 Task: Find connections with filter location Narasannapeta with filter topic #homedecor with filter profile language Spanish with filter current company Indus Towers Limited with filter school Faculty of Management Studies - University of Delhi with filter industry Chiropractors with filter service category Filing with filter keywords title Marketing Staff
Action: Mouse moved to (710, 116)
Screenshot: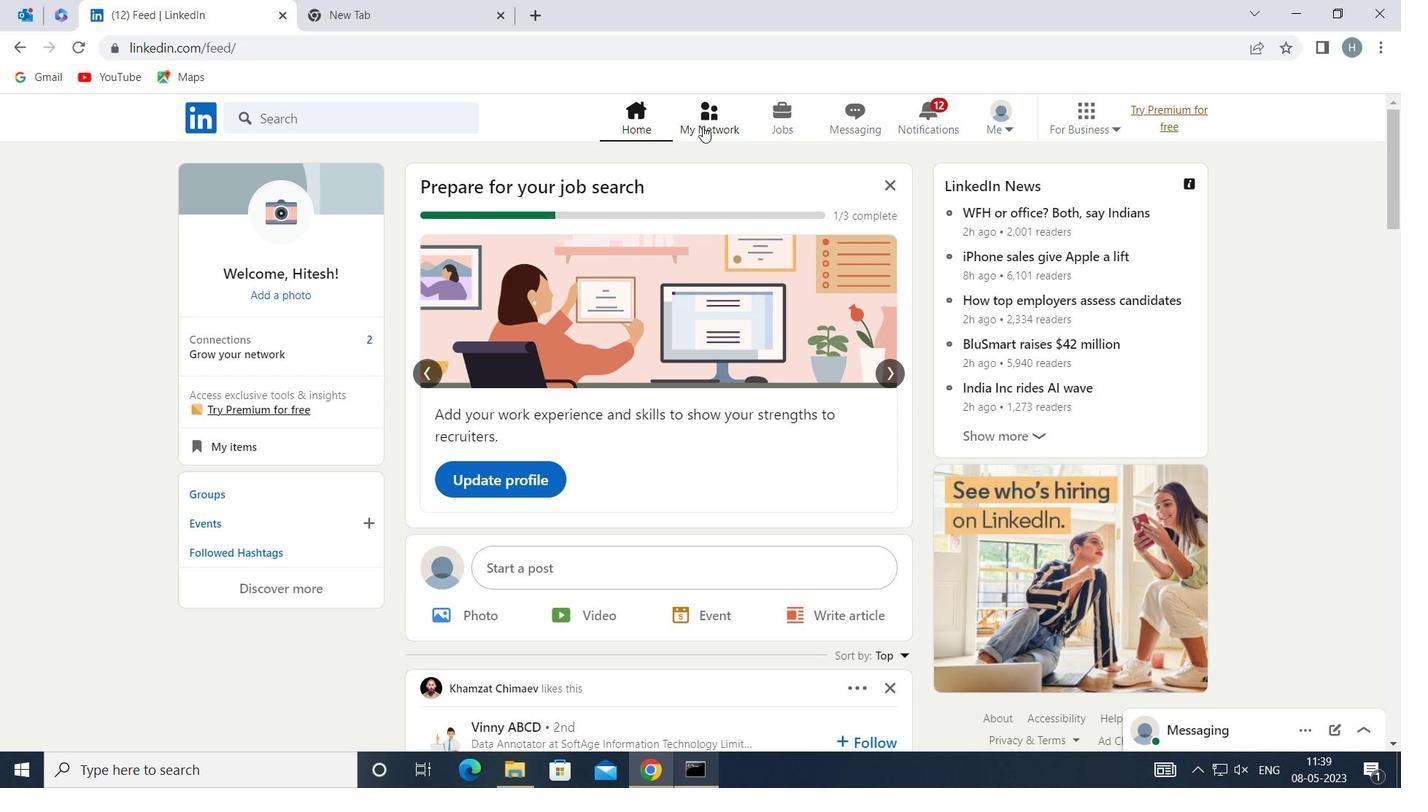 
Action: Mouse pressed left at (710, 116)
Screenshot: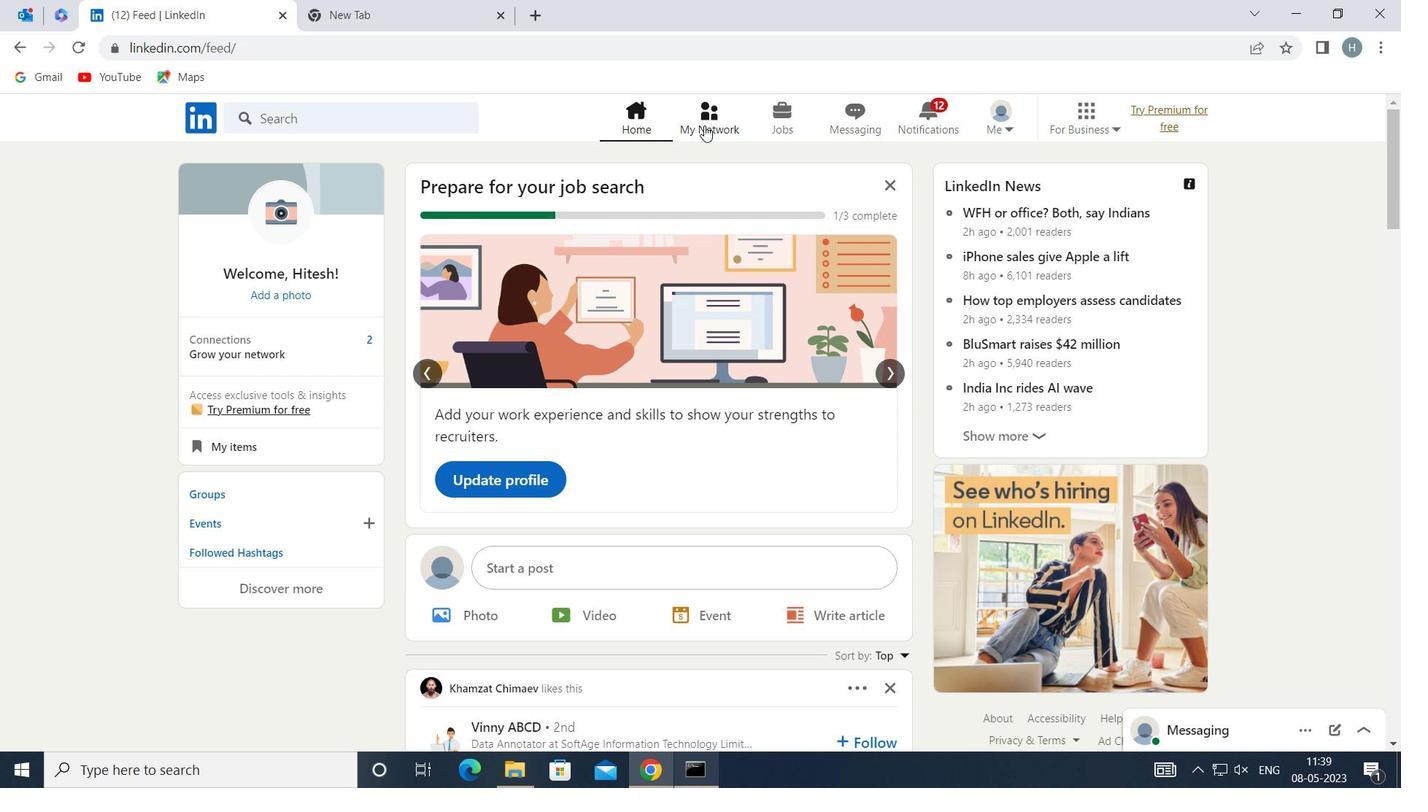 
Action: Mouse moved to (388, 222)
Screenshot: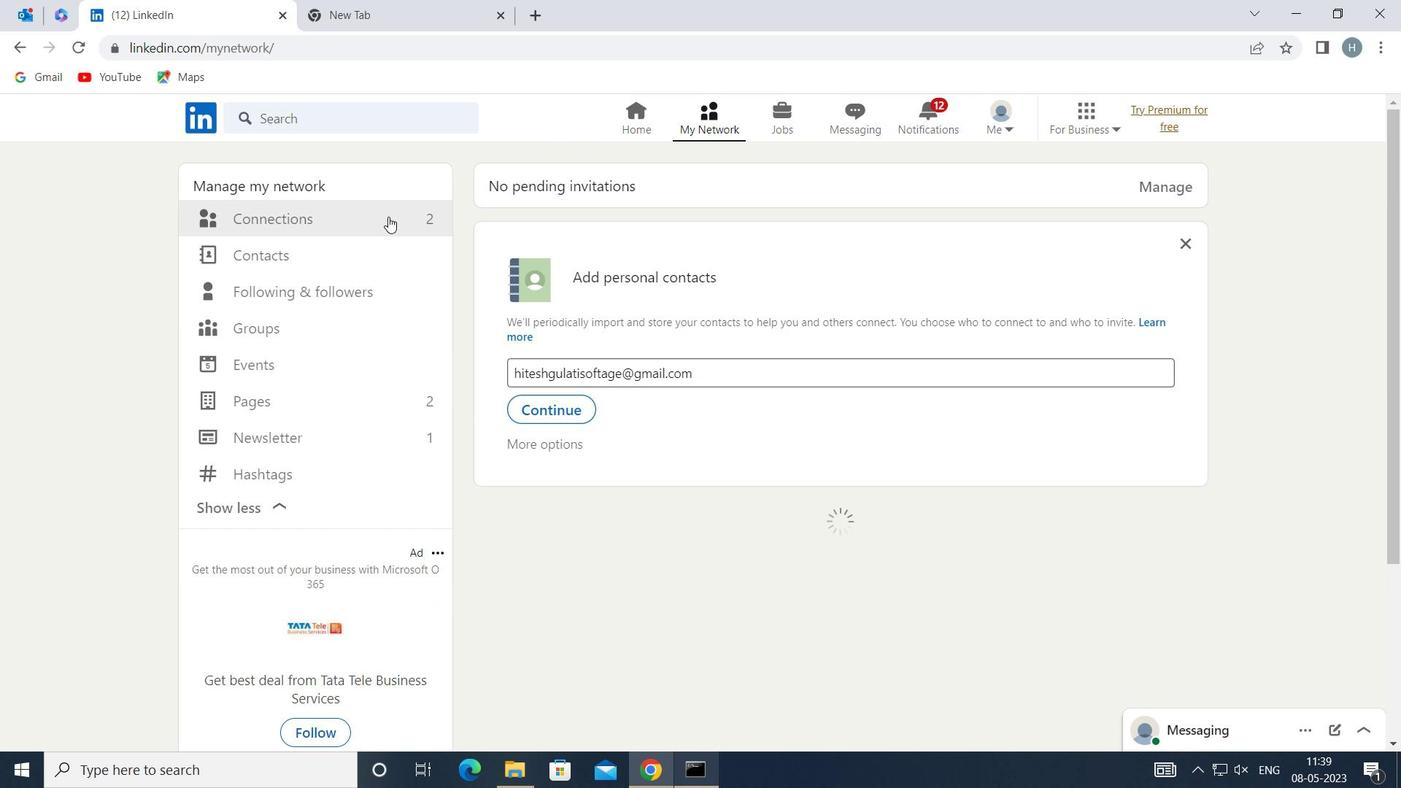 
Action: Mouse pressed left at (388, 222)
Screenshot: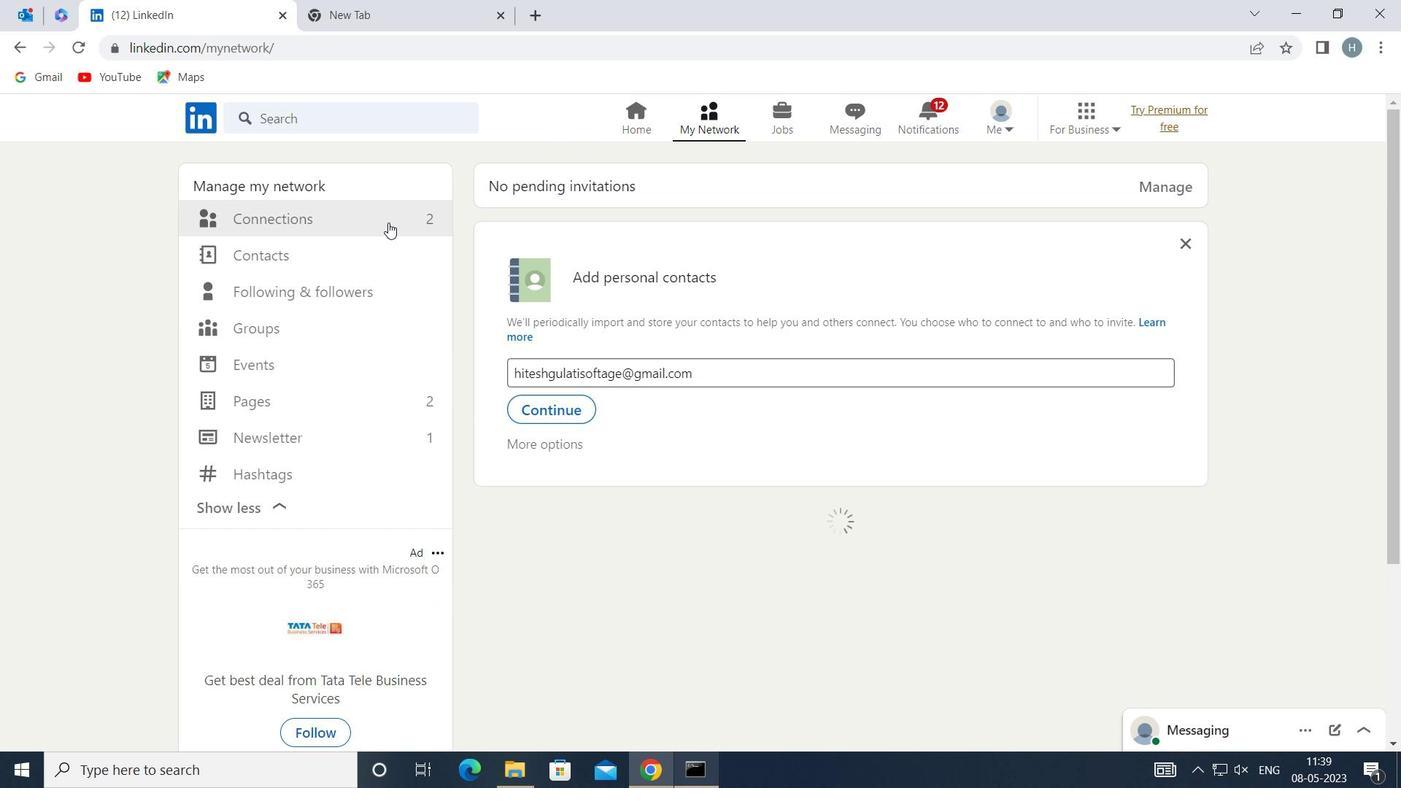 
Action: Mouse moved to (837, 221)
Screenshot: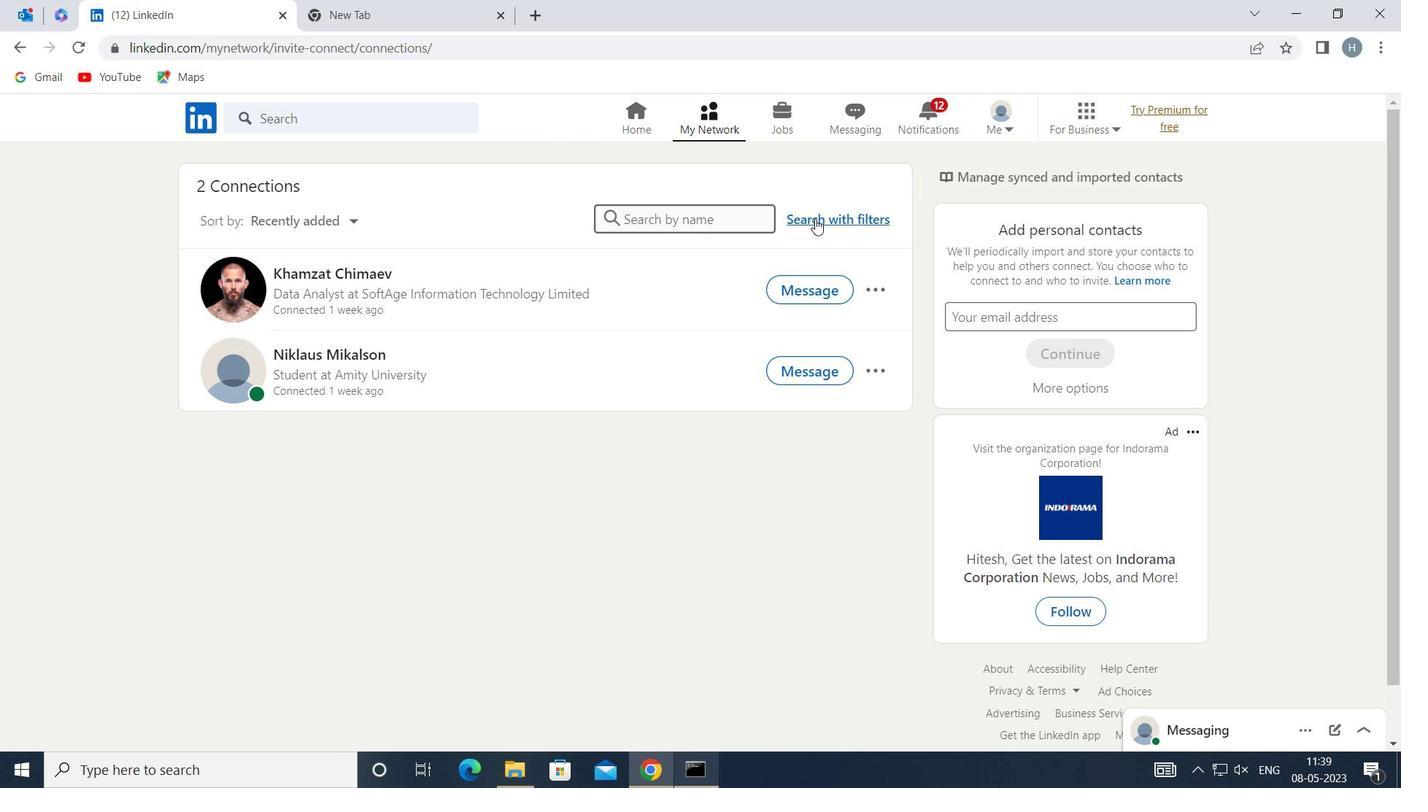 
Action: Mouse pressed left at (837, 221)
Screenshot: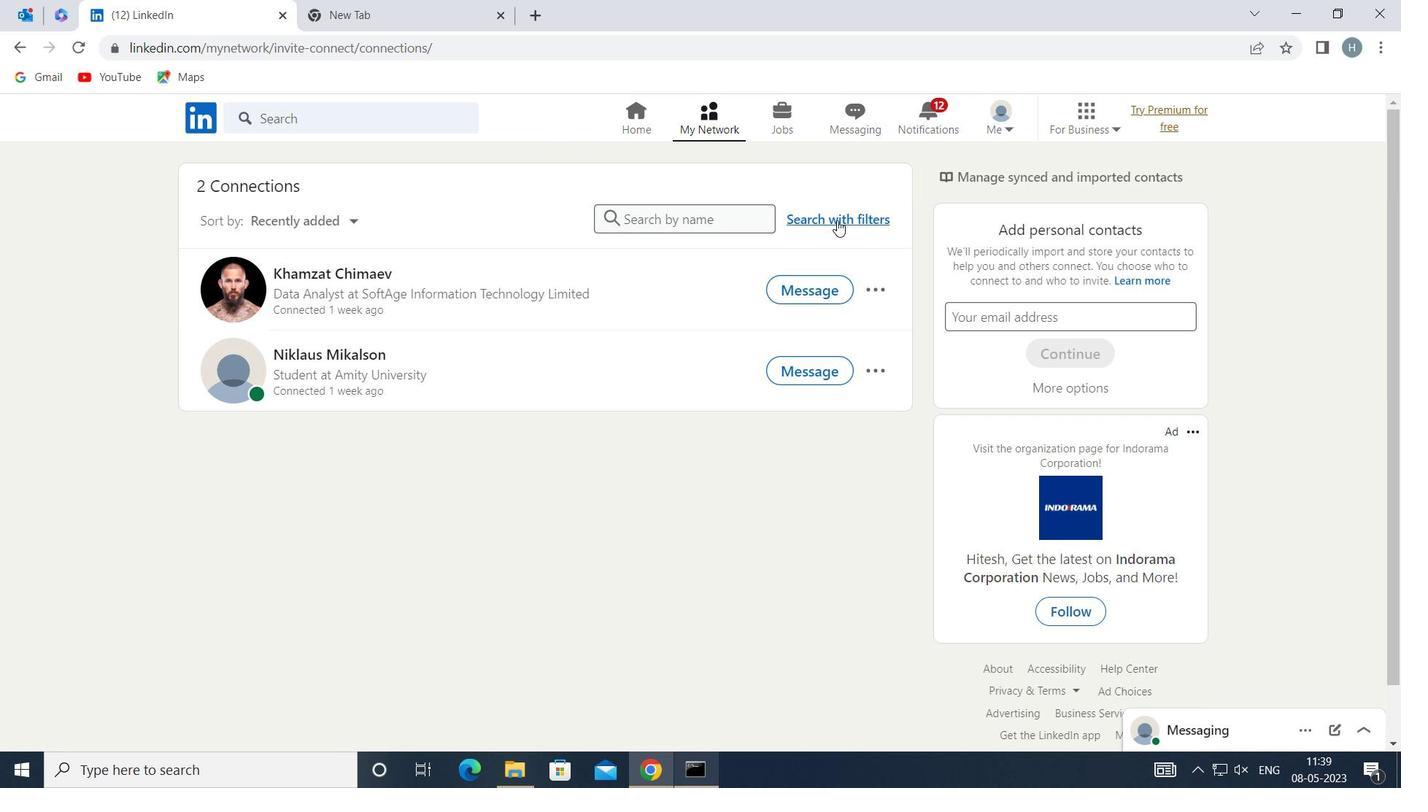 
Action: Mouse moved to (762, 171)
Screenshot: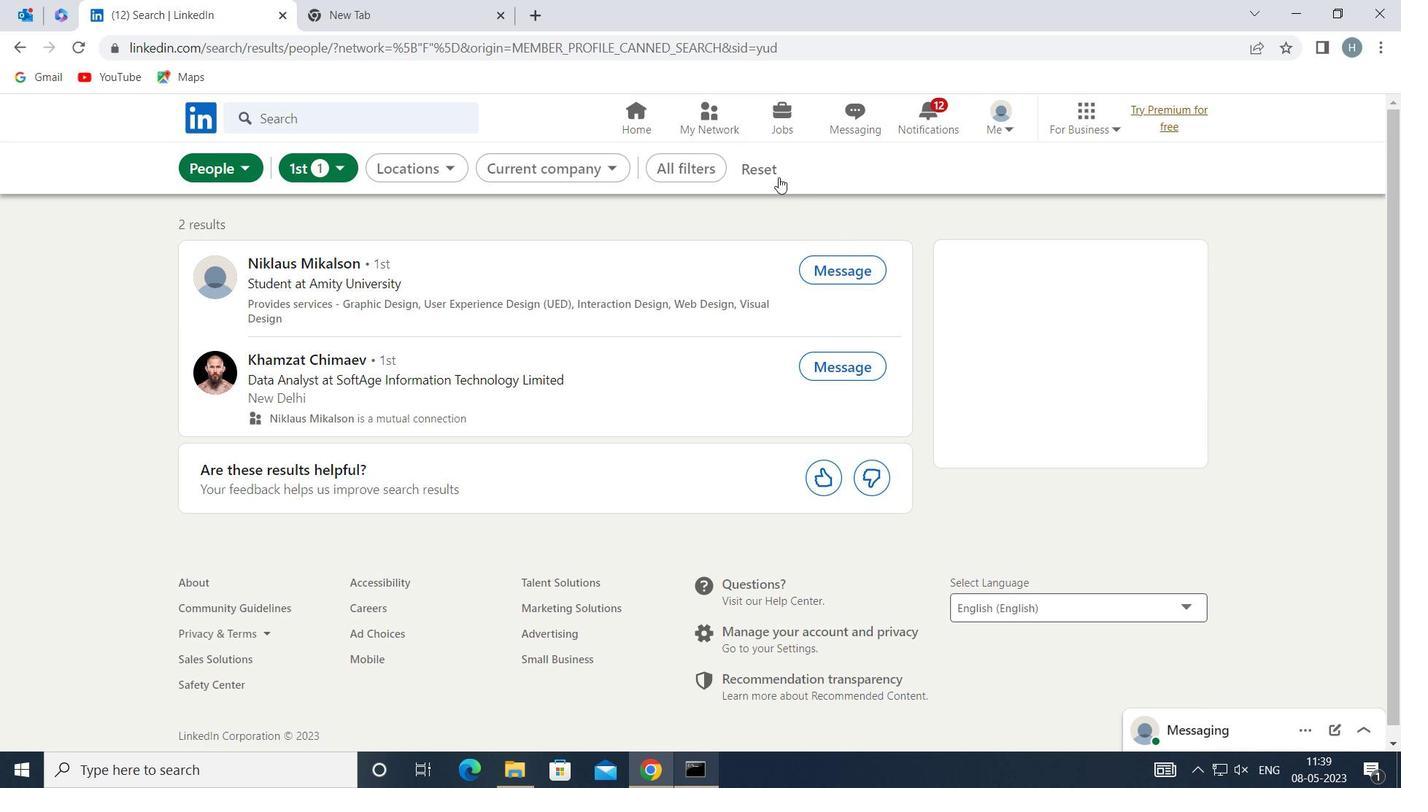 
Action: Mouse pressed left at (762, 171)
Screenshot: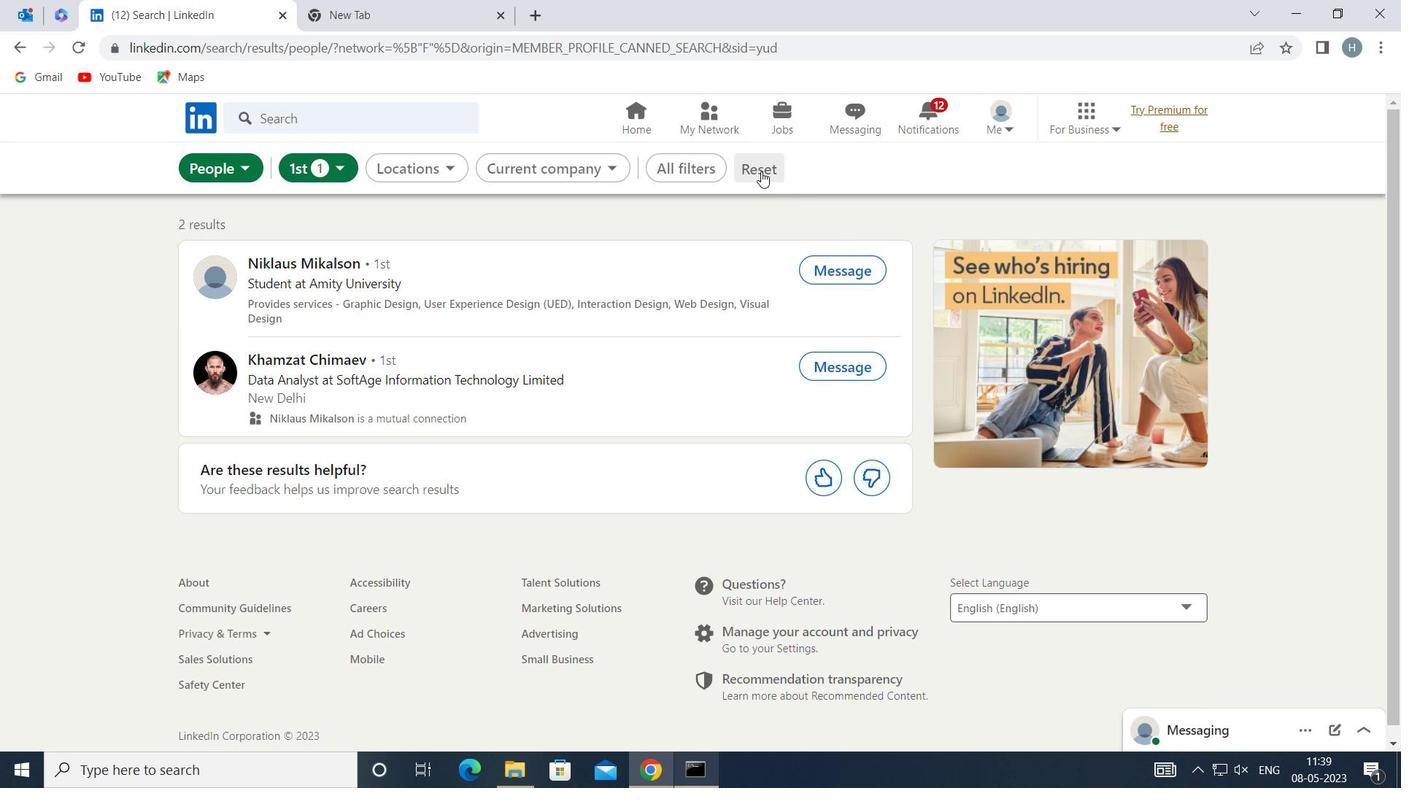 
Action: Mouse moved to (743, 165)
Screenshot: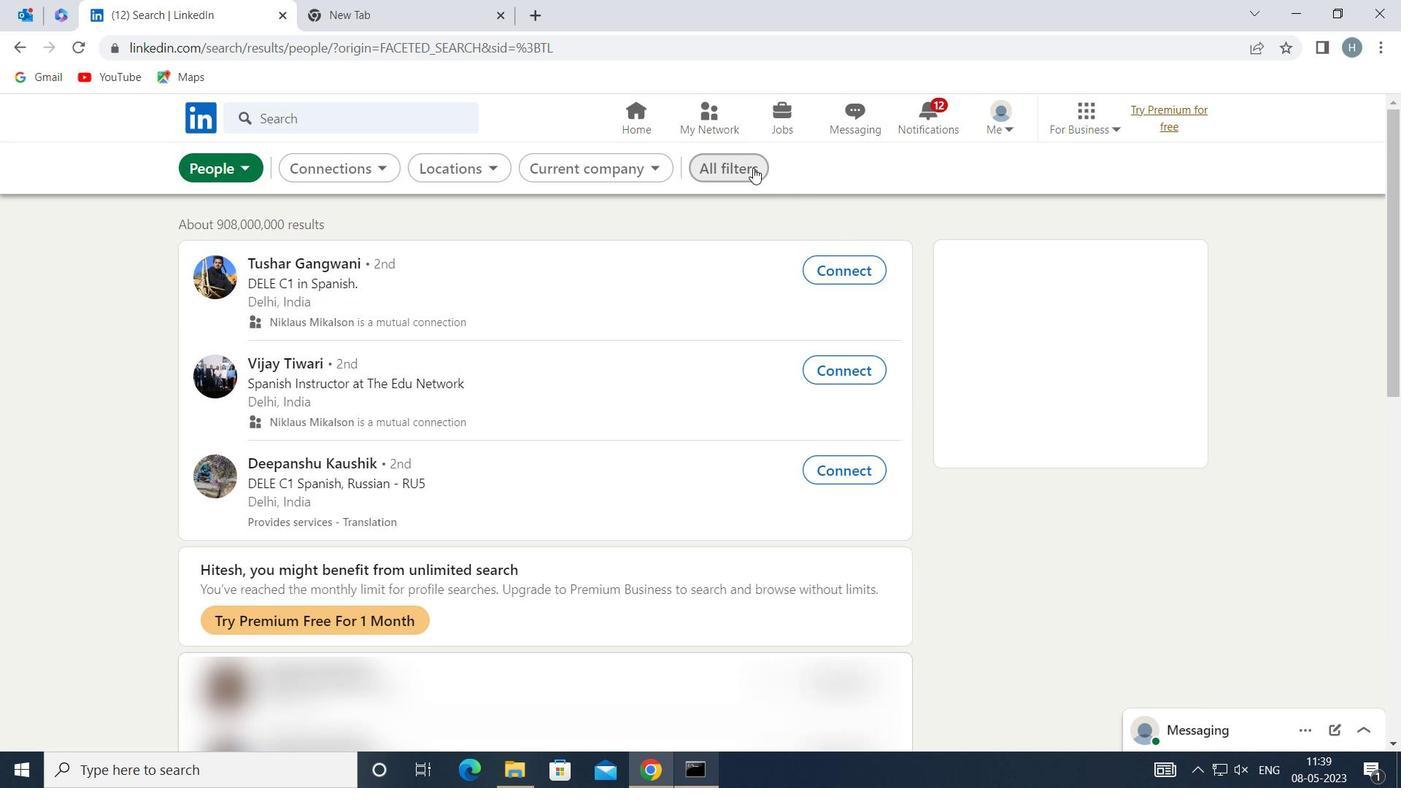 
Action: Mouse pressed left at (743, 165)
Screenshot: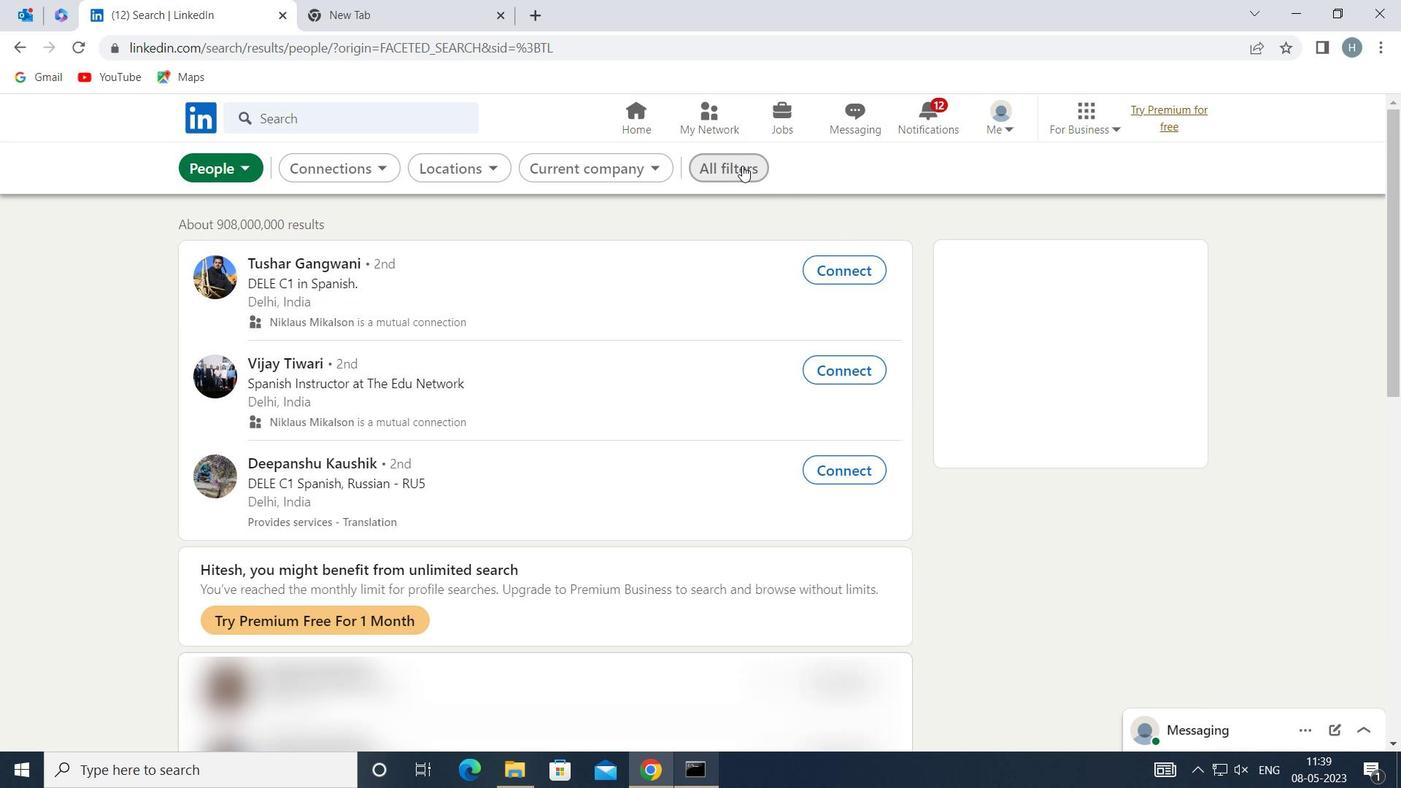 
Action: Mouse moved to (1197, 467)
Screenshot: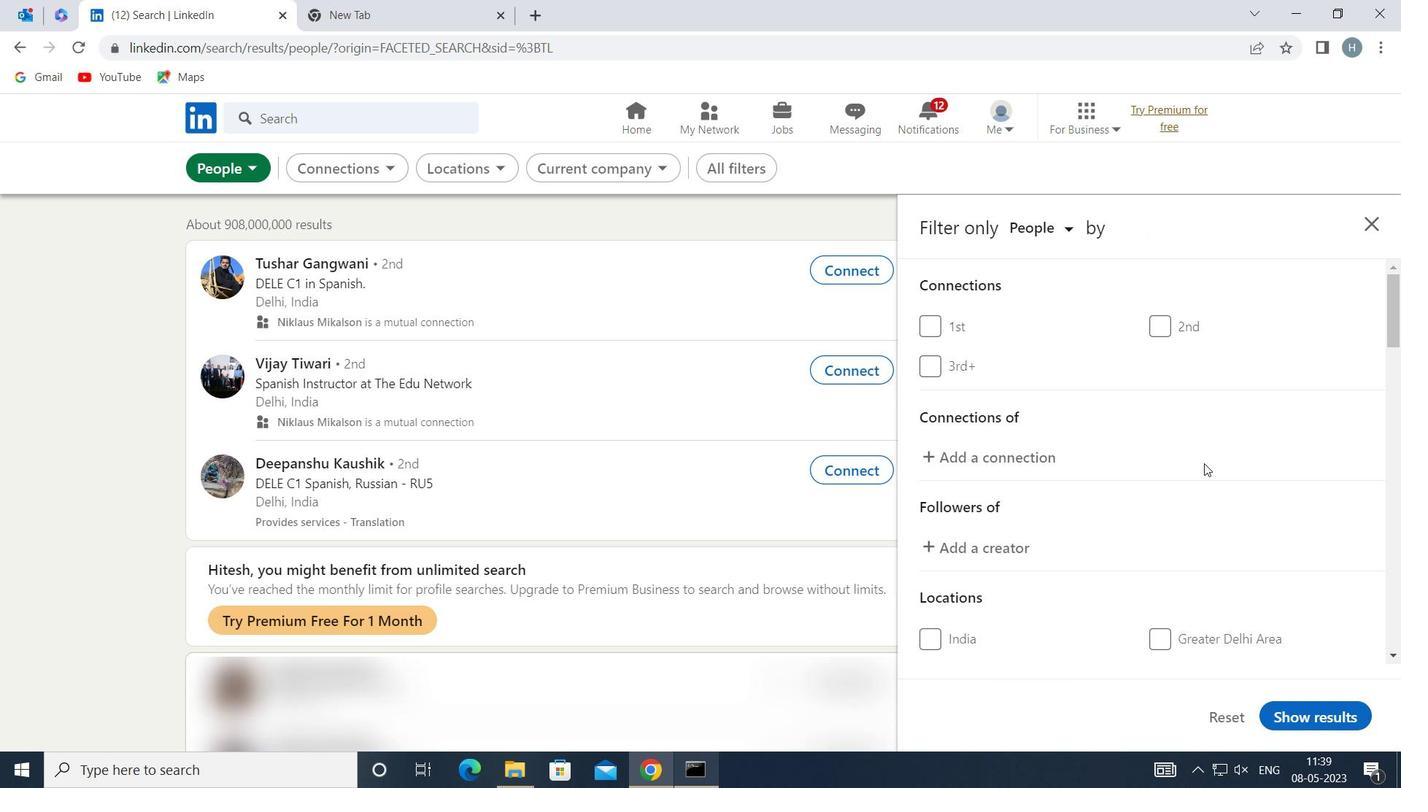 
Action: Mouse scrolled (1197, 466) with delta (0, 0)
Screenshot: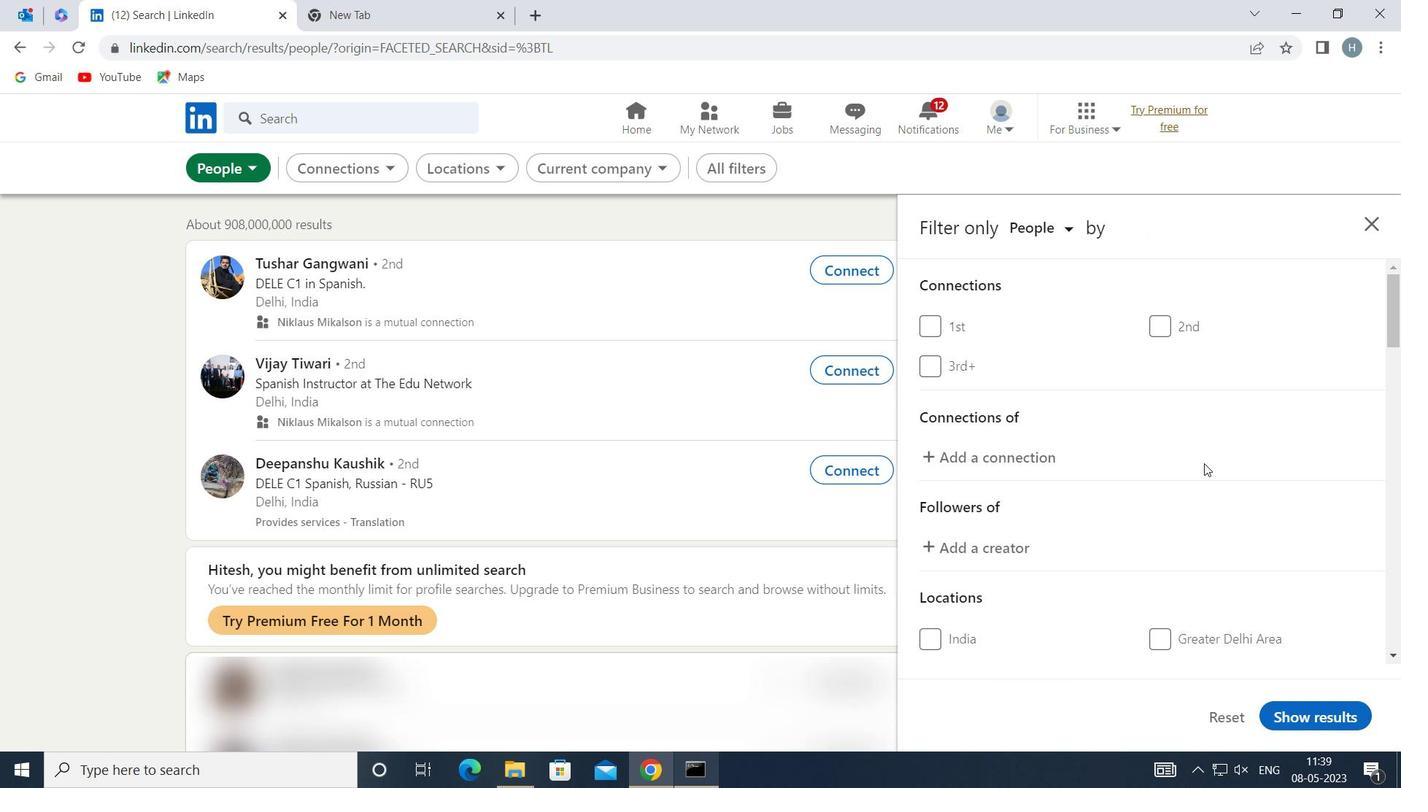 
Action: Mouse moved to (1195, 468)
Screenshot: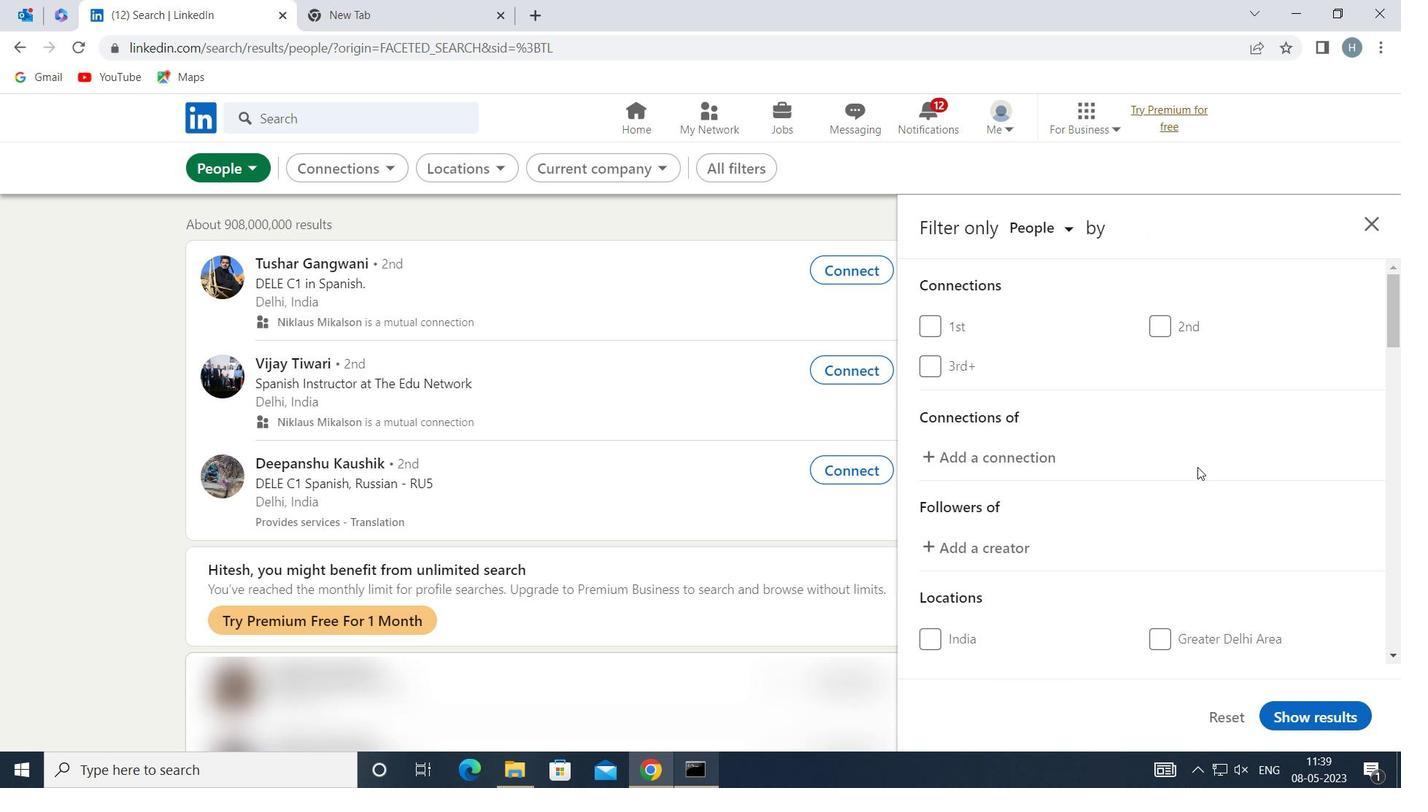 
Action: Mouse scrolled (1195, 467) with delta (0, 0)
Screenshot: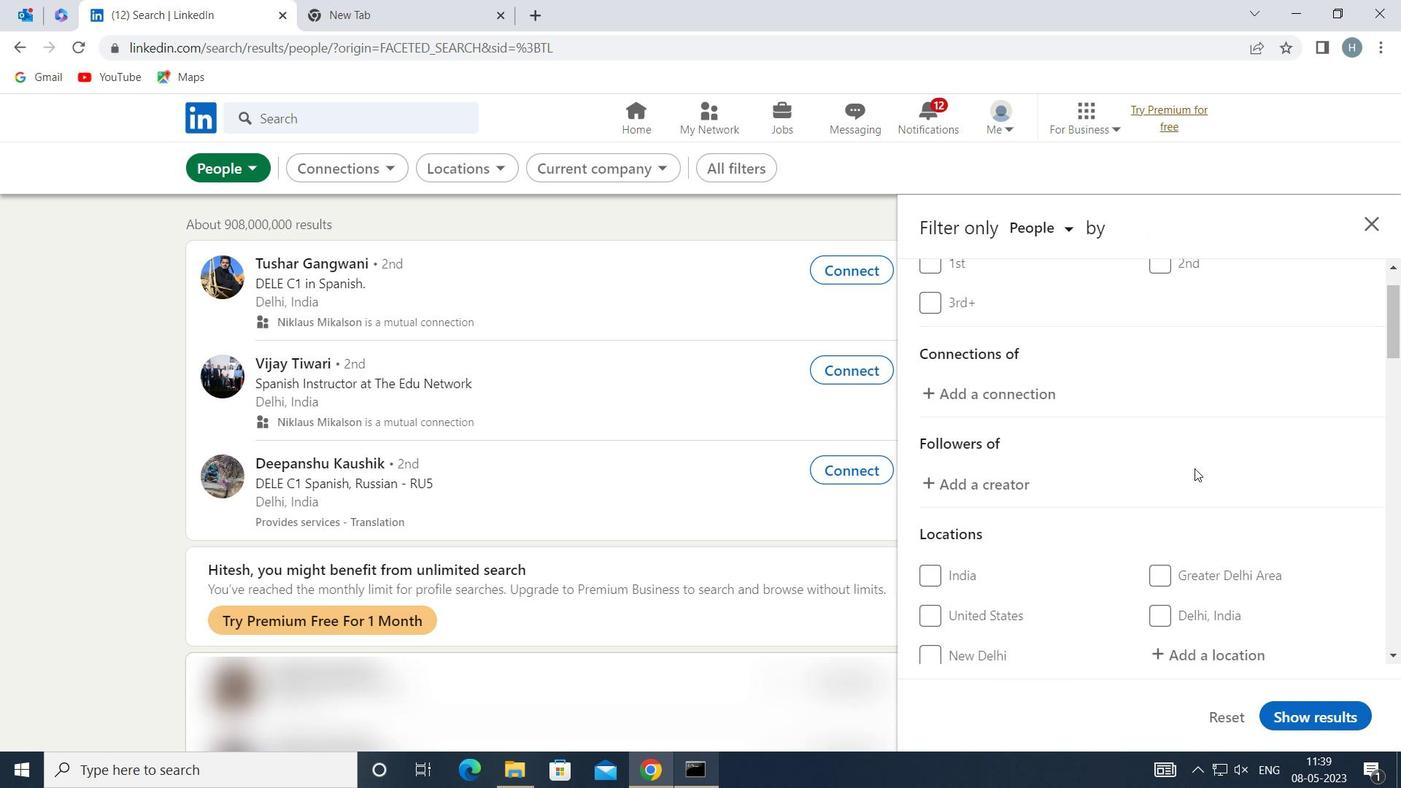 
Action: Mouse moved to (1202, 529)
Screenshot: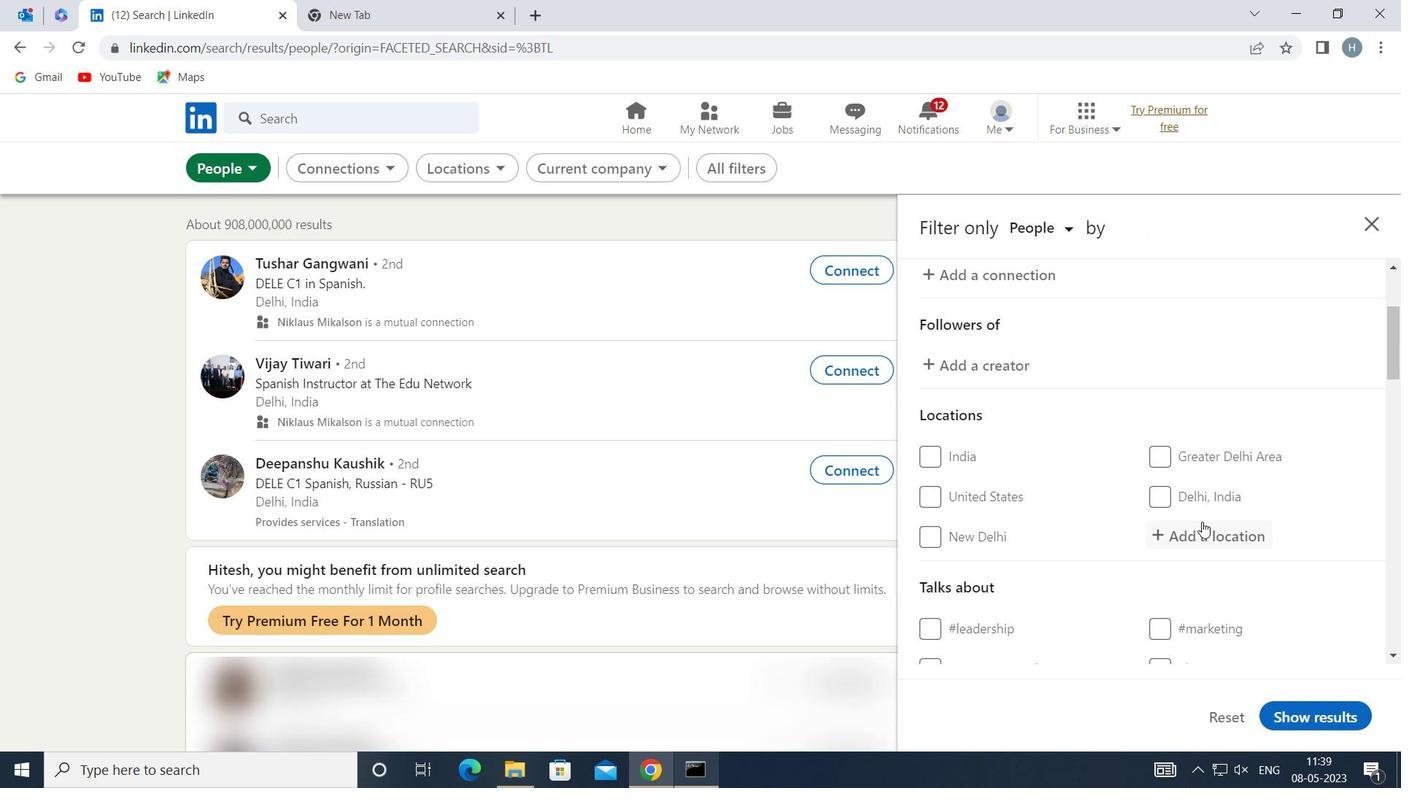 
Action: Mouse pressed left at (1202, 529)
Screenshot: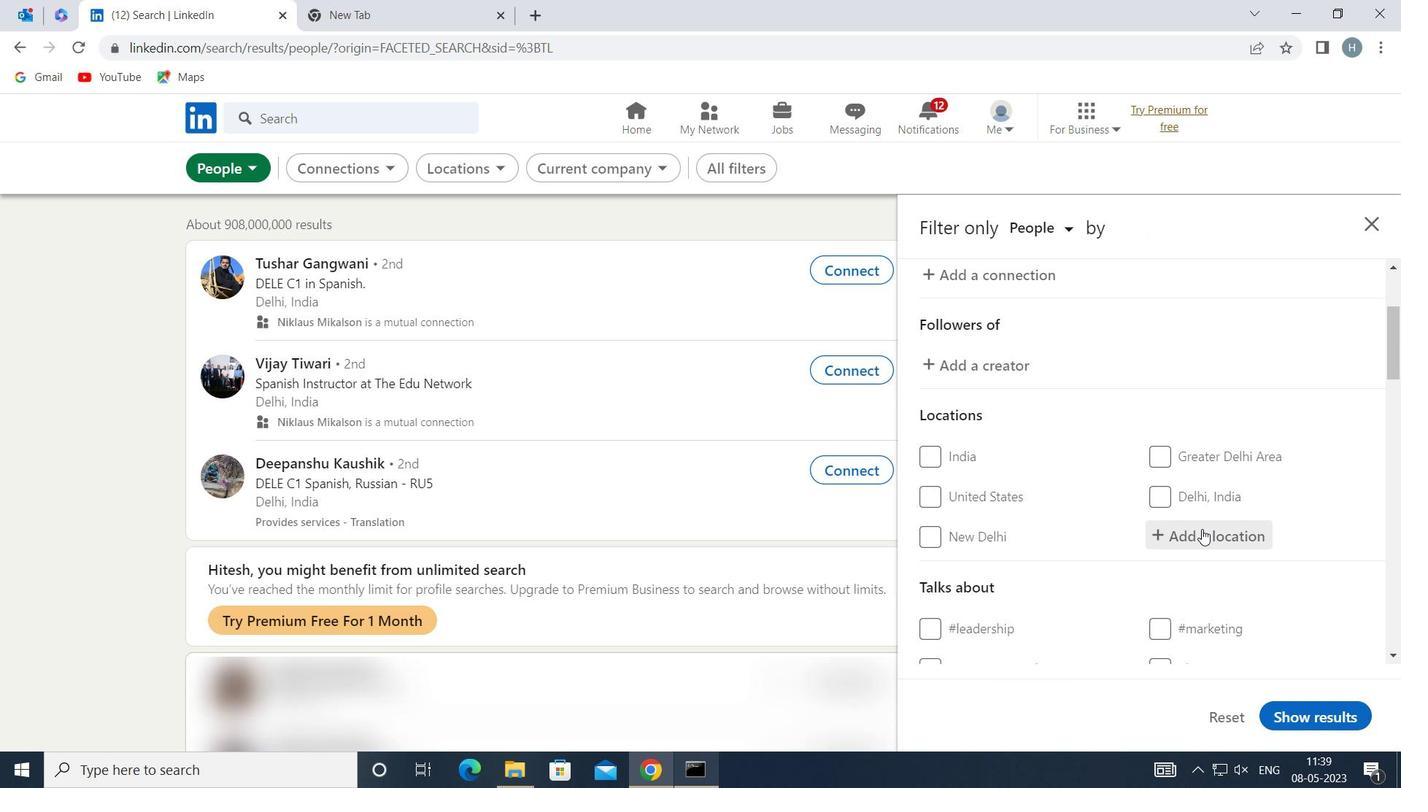
Action: Key pressed <Key.shift>NARASANNAPETA
Screenshot: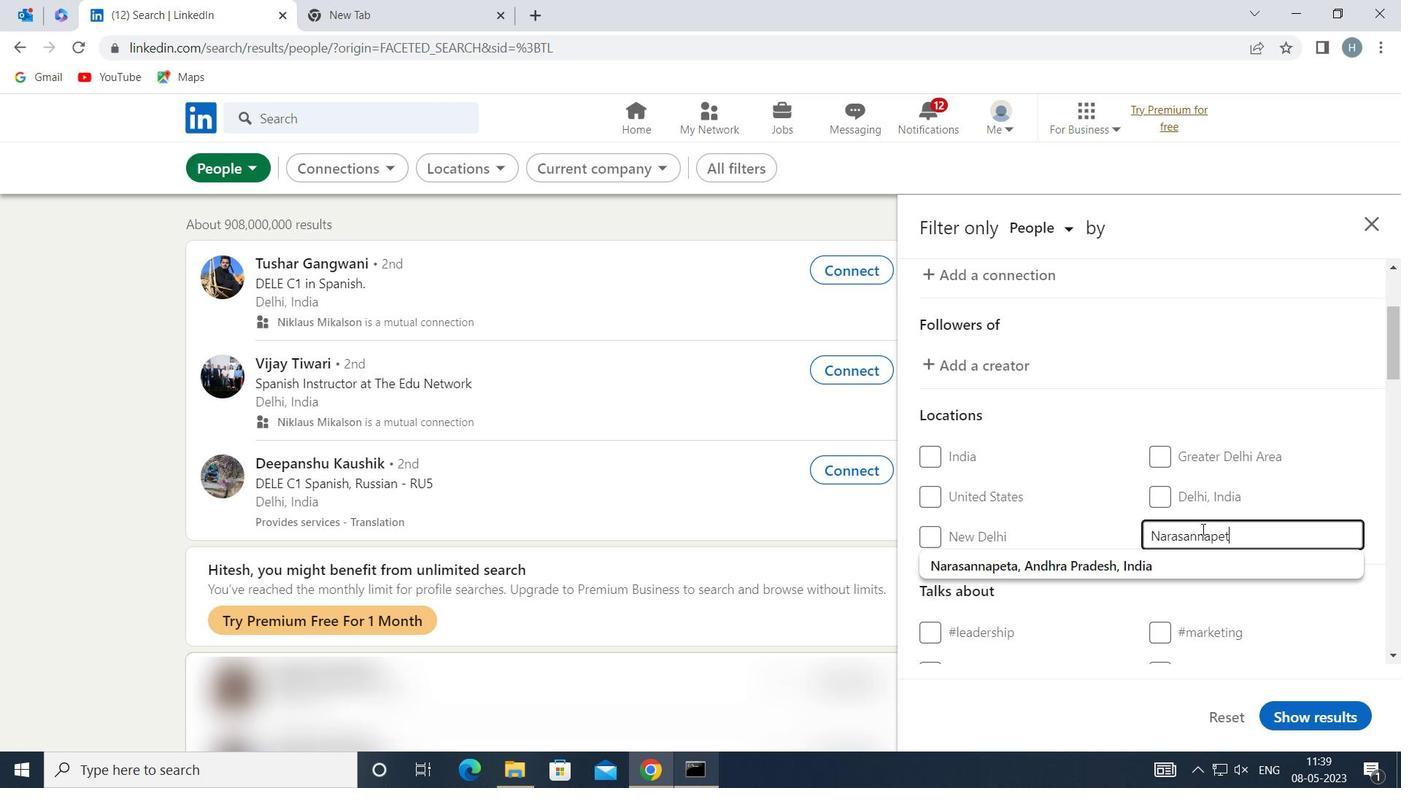 
Action: Mouse moved to (1129, 558)
Screenshot: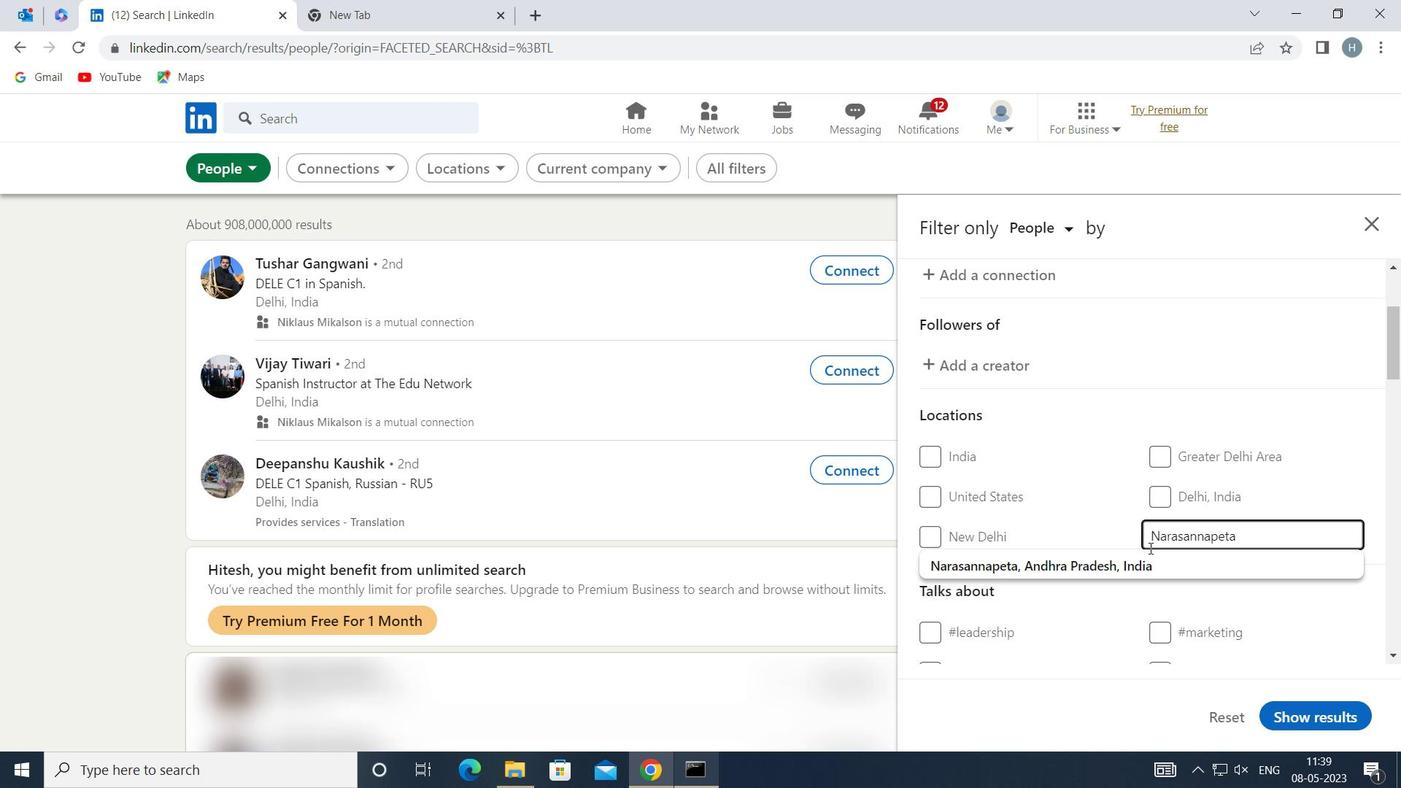 
Action: Mouse pressed left at (1129, 558)
Screenshot: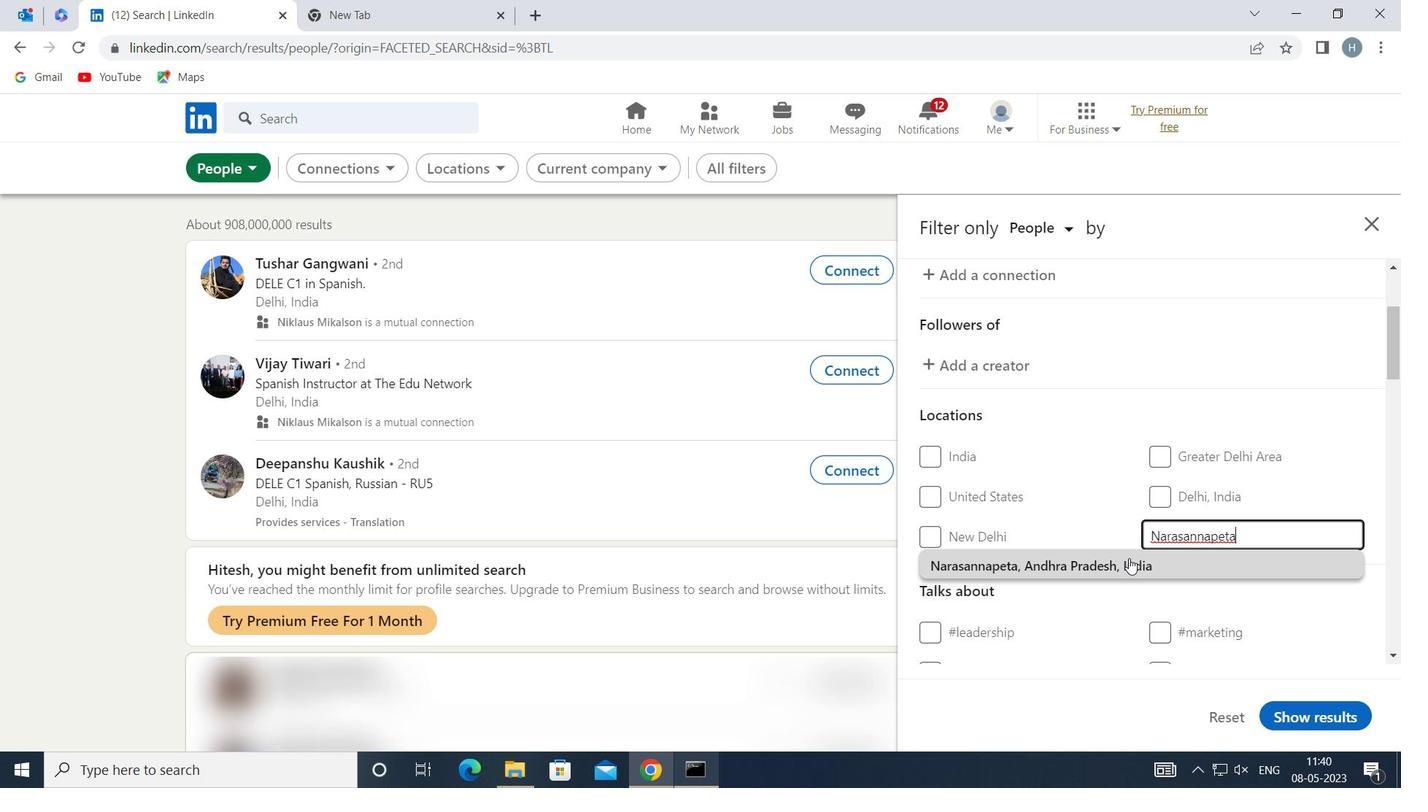 
Action: Mouse moved to (1124, 546)
Screenshot: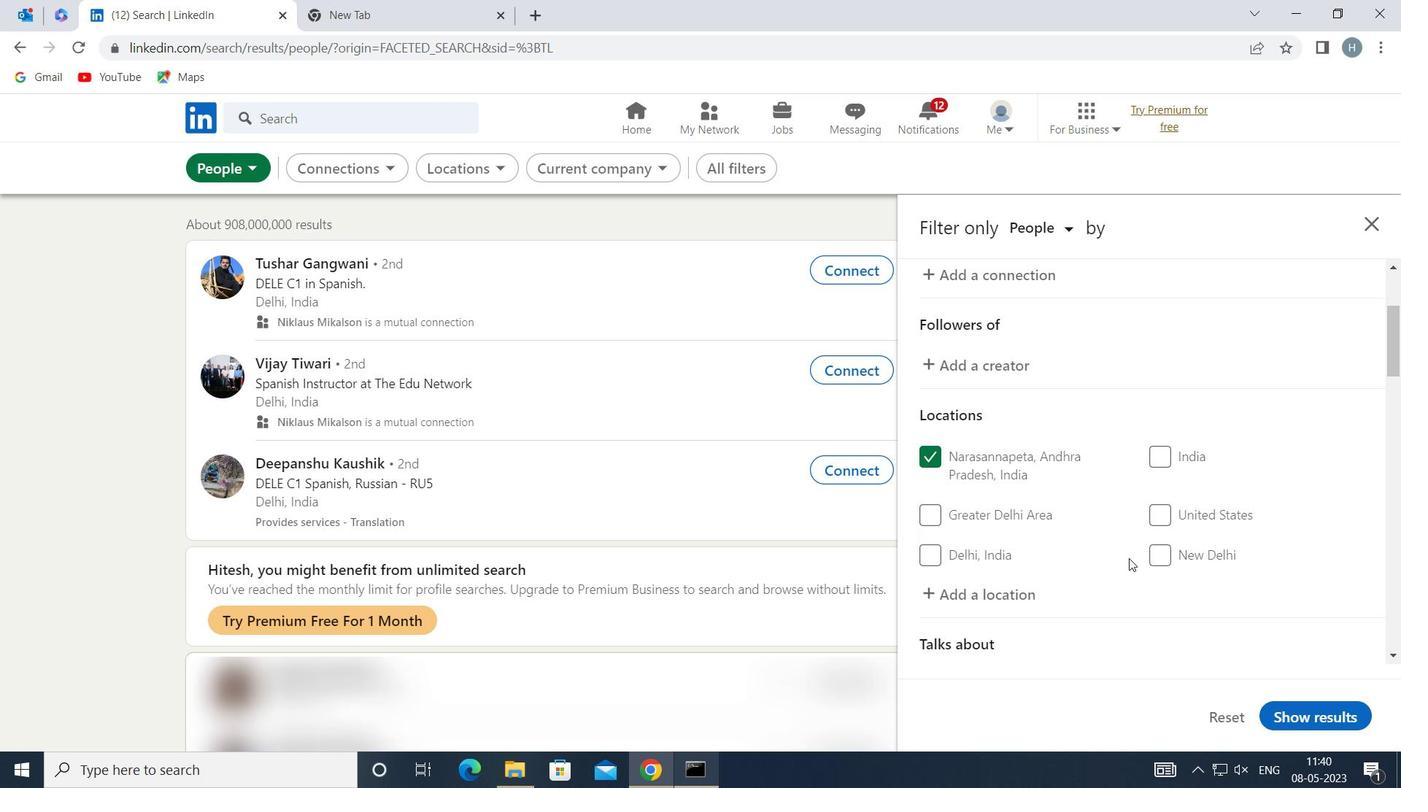 
Action: Mouse scrolled (1124, 545) with delta (0, 0)
Screenshot: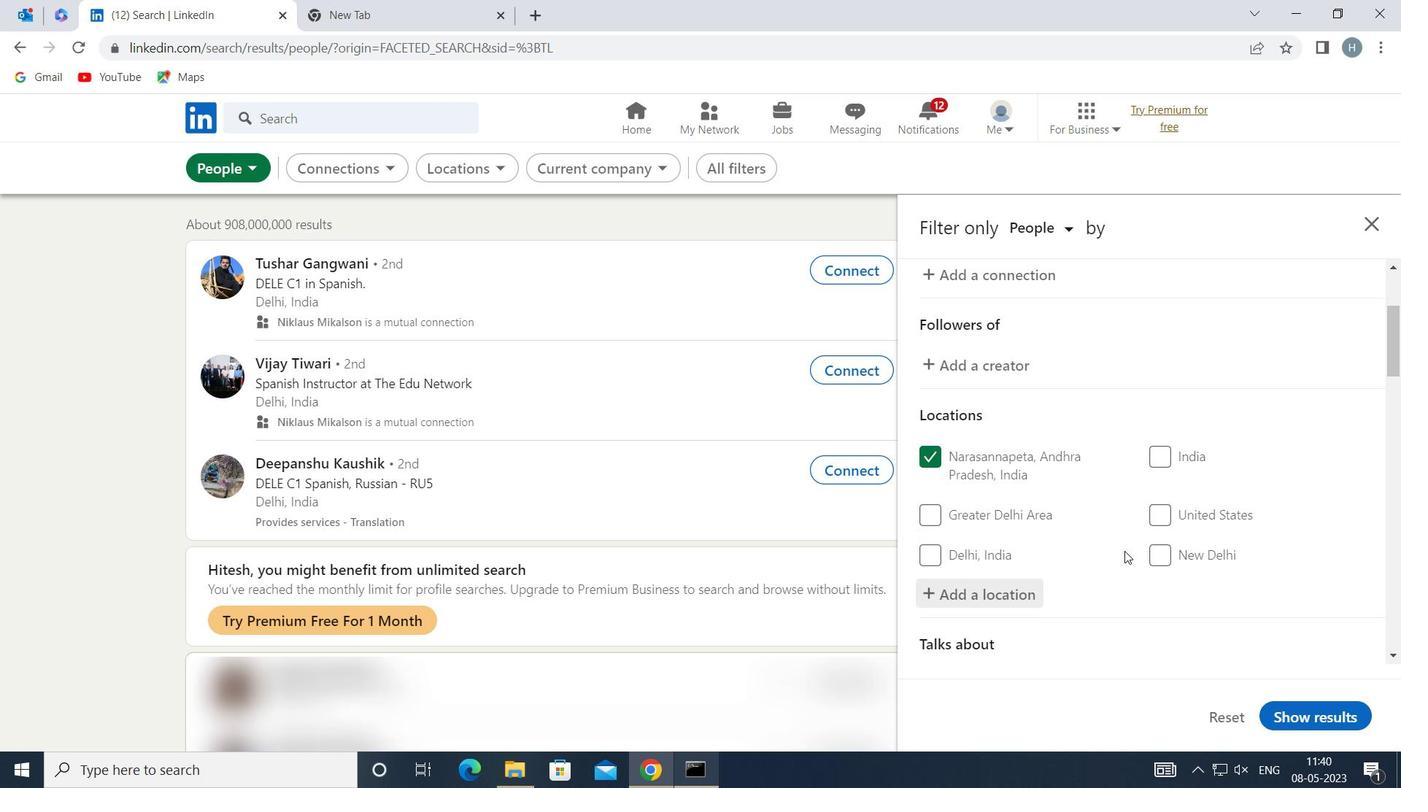 
Action: Mouse scrolled (1124, 545) with delta (0, 0)
Screenshot: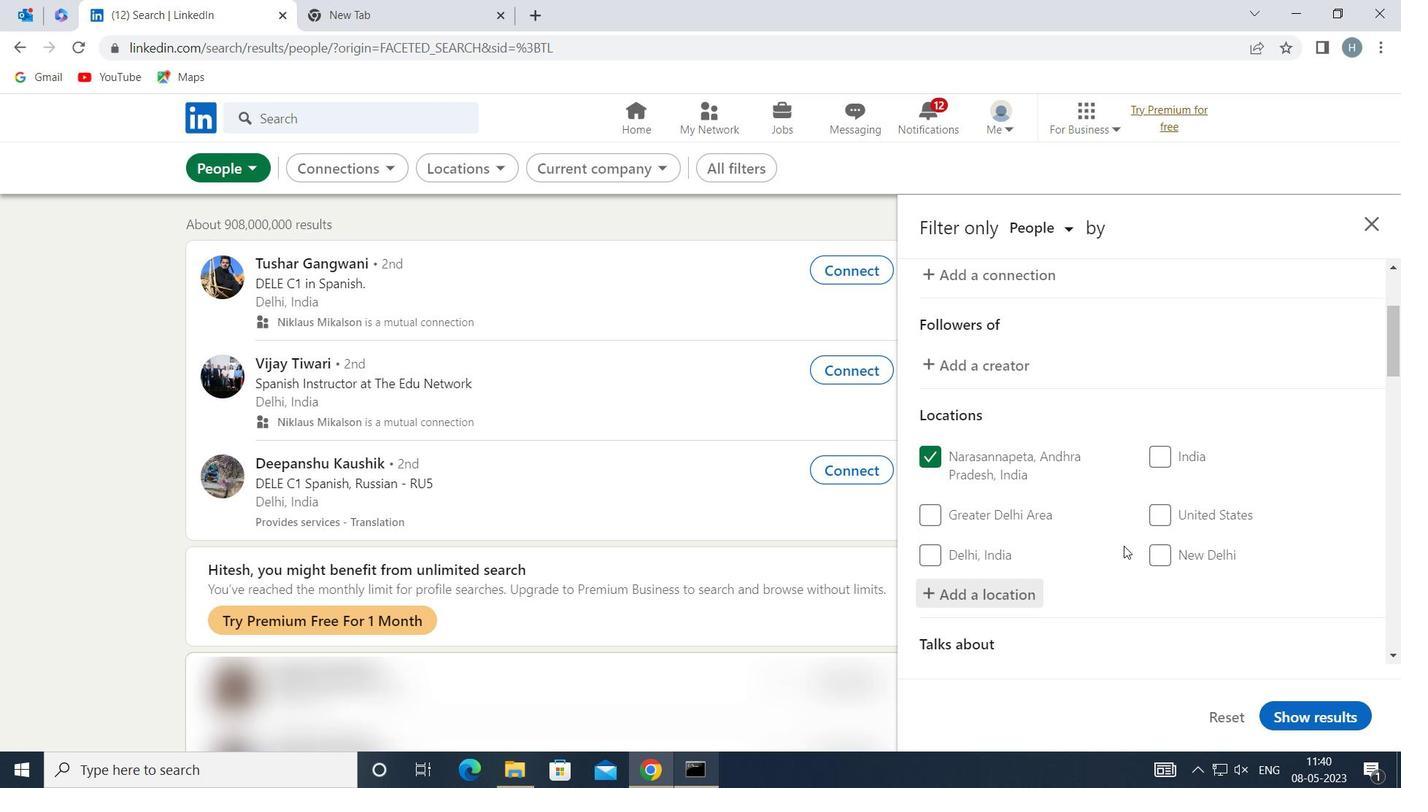 
Action: Mouse scrolled (1124, 545) with delta (0, 0)
Screenshot: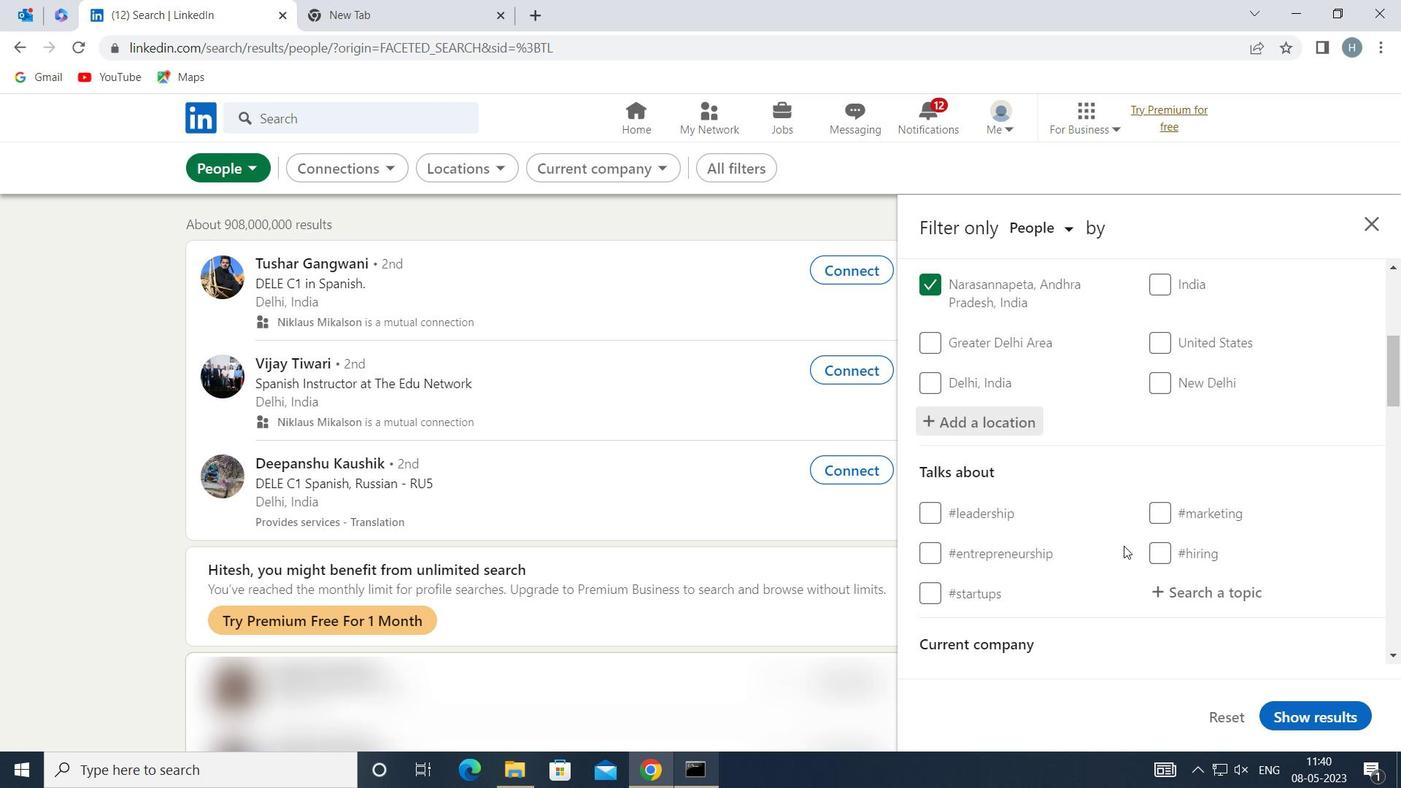 
Action: Mouse moved to (1200, 493)
Screenshot: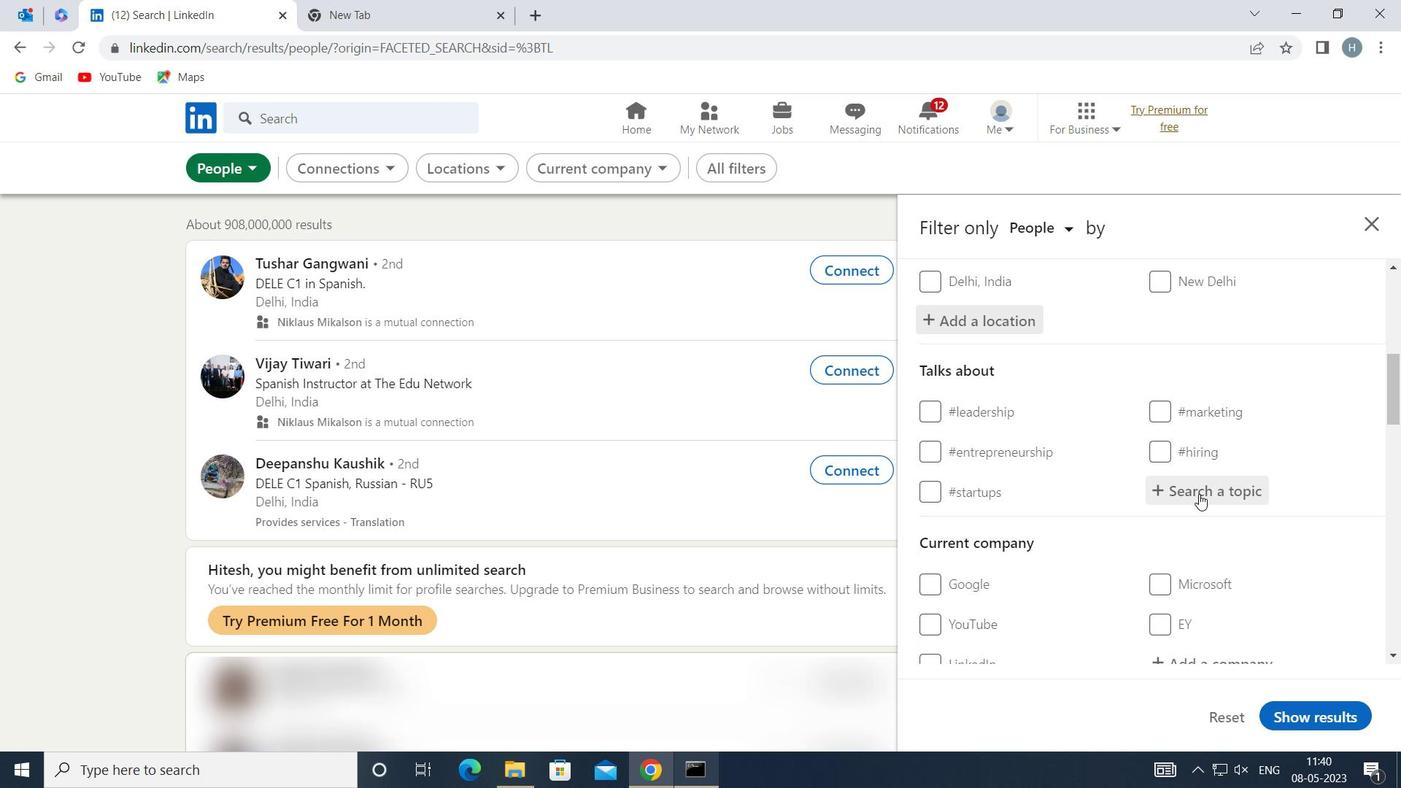 
Action: Mouse pressed left at (1200, 493)
Screenshot: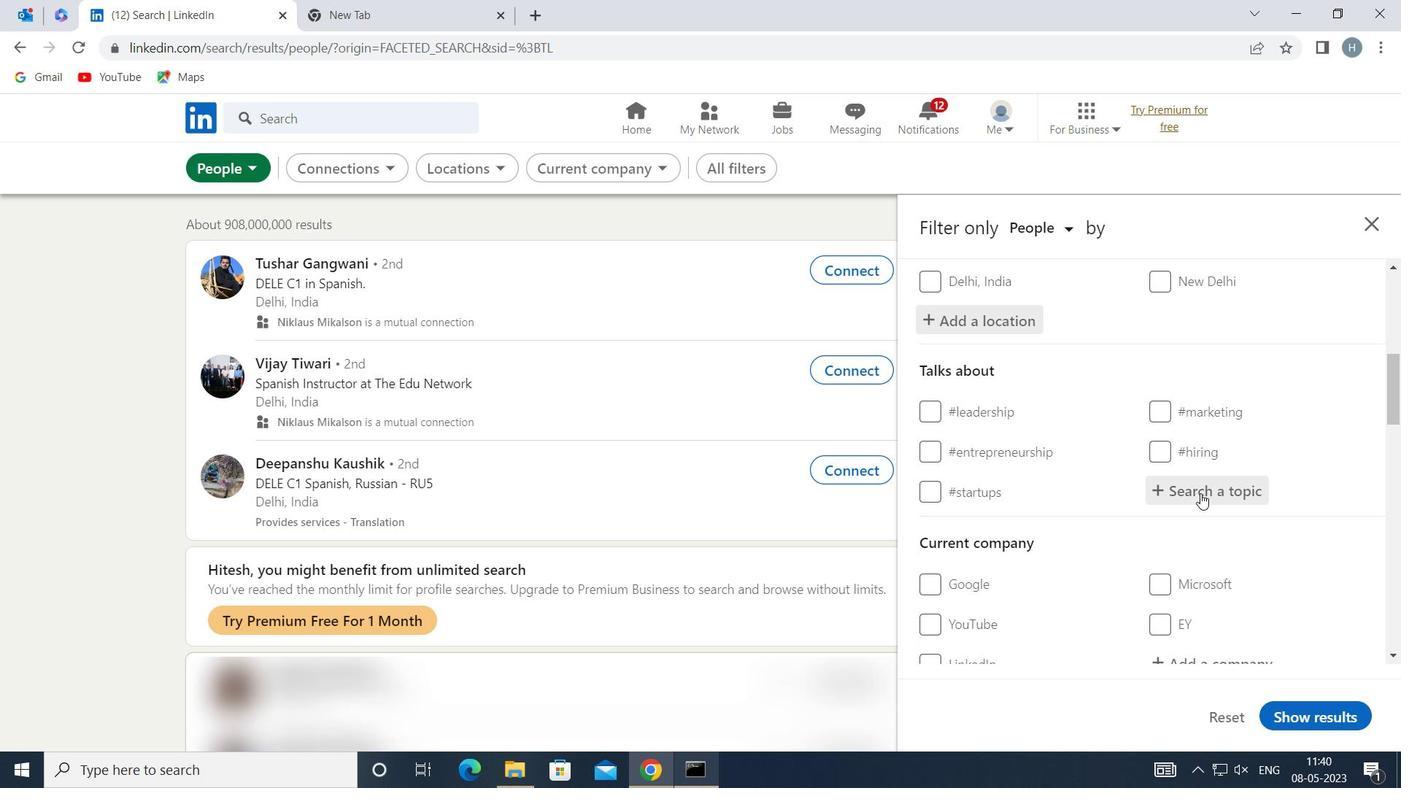 
Action: Key pressed HOMEDECOR
Screenshot: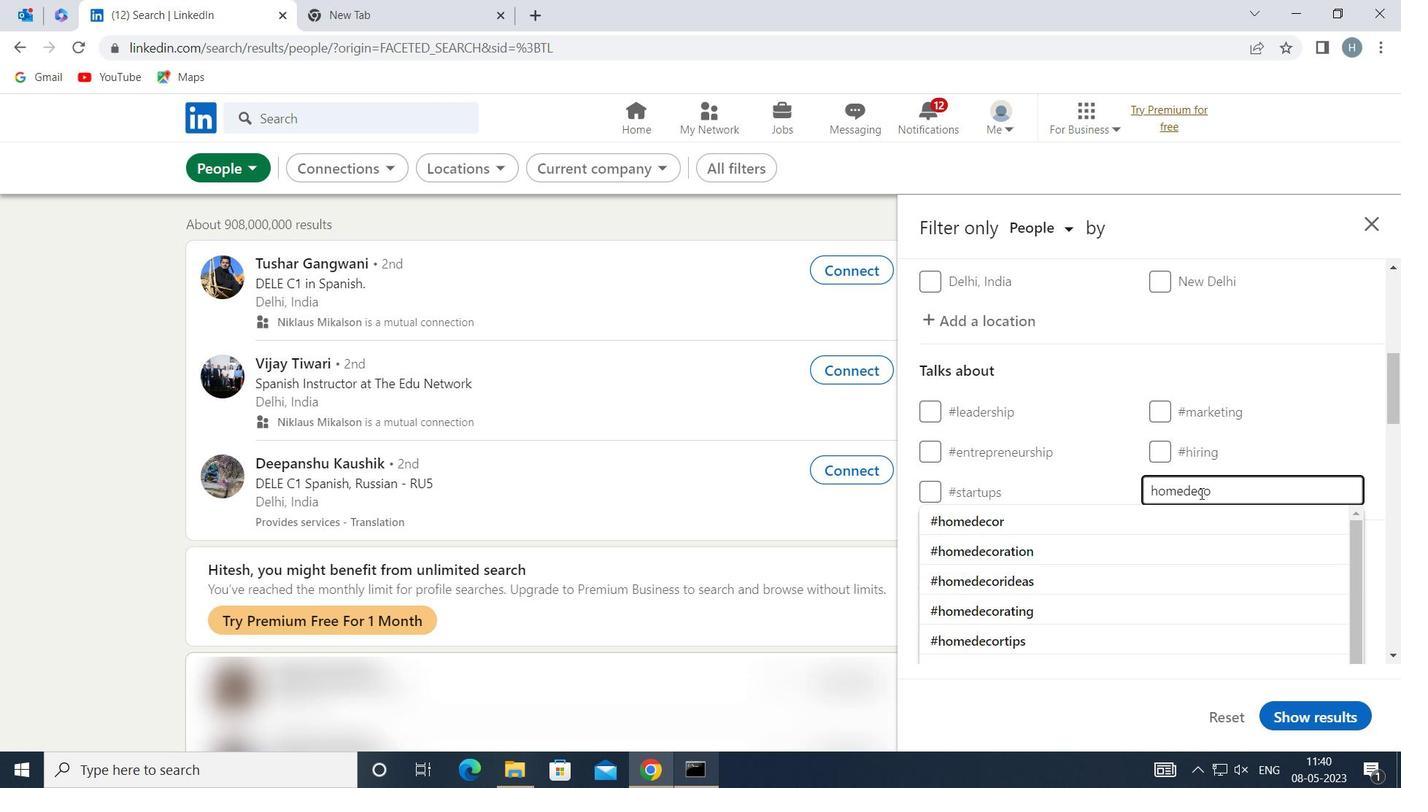 
Action: Mouse moved to (1088, 522)
Screenshot: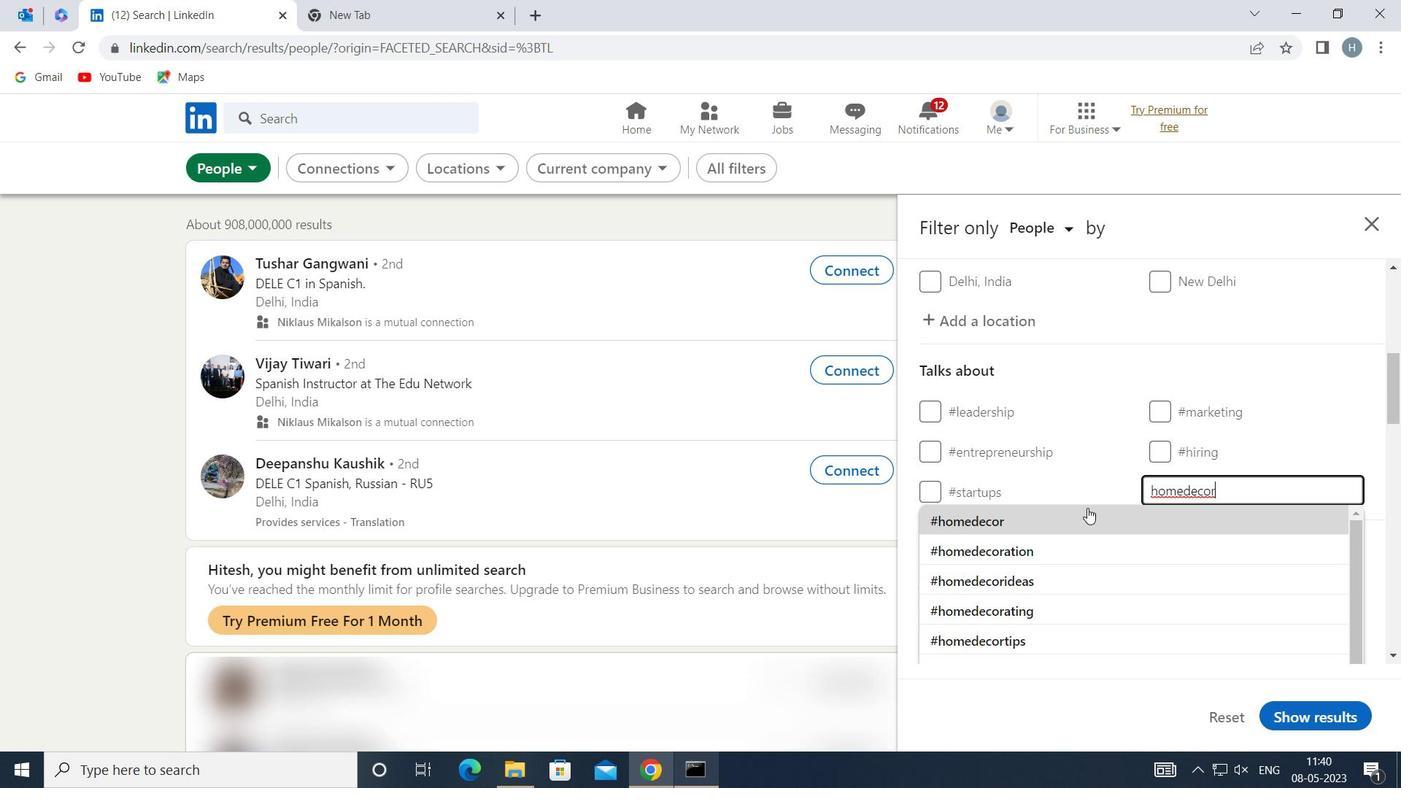 
Action: Mouse pressed left at (1088, 522)
Screenshot: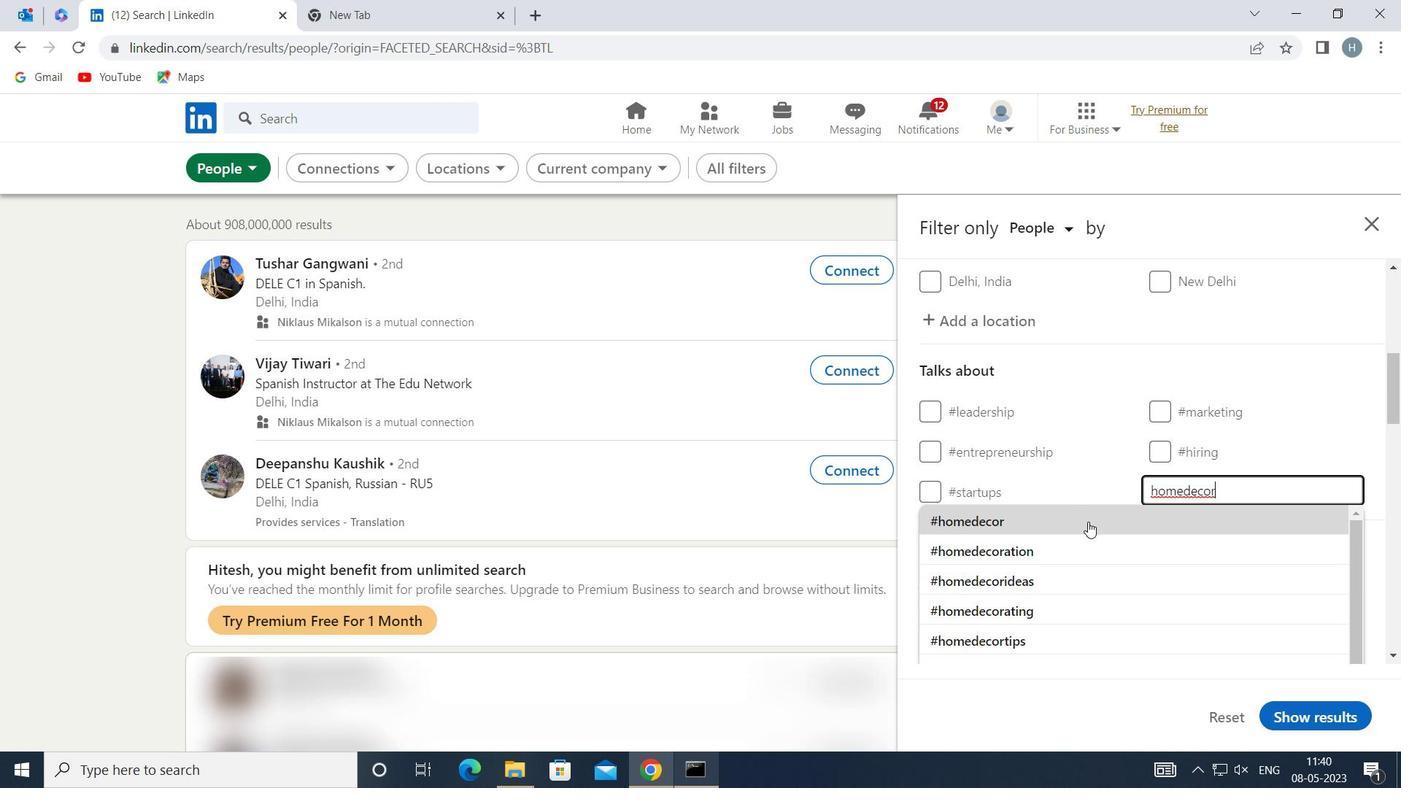 
Action: Mouse moved to (1104, 495)
Screenshot: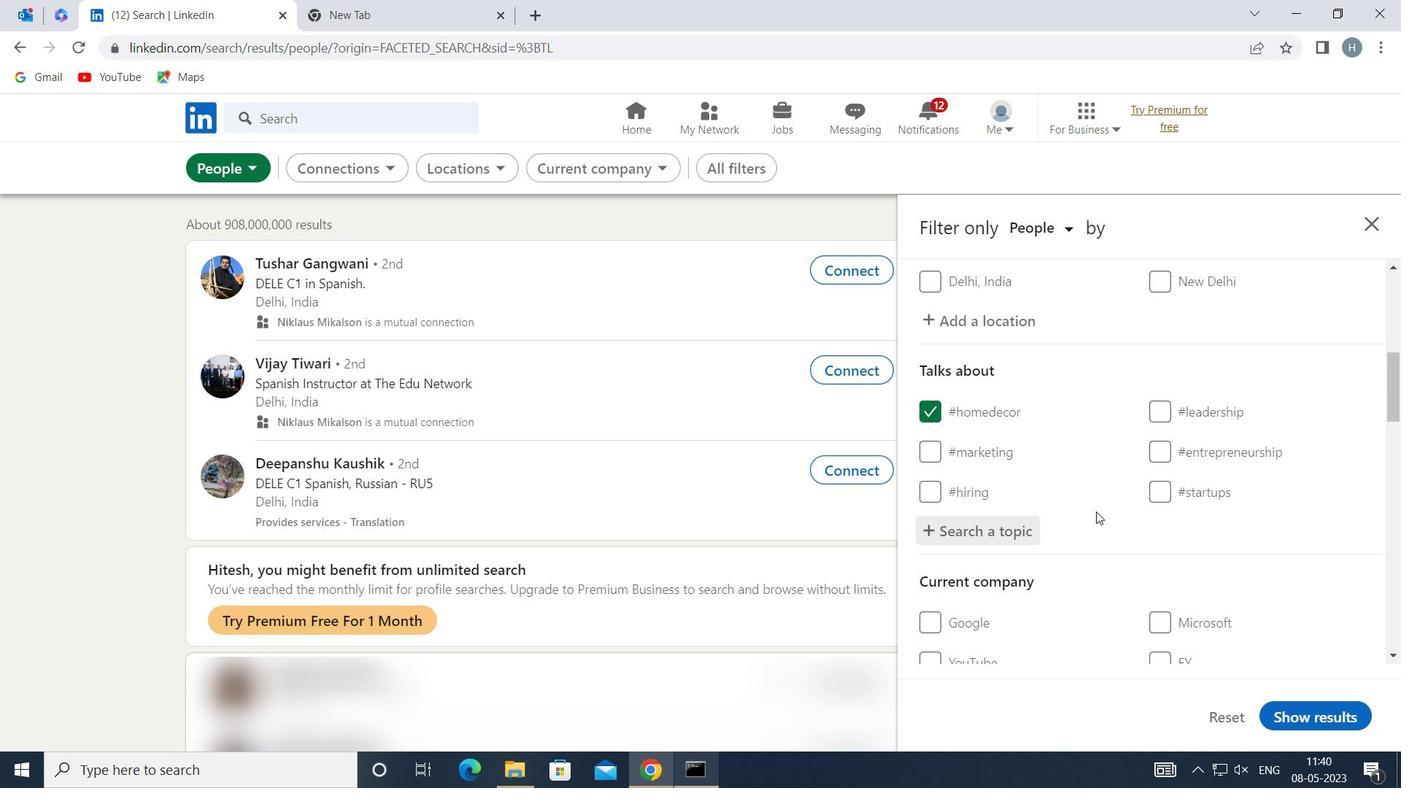 
Action: Mouse scrolled (1104, 494) with delta (0, 0)
Screenshot: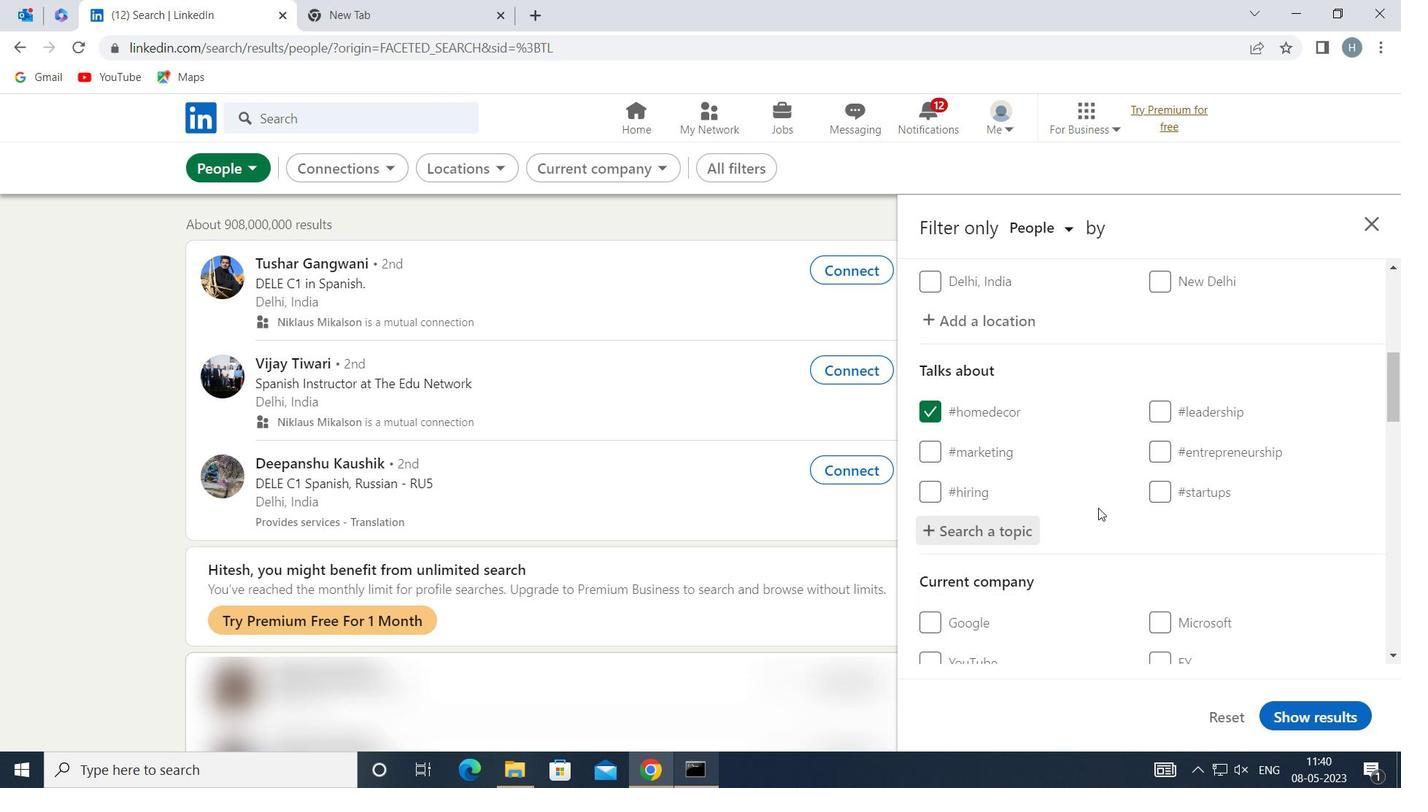 
Action: Mouse scrolled (1104, 494) with delta (0, 0)
Screenshot: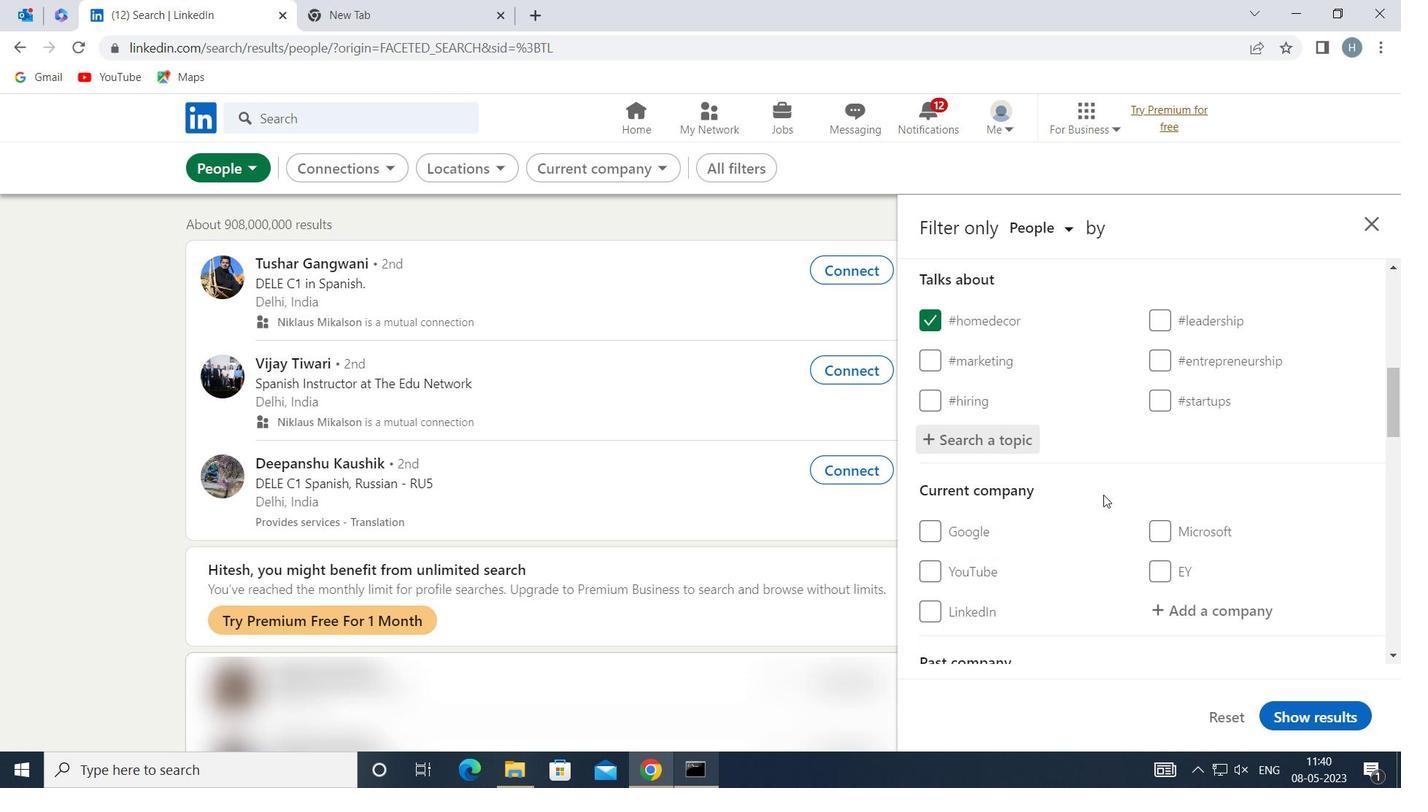 
Action: Mouse scrolled (1104, 494) with delta (0, 0)
Screenshot: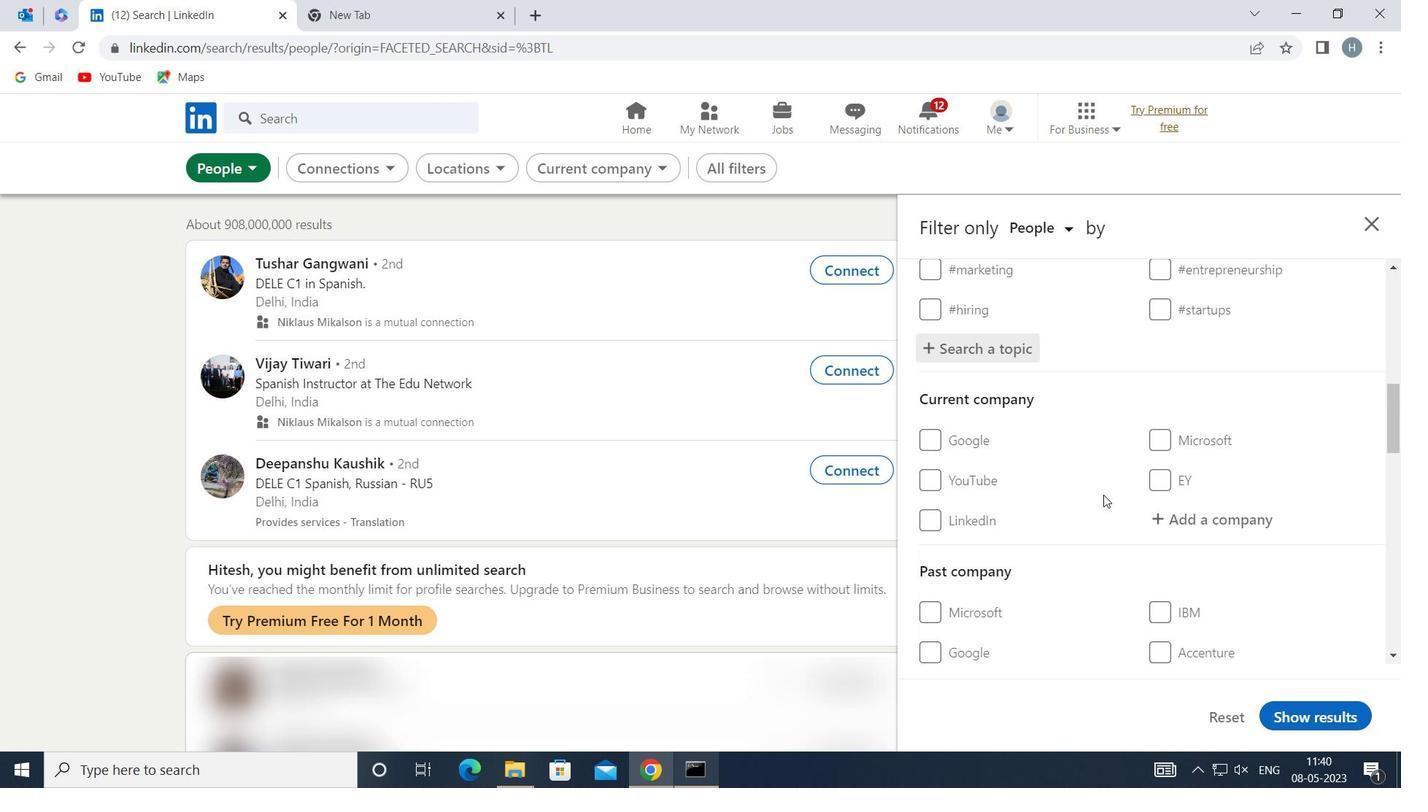 
Action: Mouse scrolled (1104, 494) with delta (0, 0)
Screenshot: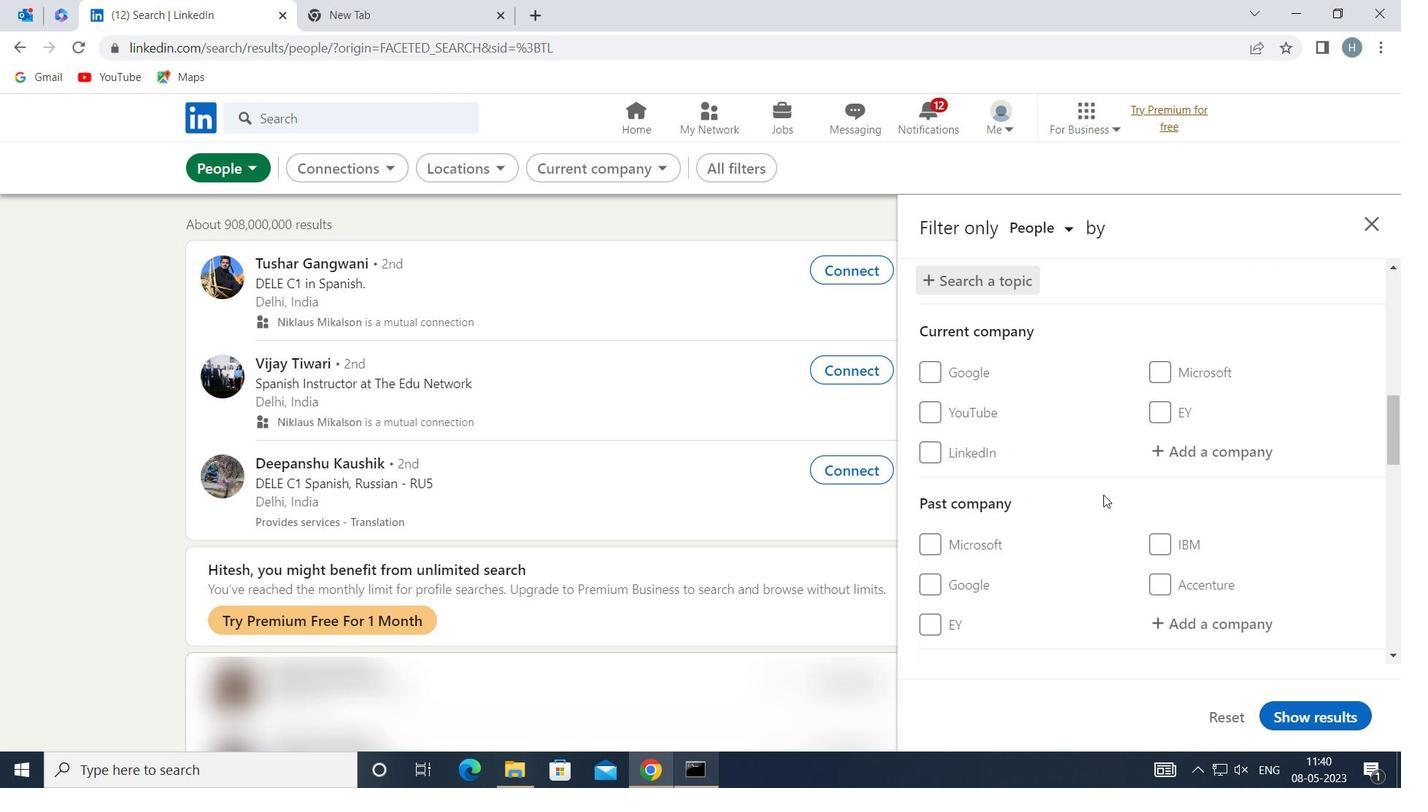 
Action: Mouse scrolled (1104, 494) with delta (0, 0)
Screenshot: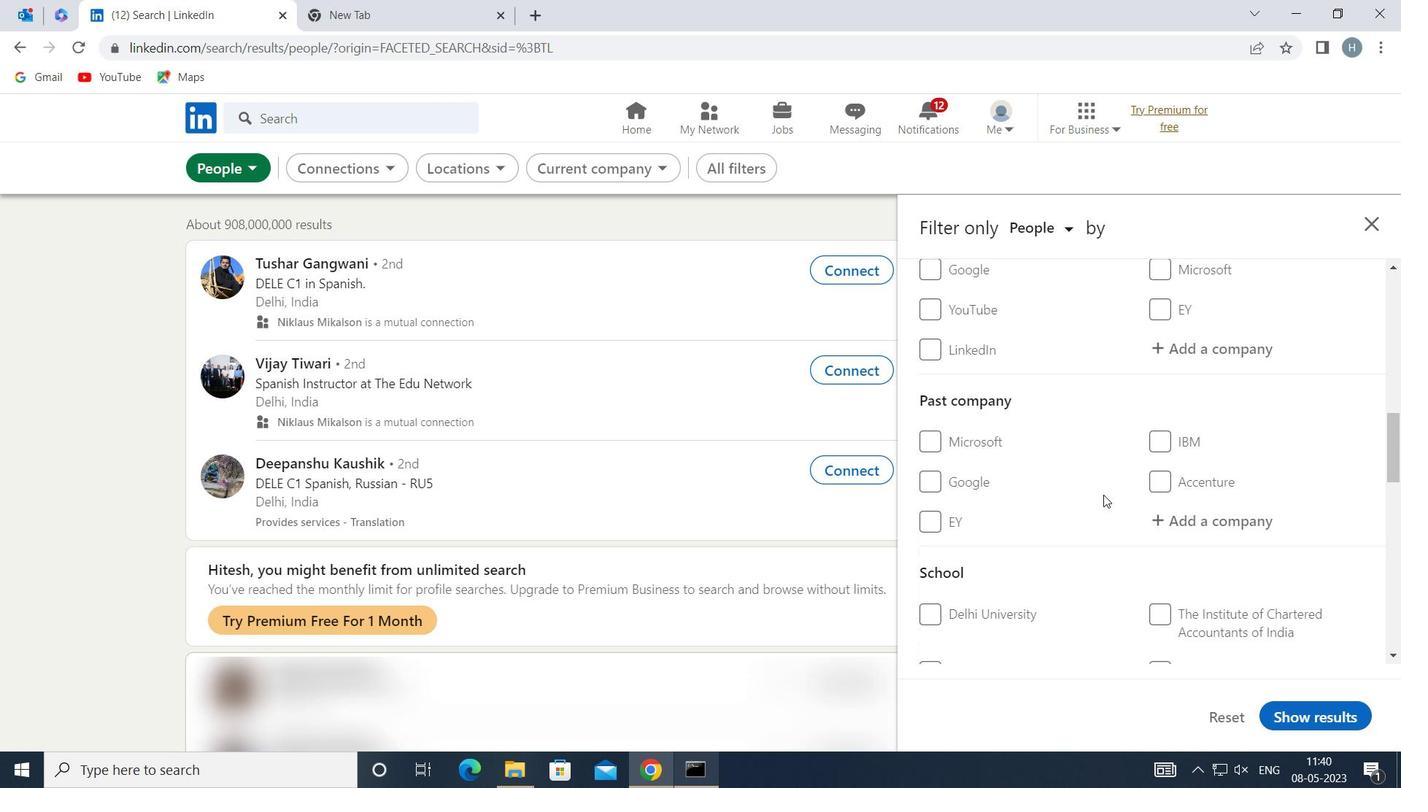 
Action: Mouse scrolled (1104, 494) with delta (0, 0)
Screenshot: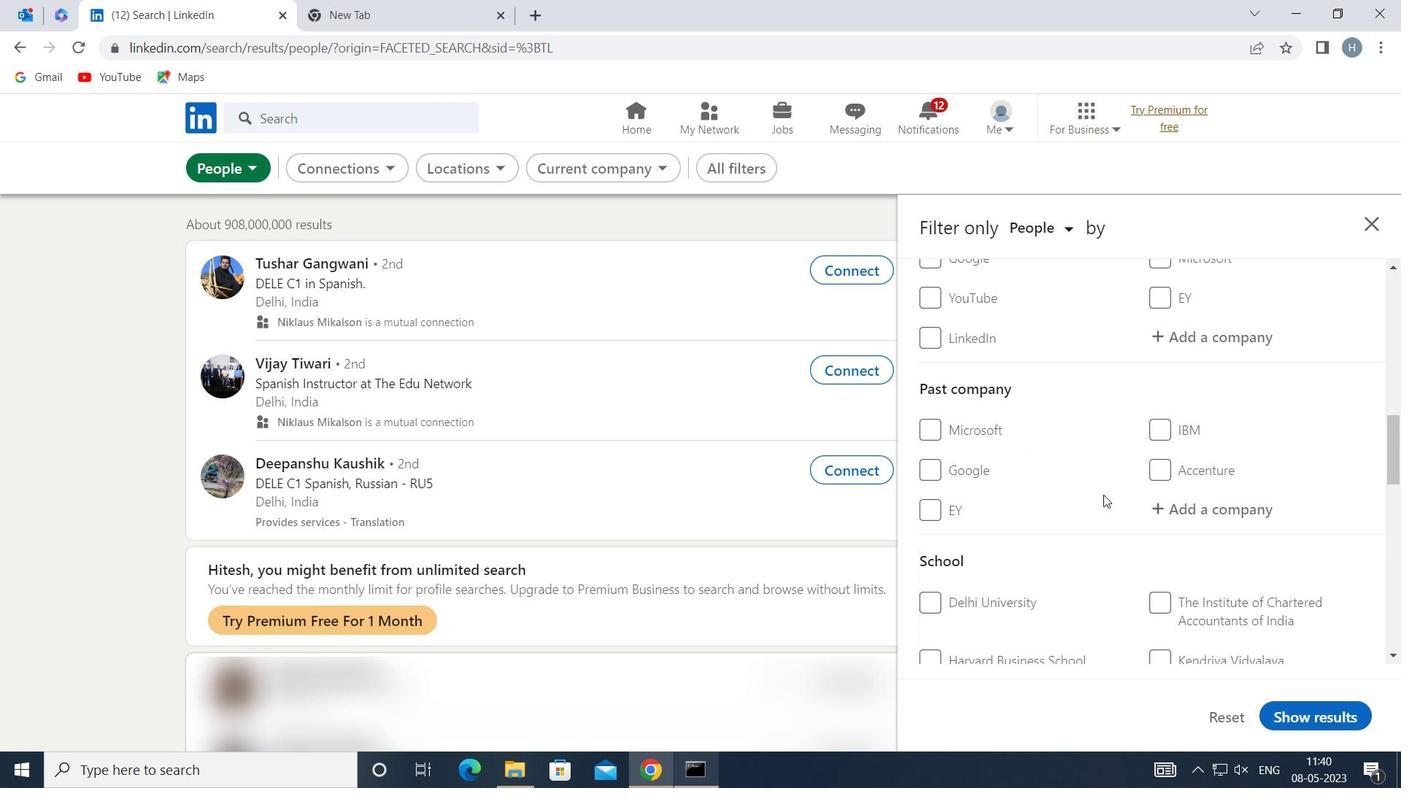 
Action: Mouse scrolled (1104, 494) with delta (0, 0)
Screenshot: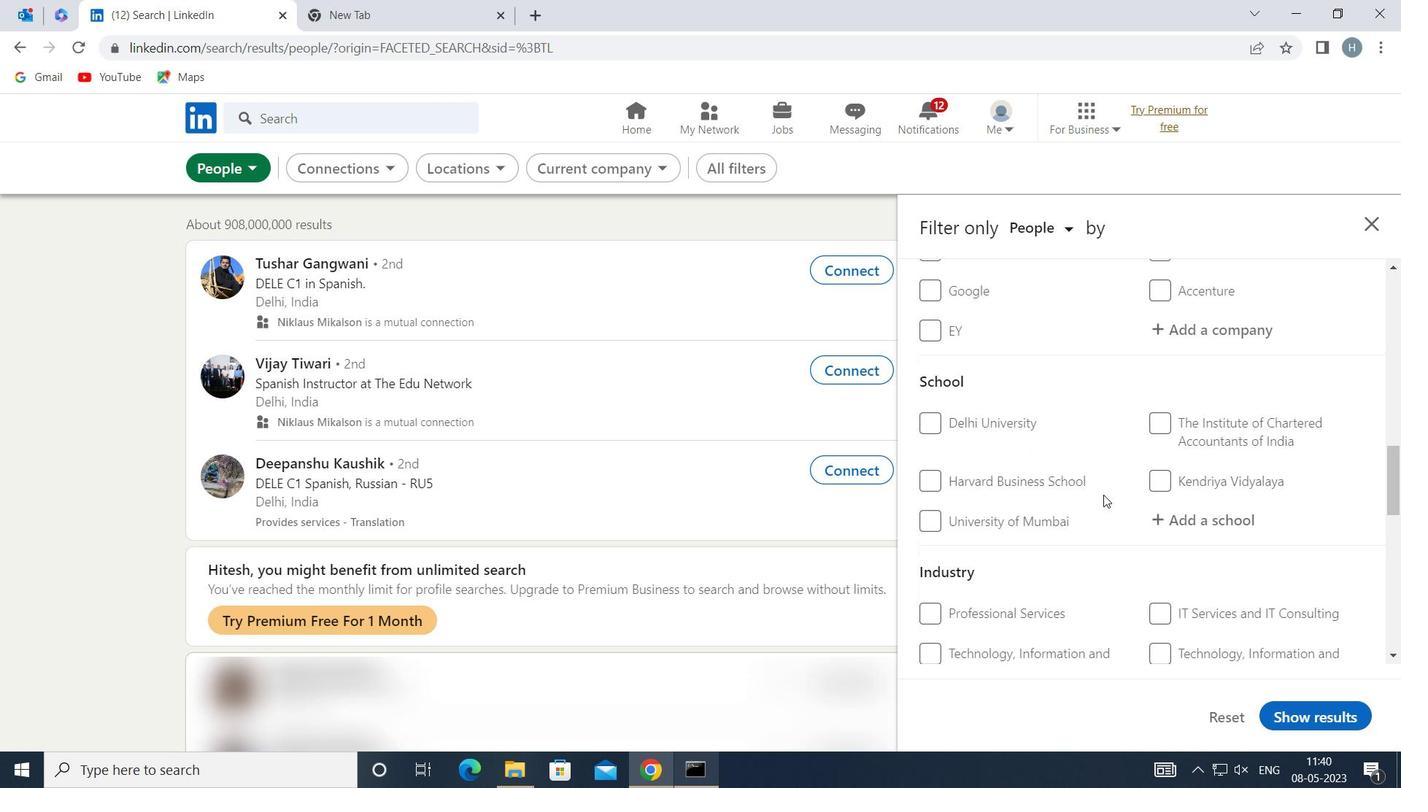 
Action: Mouse scrolled (1104, 494) with delta (0, 0)
Screenshot: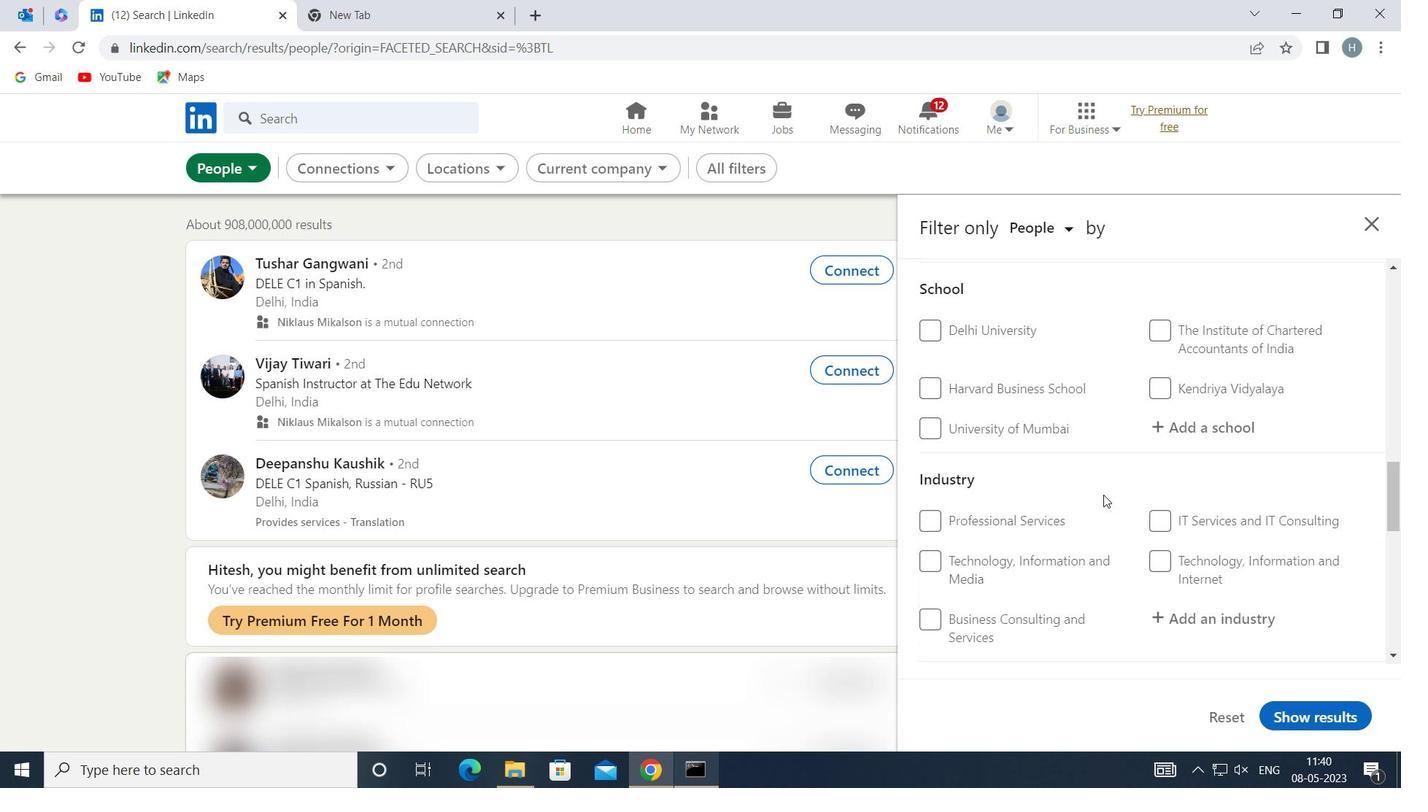 
Action: Mouse scrolled (1104, 494) with delta (0, 0)
Screenshot: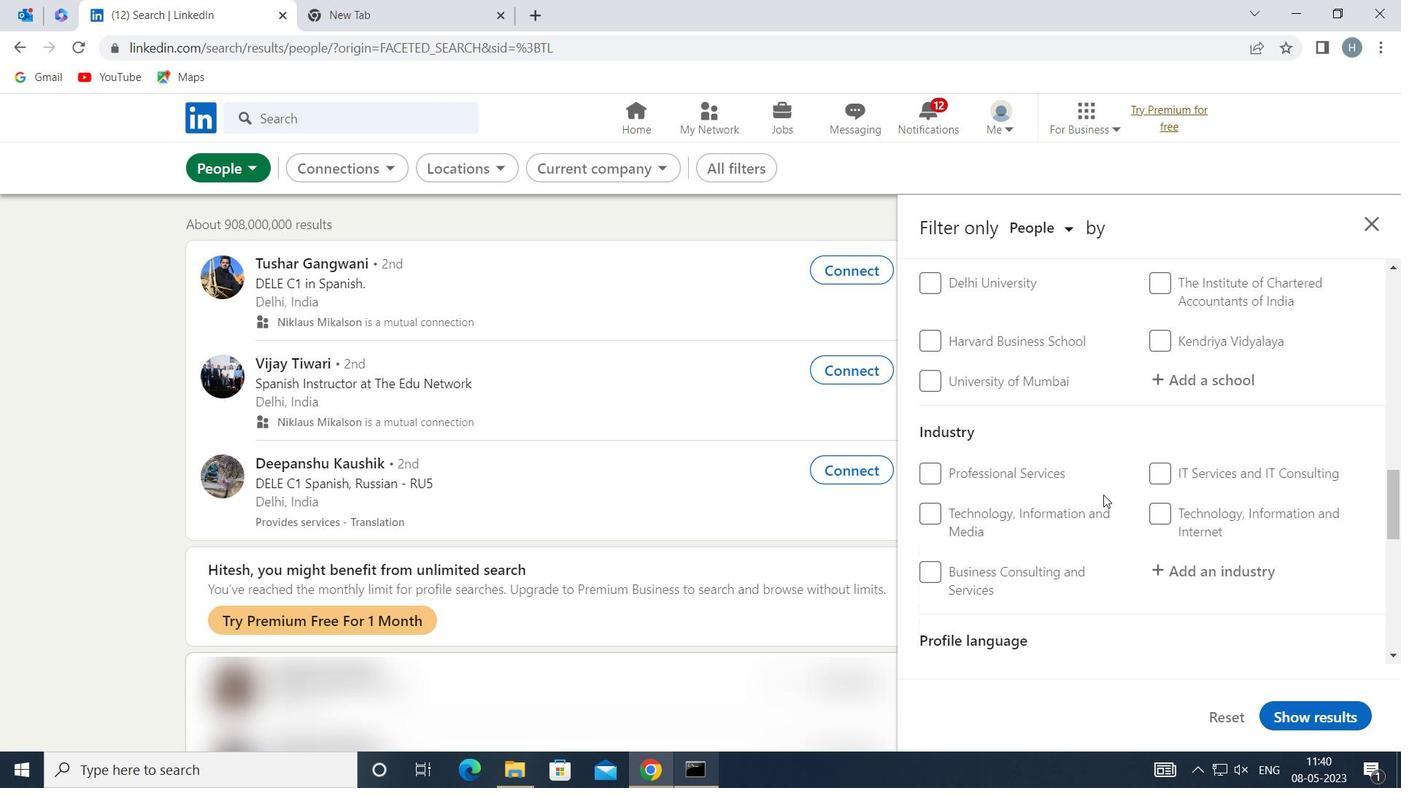 
Action: Mouse moved to (951, 580)
Screenshot: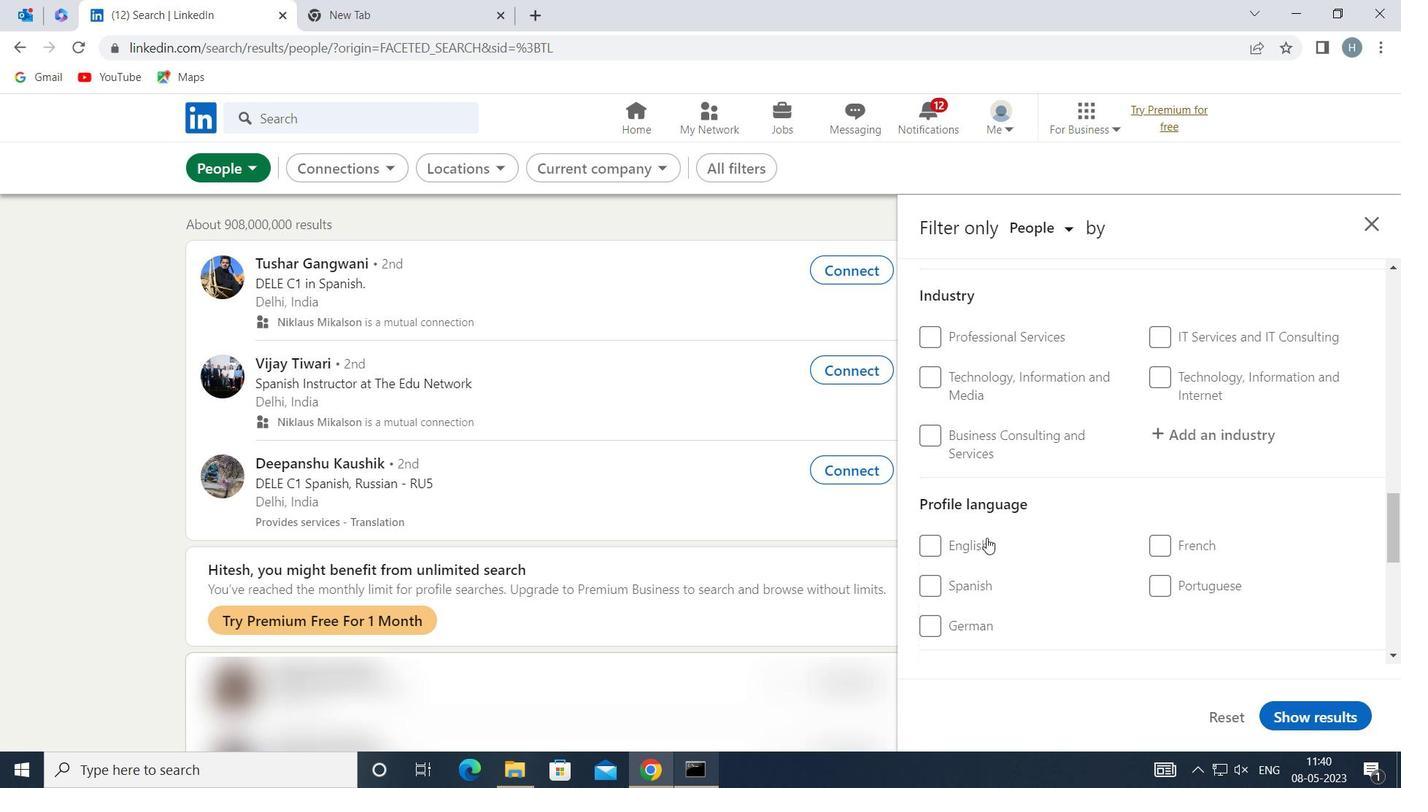 
Action: Mouse pressed left at (951, 580)
Screenshot: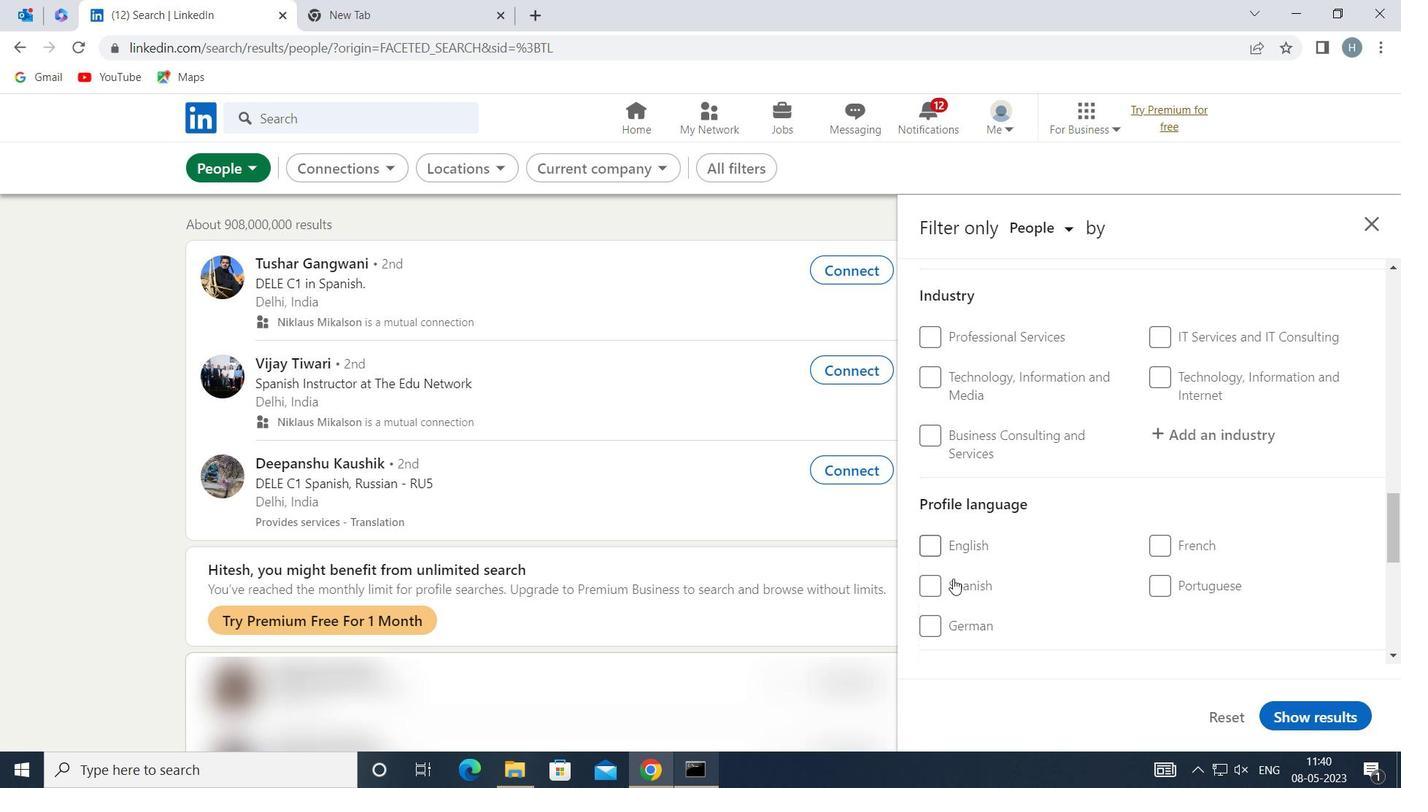 
Action: Mouse moved to (1067, 564)
Screenshot: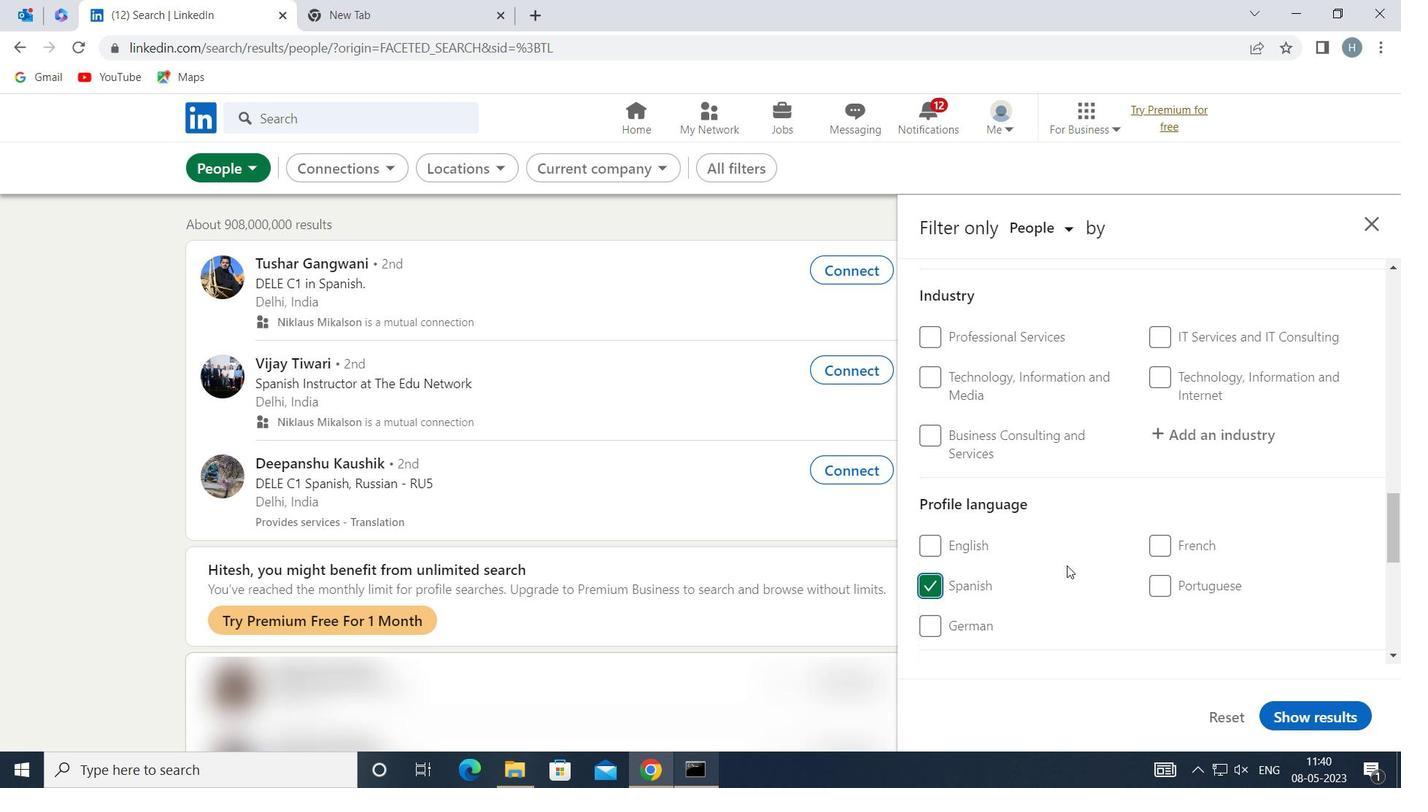 
Action: Mouse scrolled (1067, 565) with delta (0, 0)
Screenshot: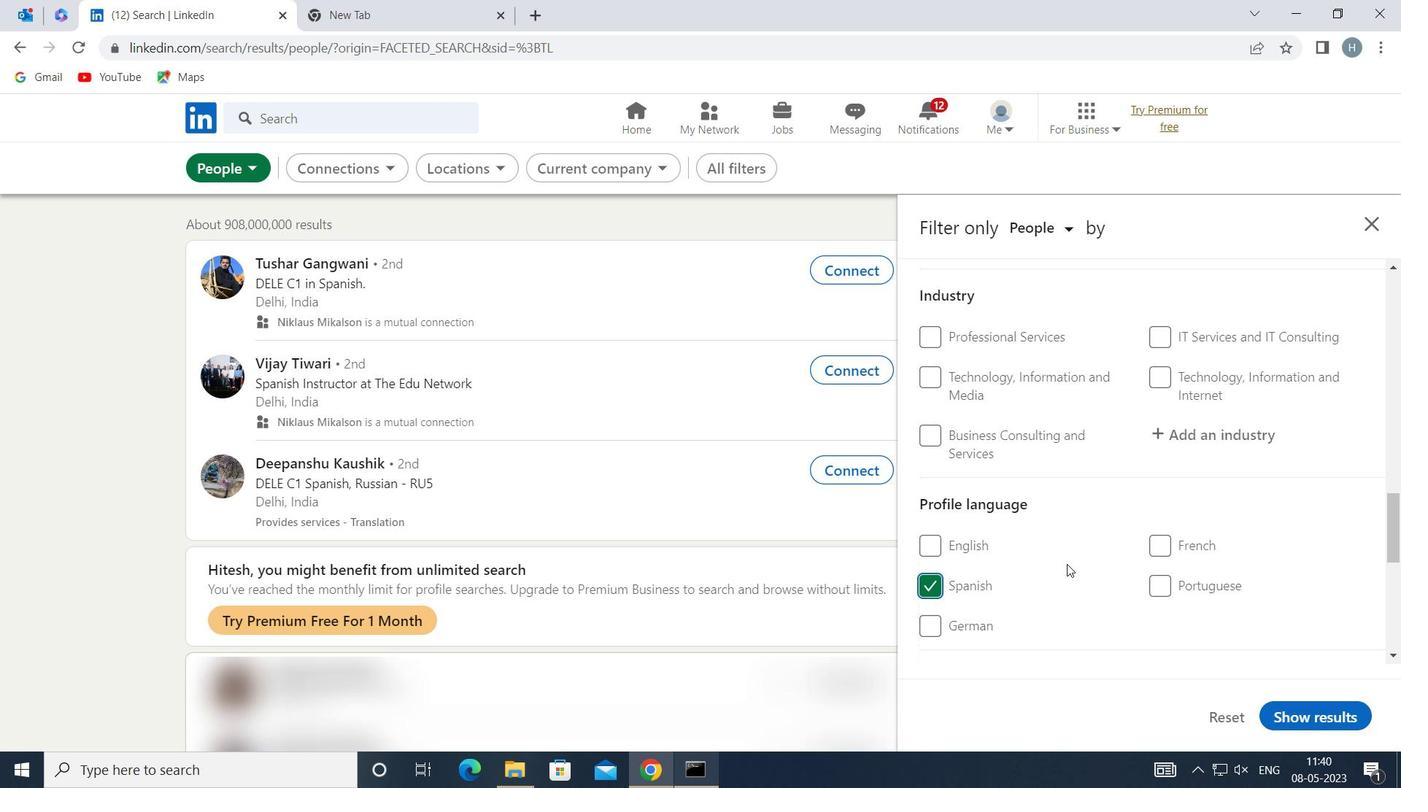 
Action: Mouse moved to (1067, 564)
Screenshot: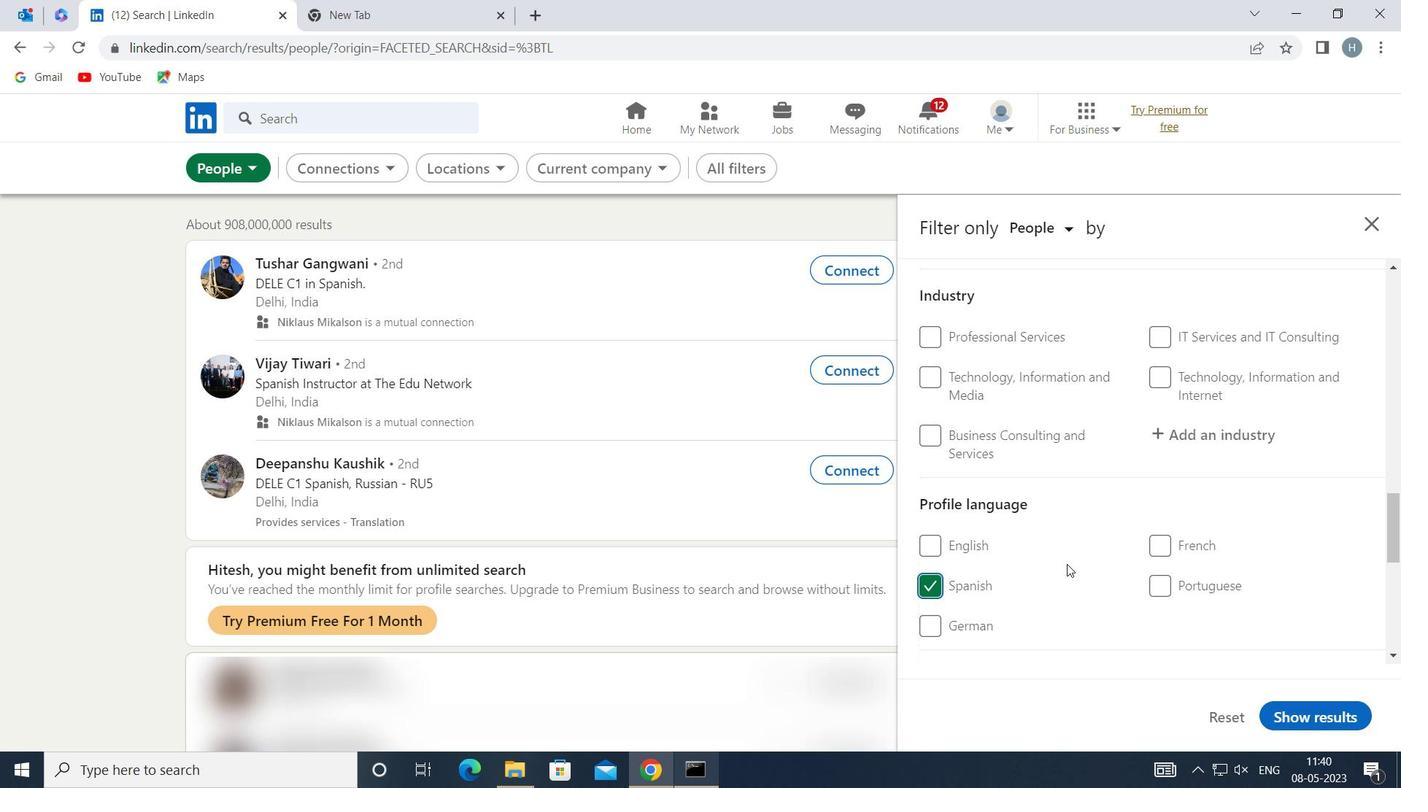 
Action: Mouse scrolled (1067, 565) with delta (0, 0)
Screenshot: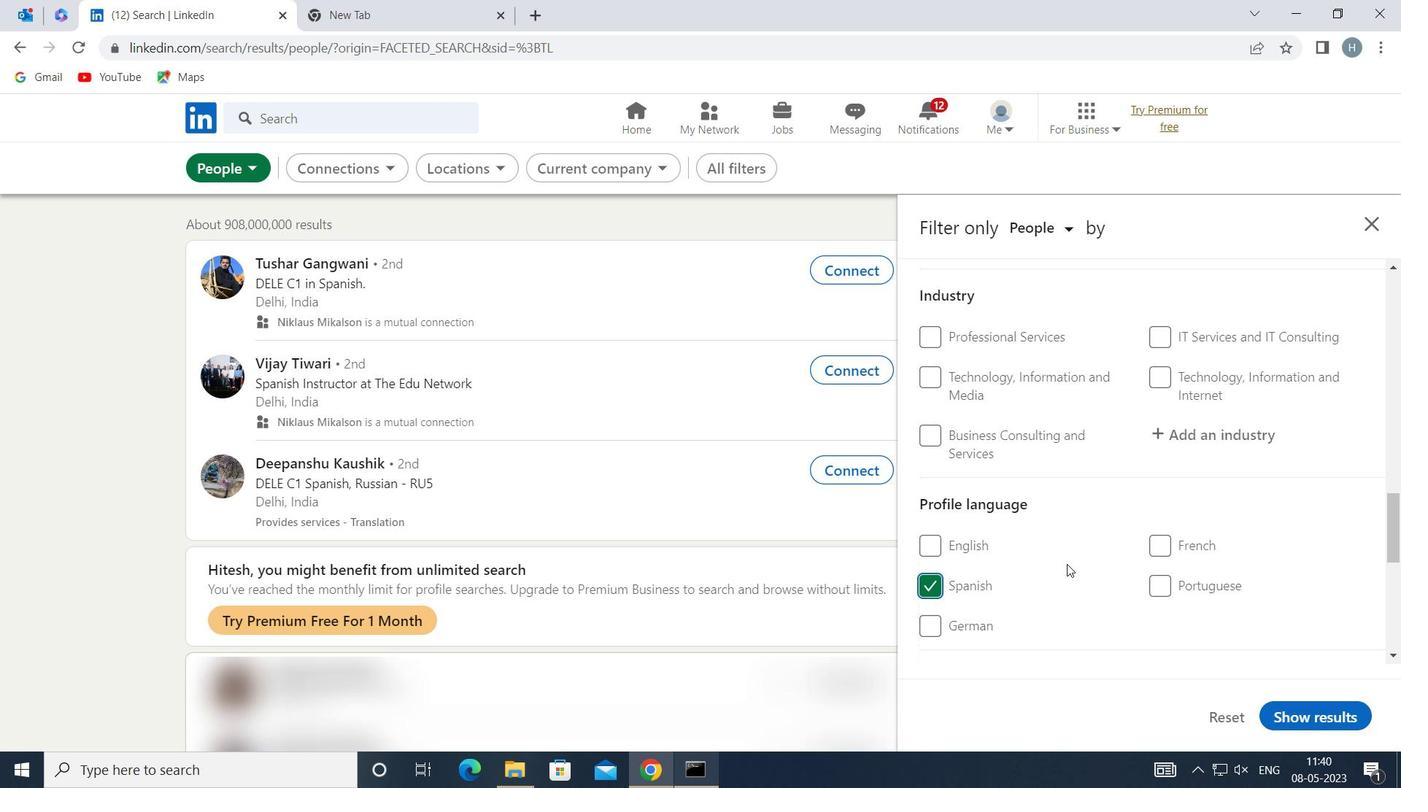 
Action: Mouse moved to (1067, 570)
Screenshot: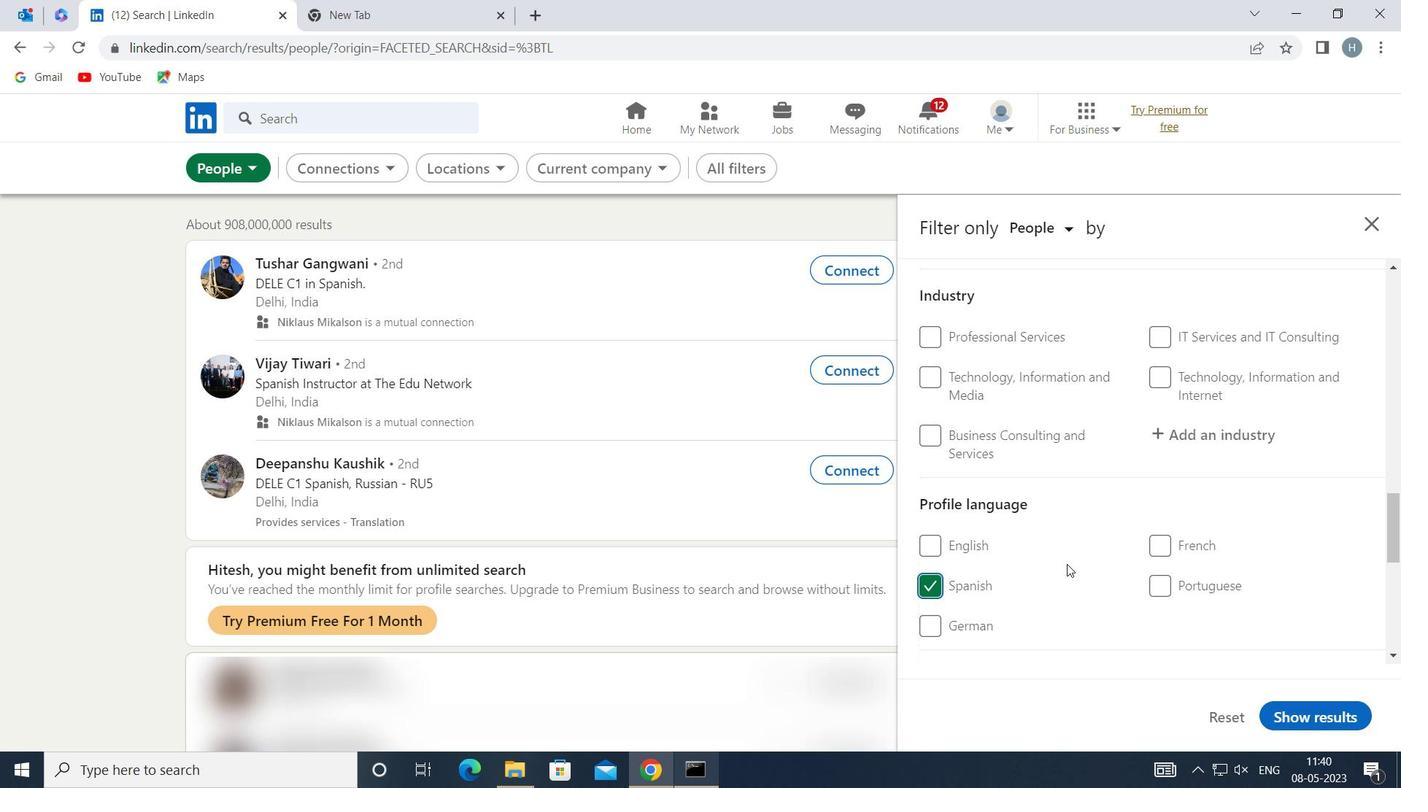 
Action: Mouse scrolled (1067, 570) with delta (0, 0)
Screenshot: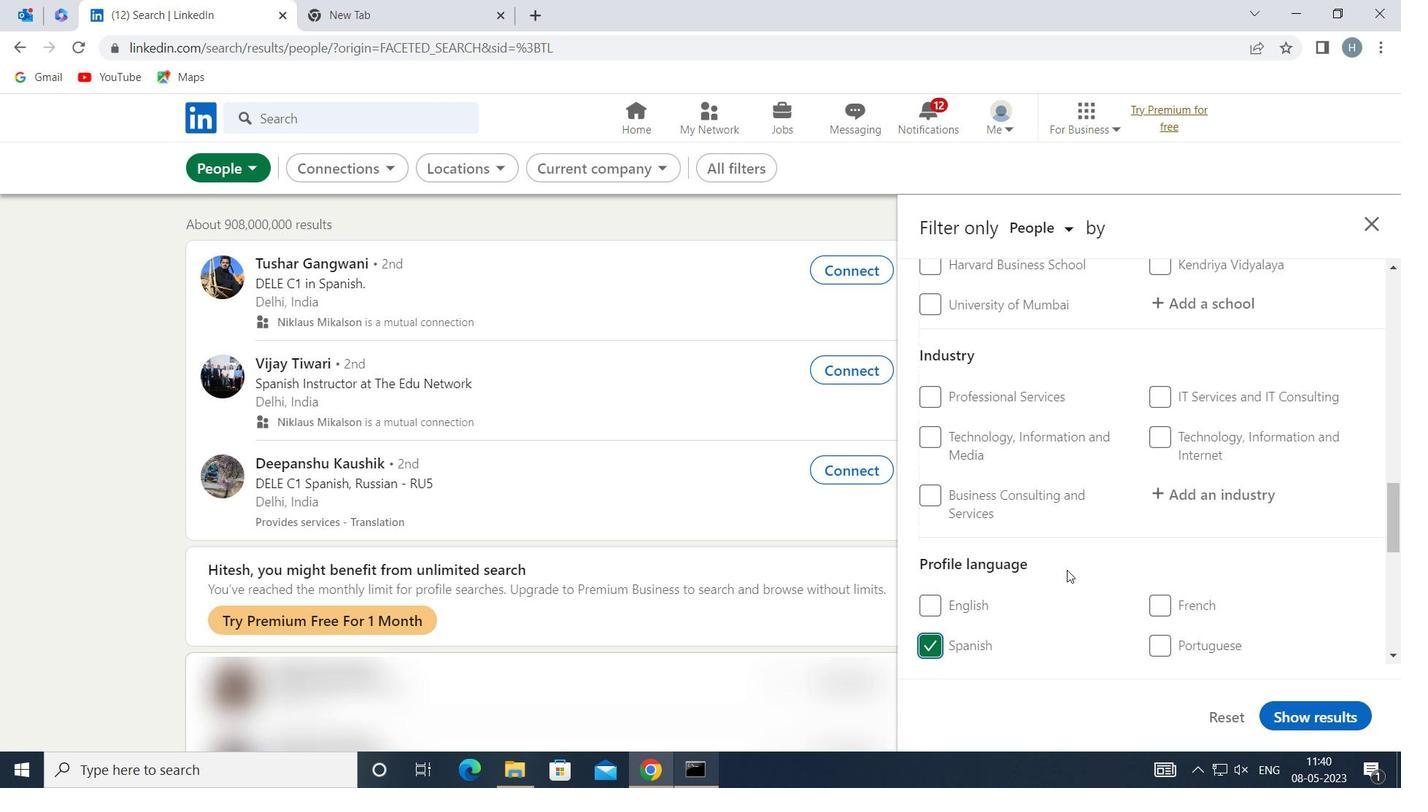 
Action: Mouse scrolled (1067, 570) with delta (0, 0)
Screenshot: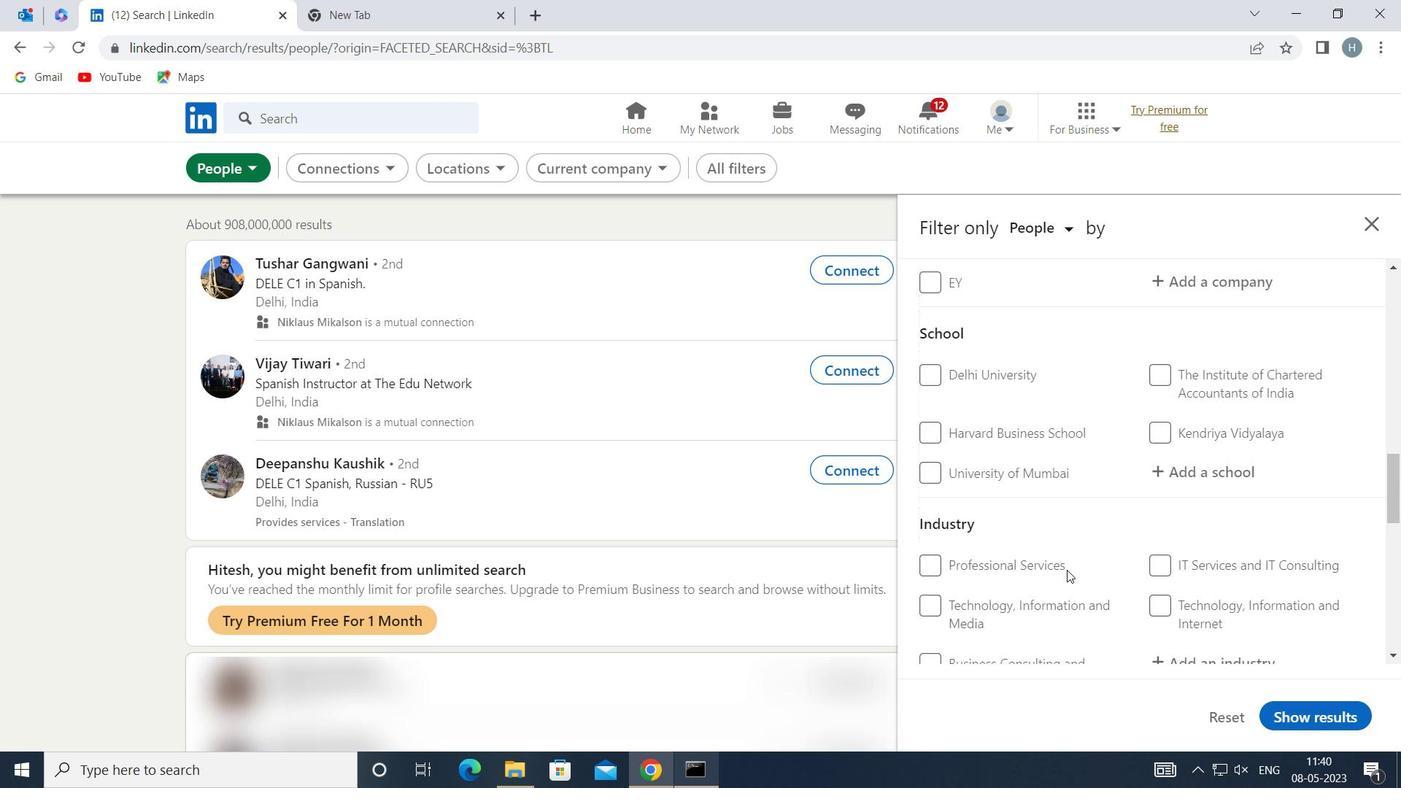 
Action: Mouse scrolled (1067, 570) with delta (0, 0)
Screenshot: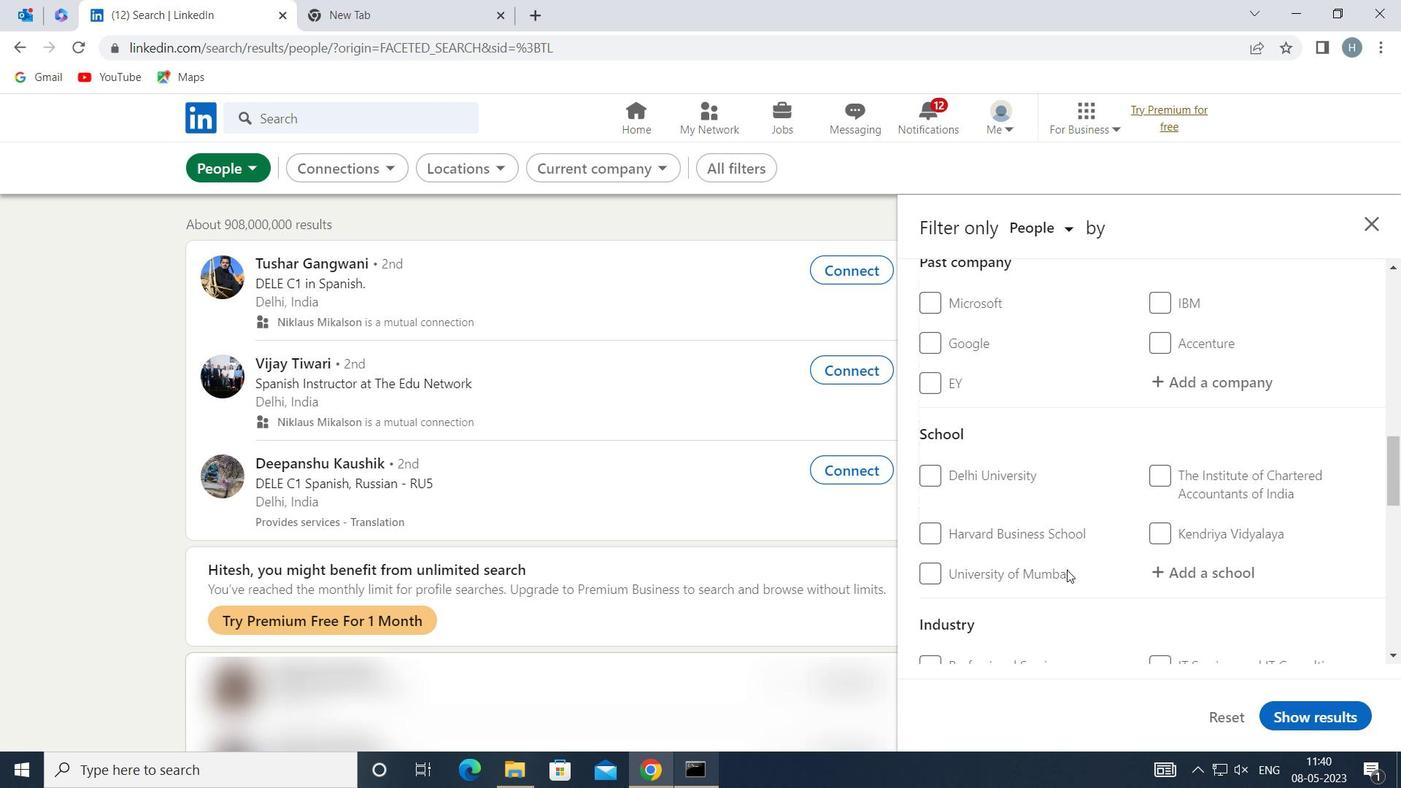 
Action: Mouse scrolled (1067, 570) with delta (0, 0)
Screenshot: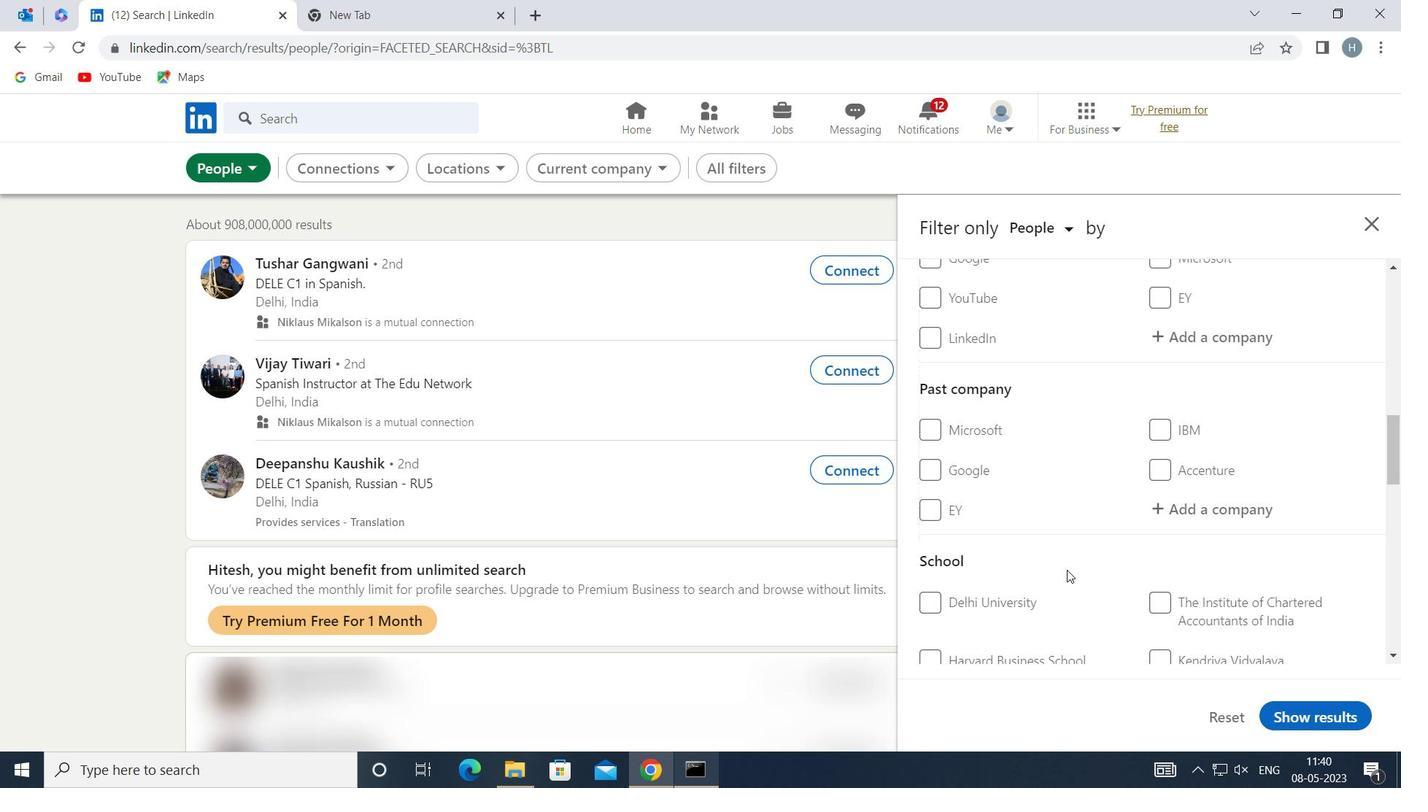 
Action: Mouse moved to (1205, 421)
Screenshot: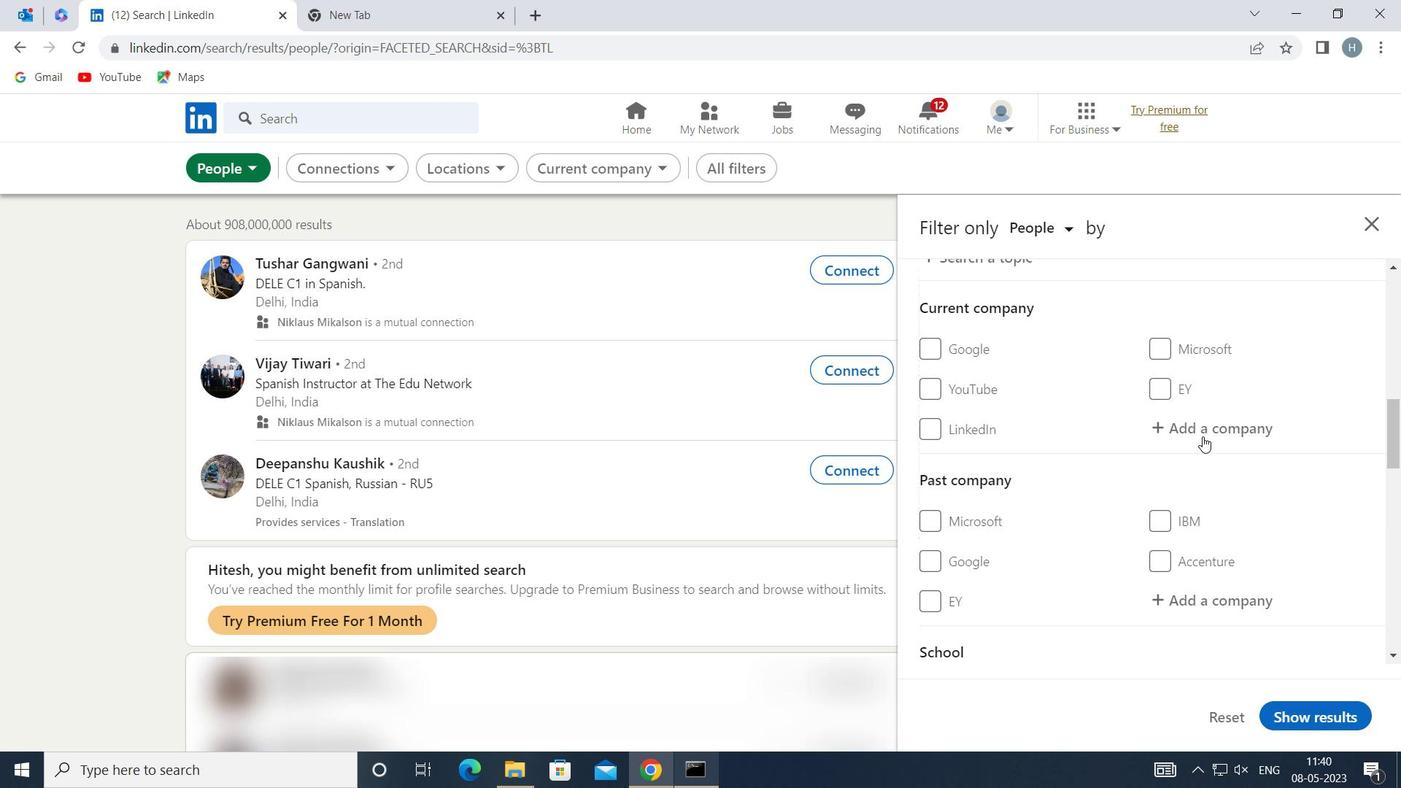
Action: Mouse pressed left at (1205, 421)
Screenshot: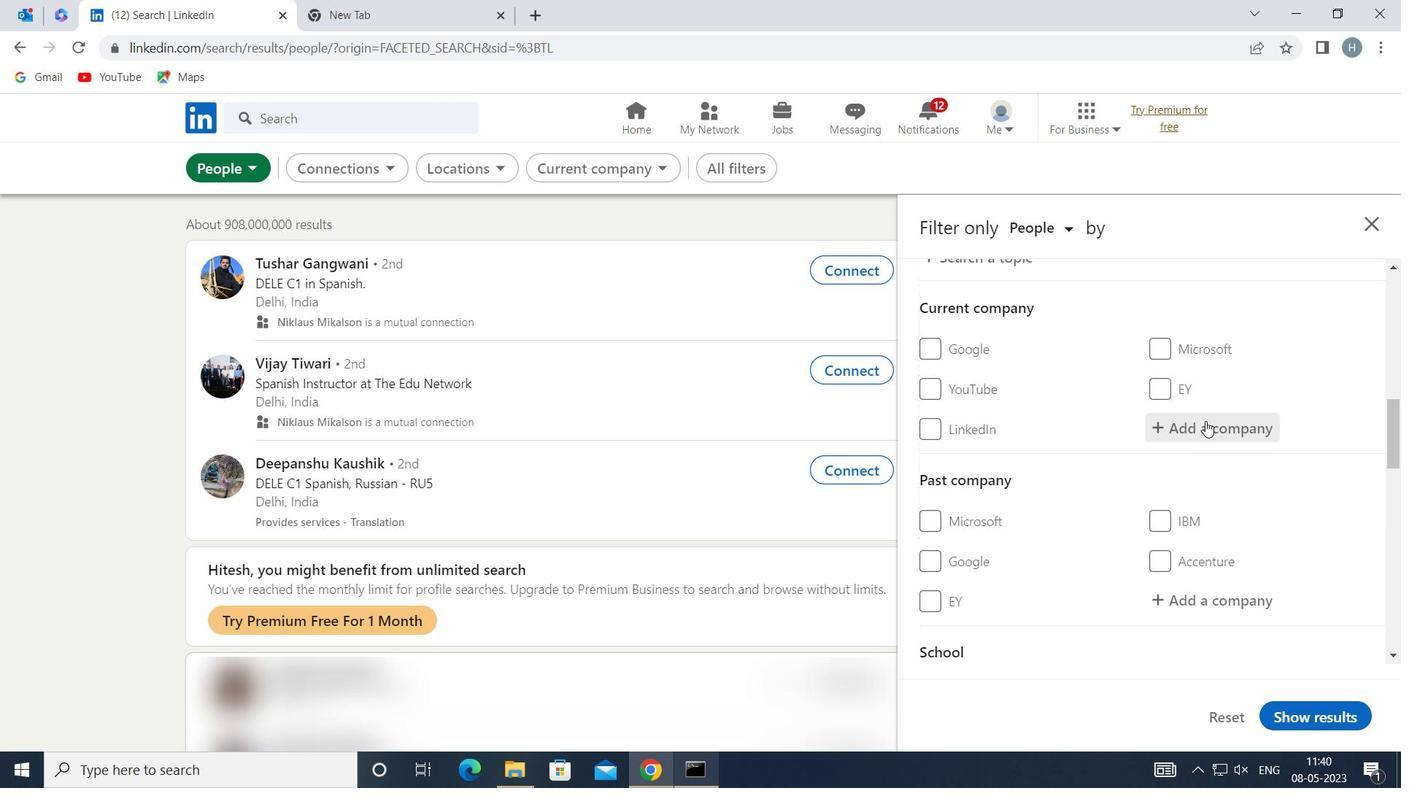 
Action: Key pressed <Key.shift>INDUS<Key.space><Key.shift>TOWERS<Key.space><Key.shift>L
Screenshot: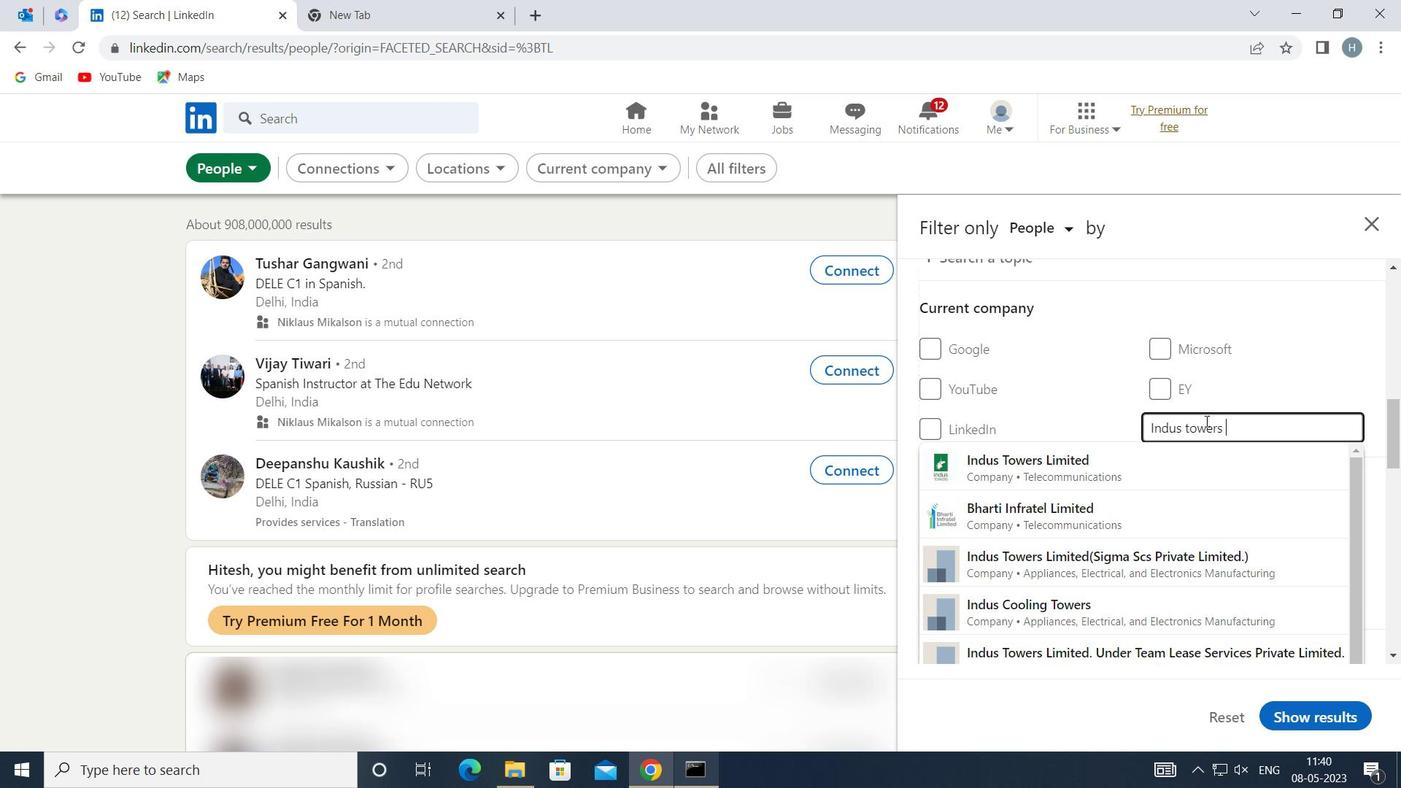 
Action: Mouse moved to (1178, 468)
Screenshot: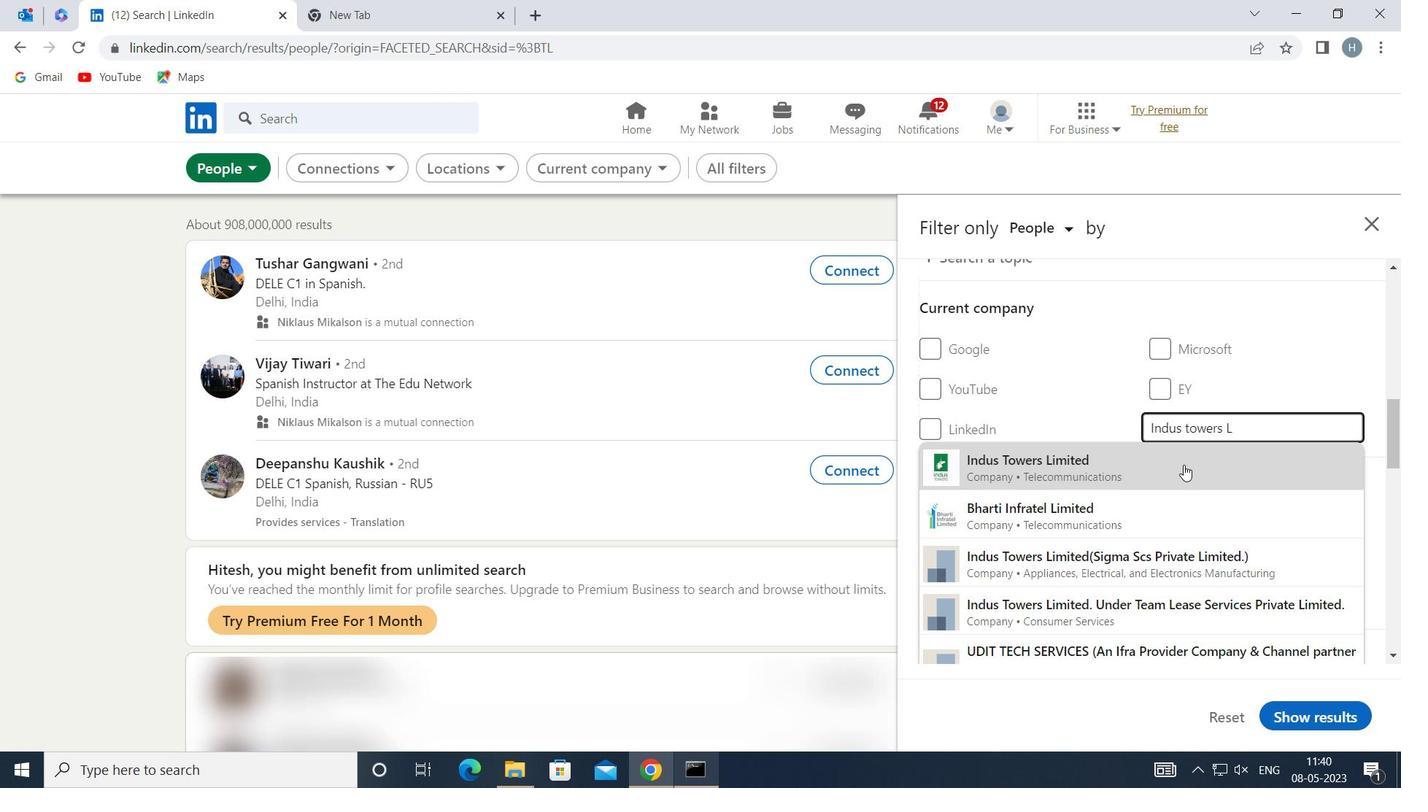 
Action: Mouse pressed left at (1178, 468)
Screenshot: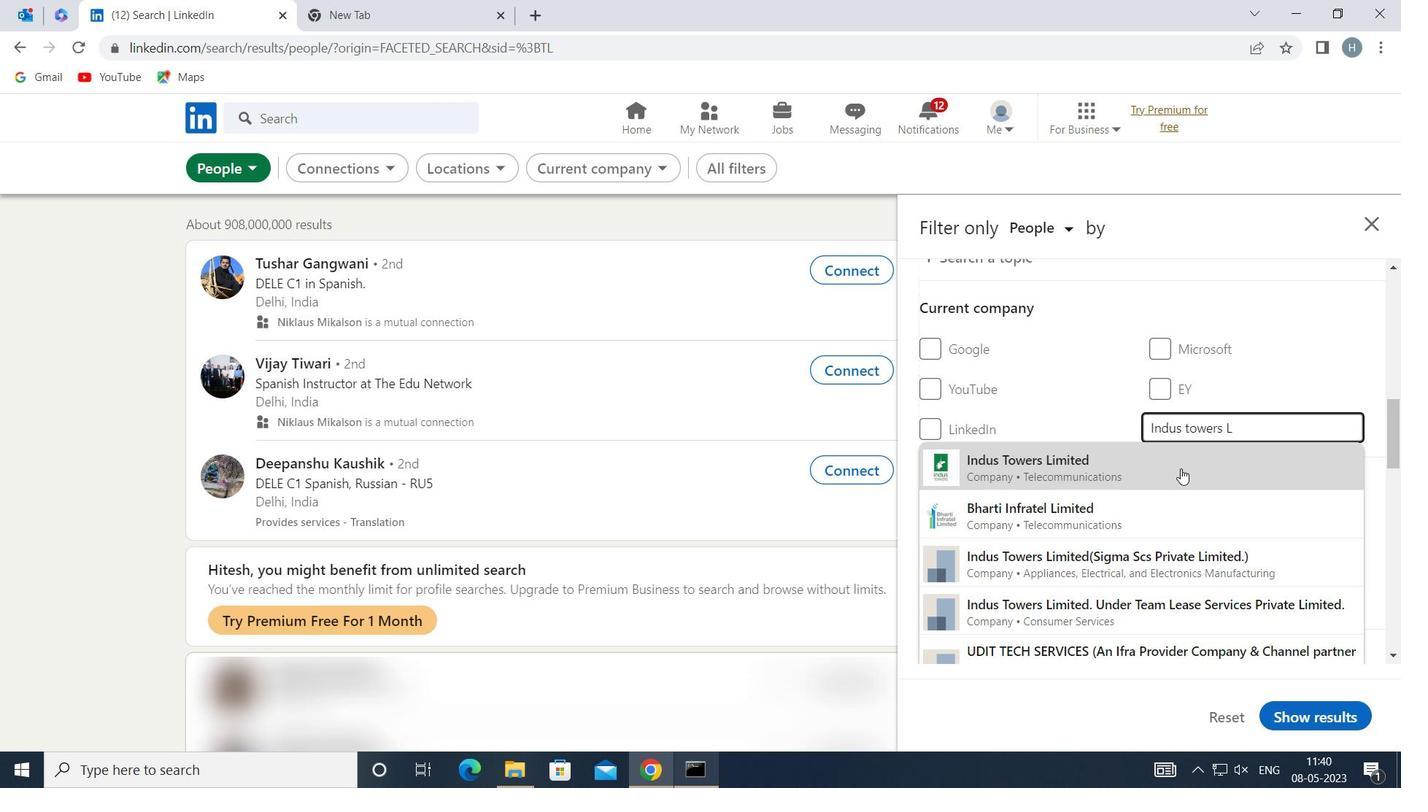 
Action: Mouse moved to (1138, 449)
Screenshot: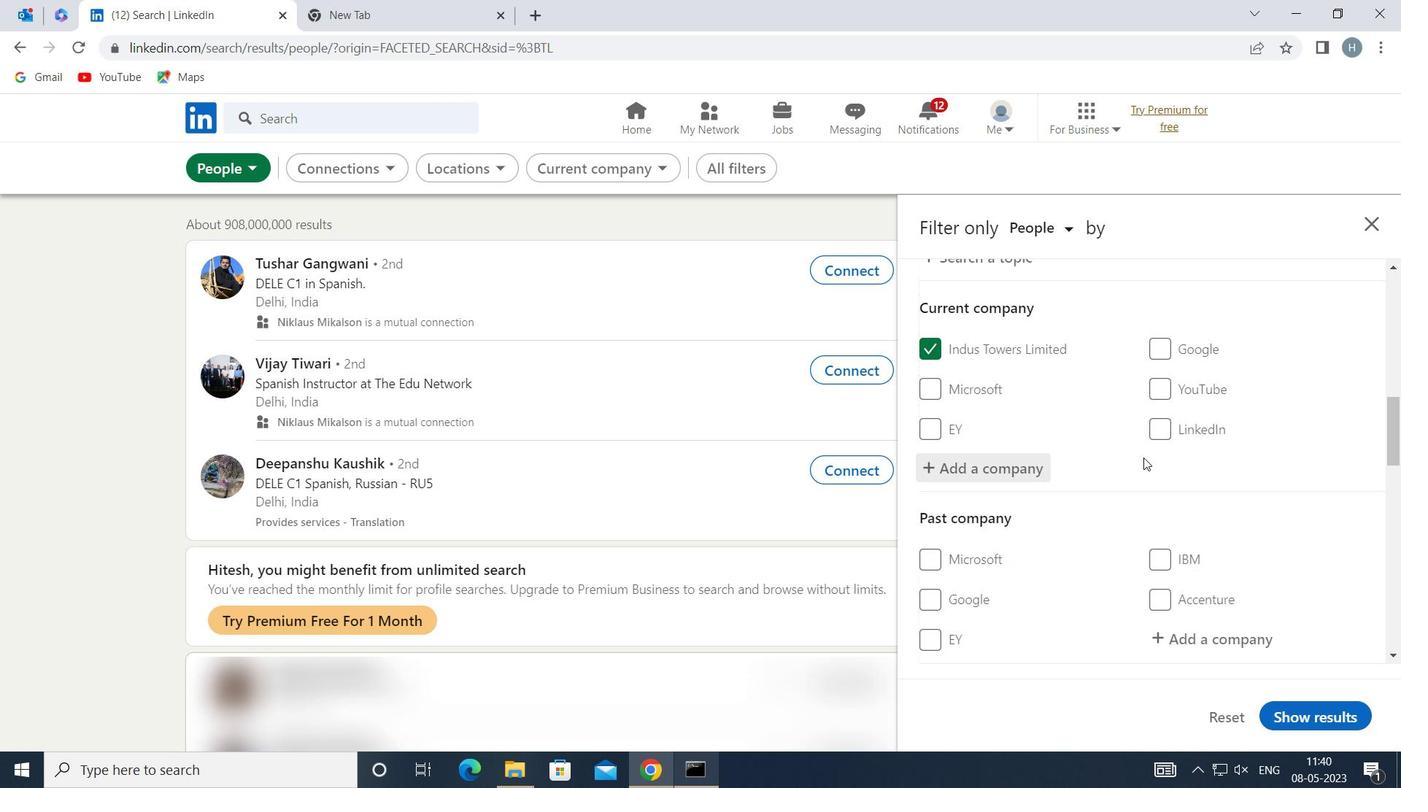 
Action: Mouse scrolled (1138, 448) with delta (0, 0)
Screenshot: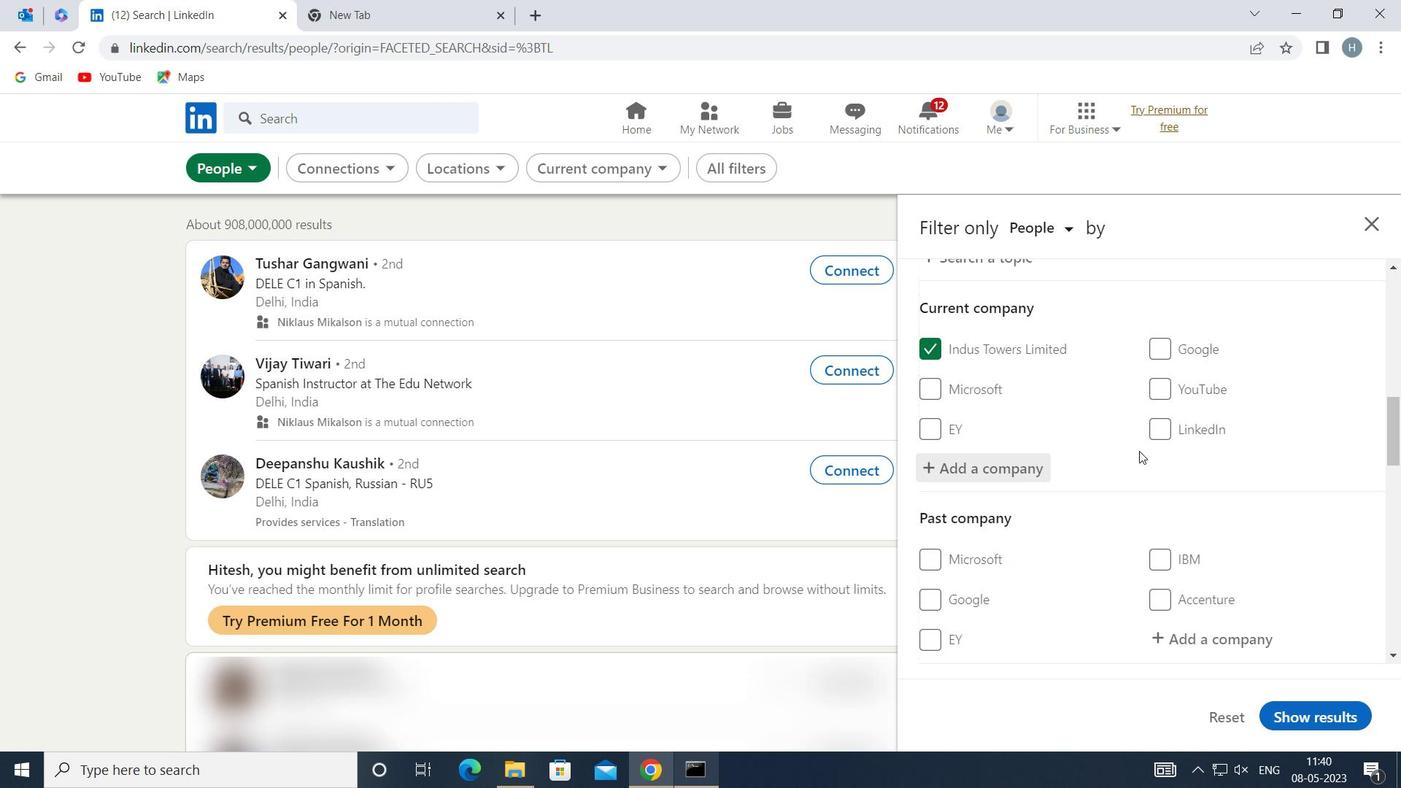 
Action: Mouse scrolled (1138, 448) with delta (0, 0)
Screenshot: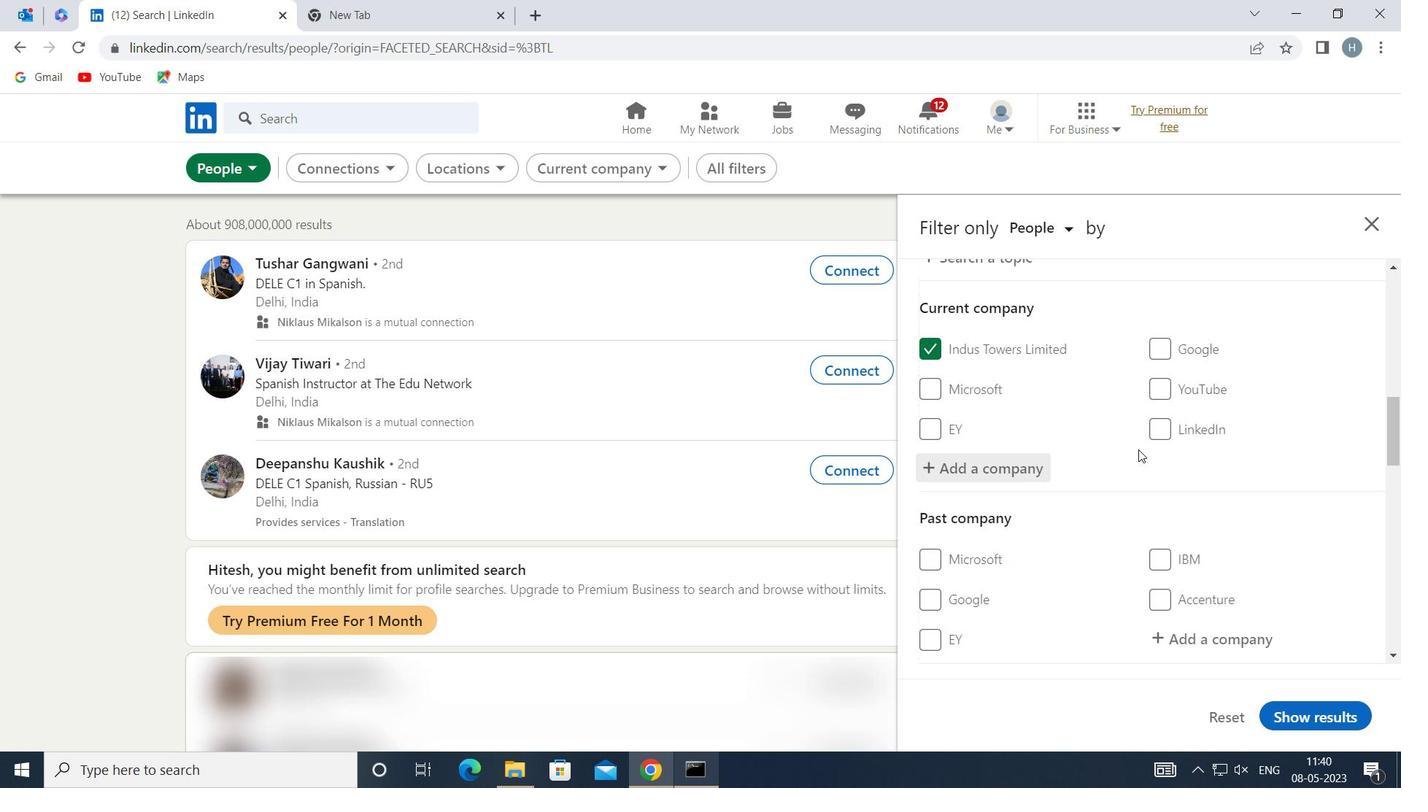
Action: Mouse scrolled (1138, 448) with delta (0, 0)
Screenshot: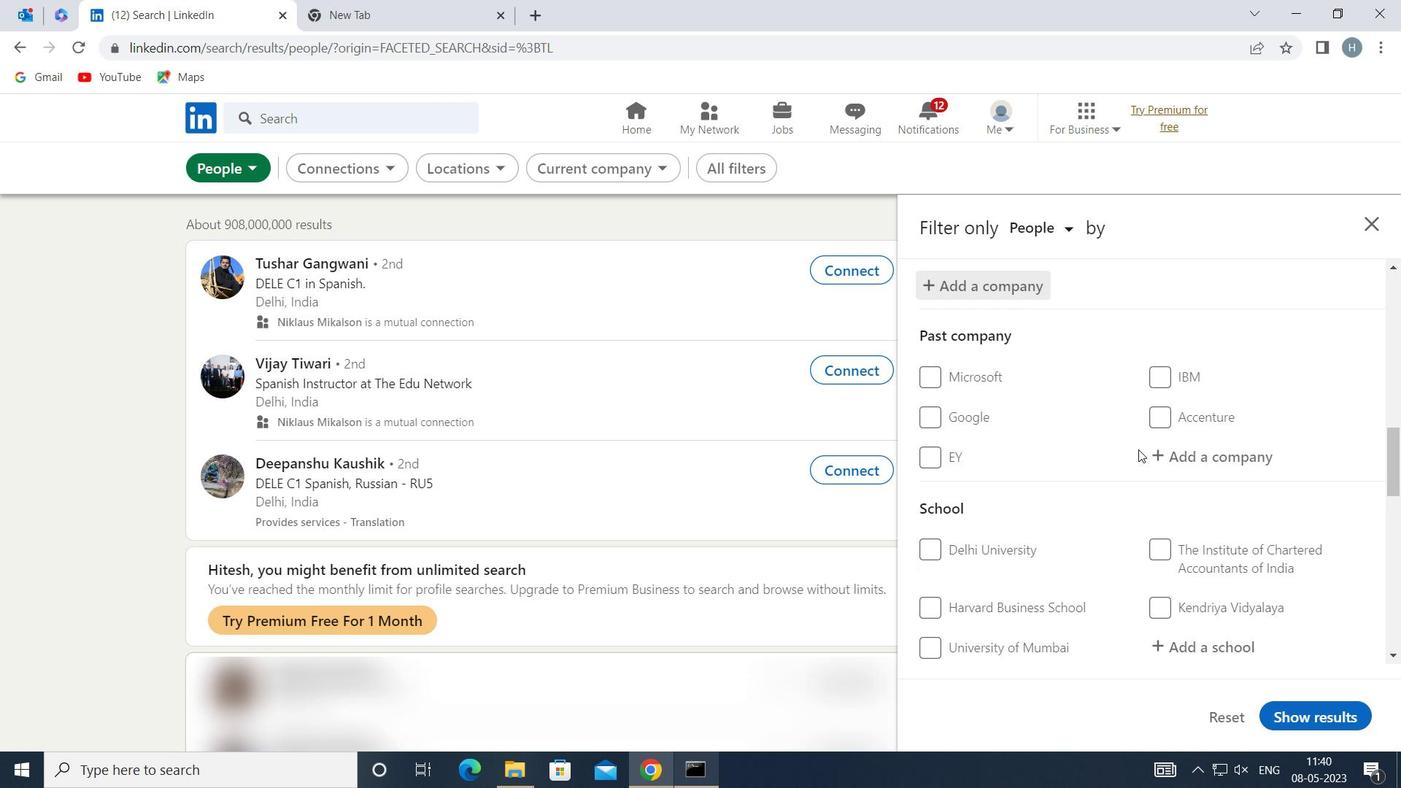 
Action: Mouse scrolled (1138, 448) with delta (0, 0)
Screenshot: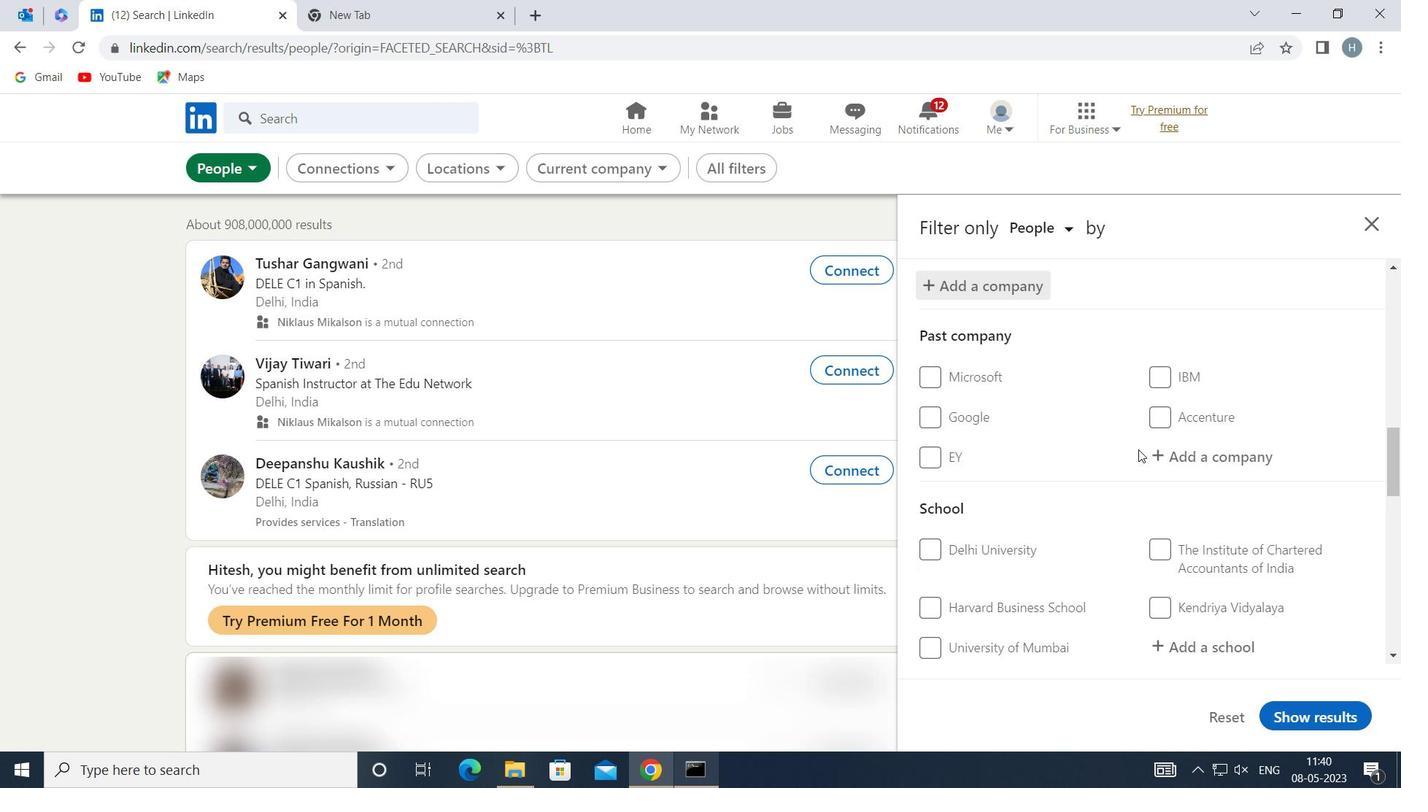 
Action: Mouse scrolled (1138, 450) with delta (0, 0)
Screenshot: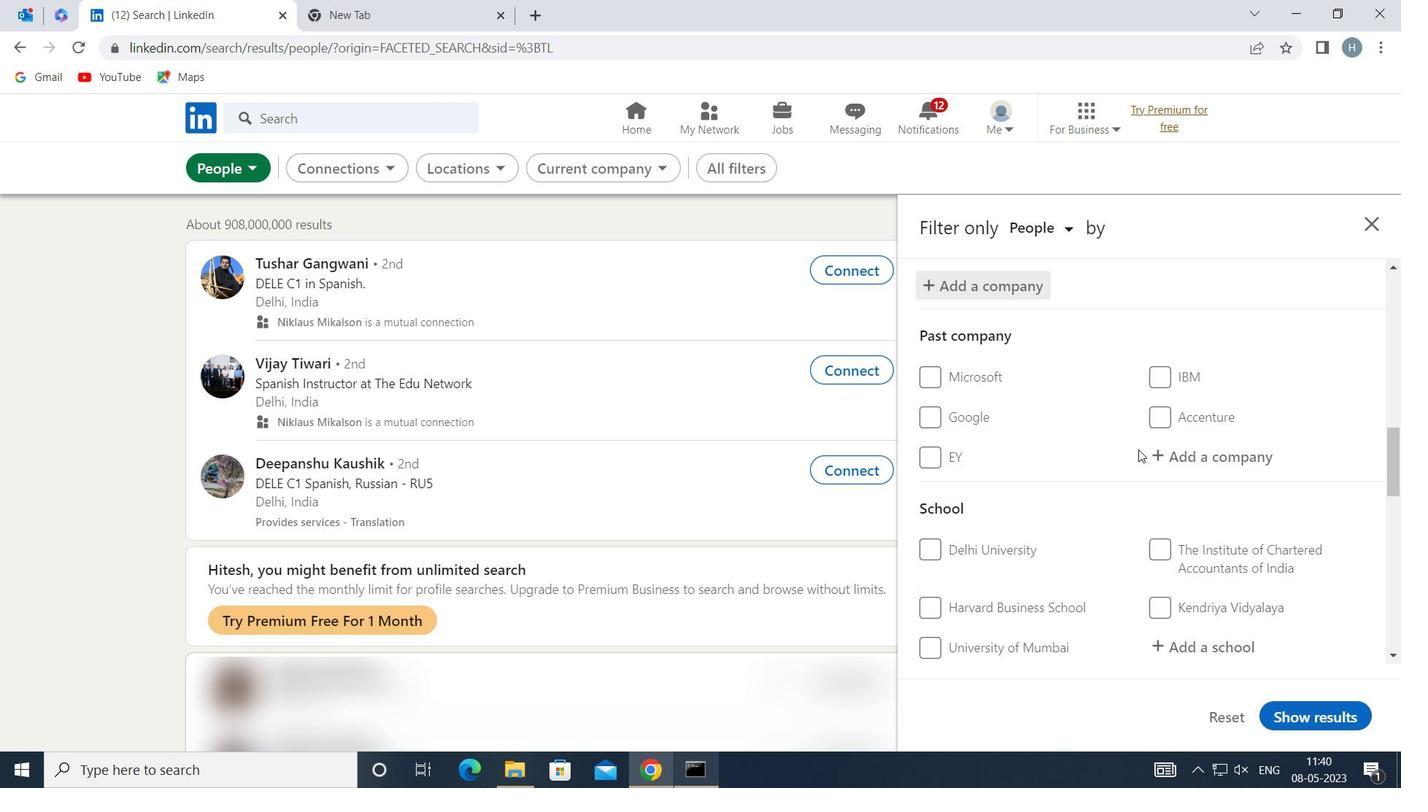 
Action: Mouse scrolled (1138, 448) with delta (0, 0)
Screenshot: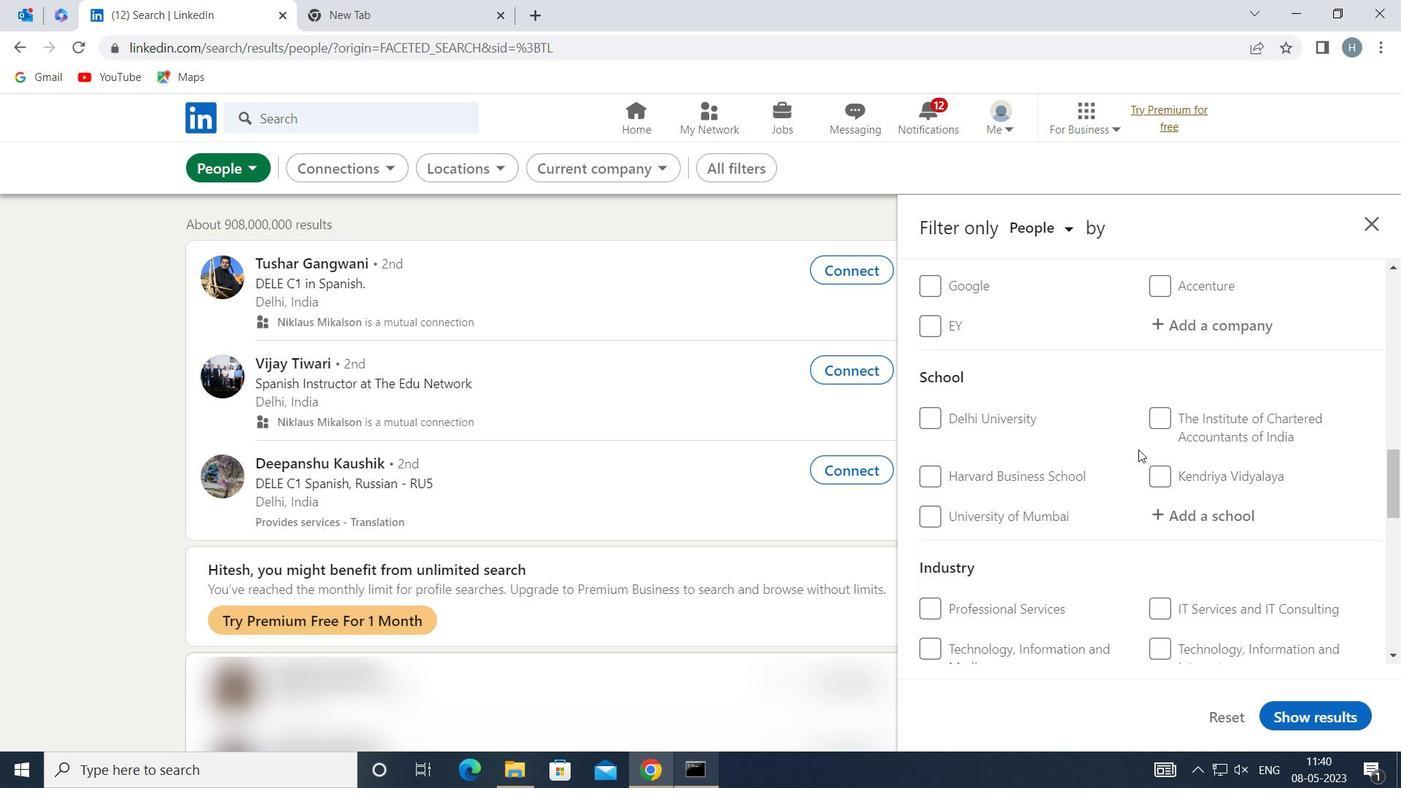 
Action: Mouse moved to (1201, 456)
Screenshot: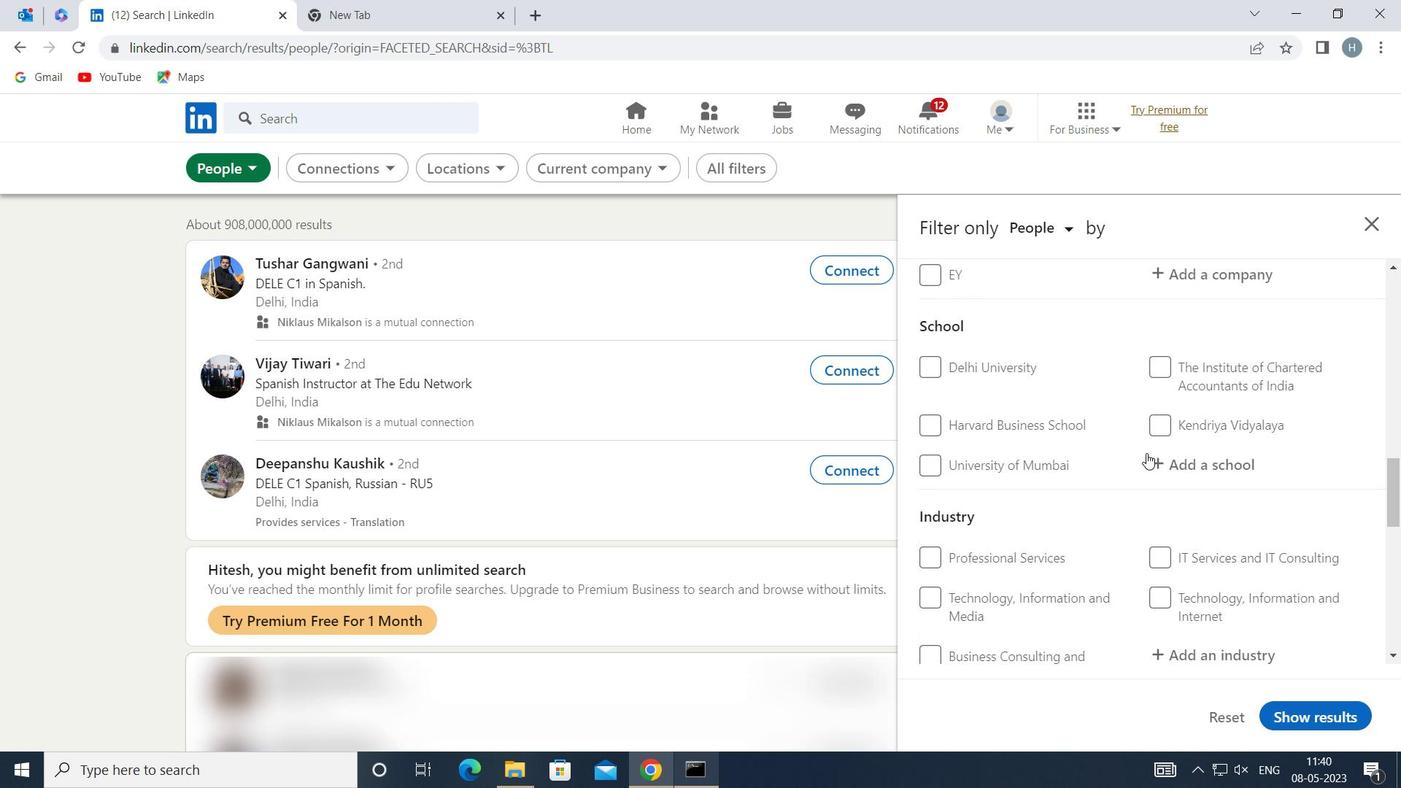 
Action: Mouse pressed left at (1201, 456)
Screenshot: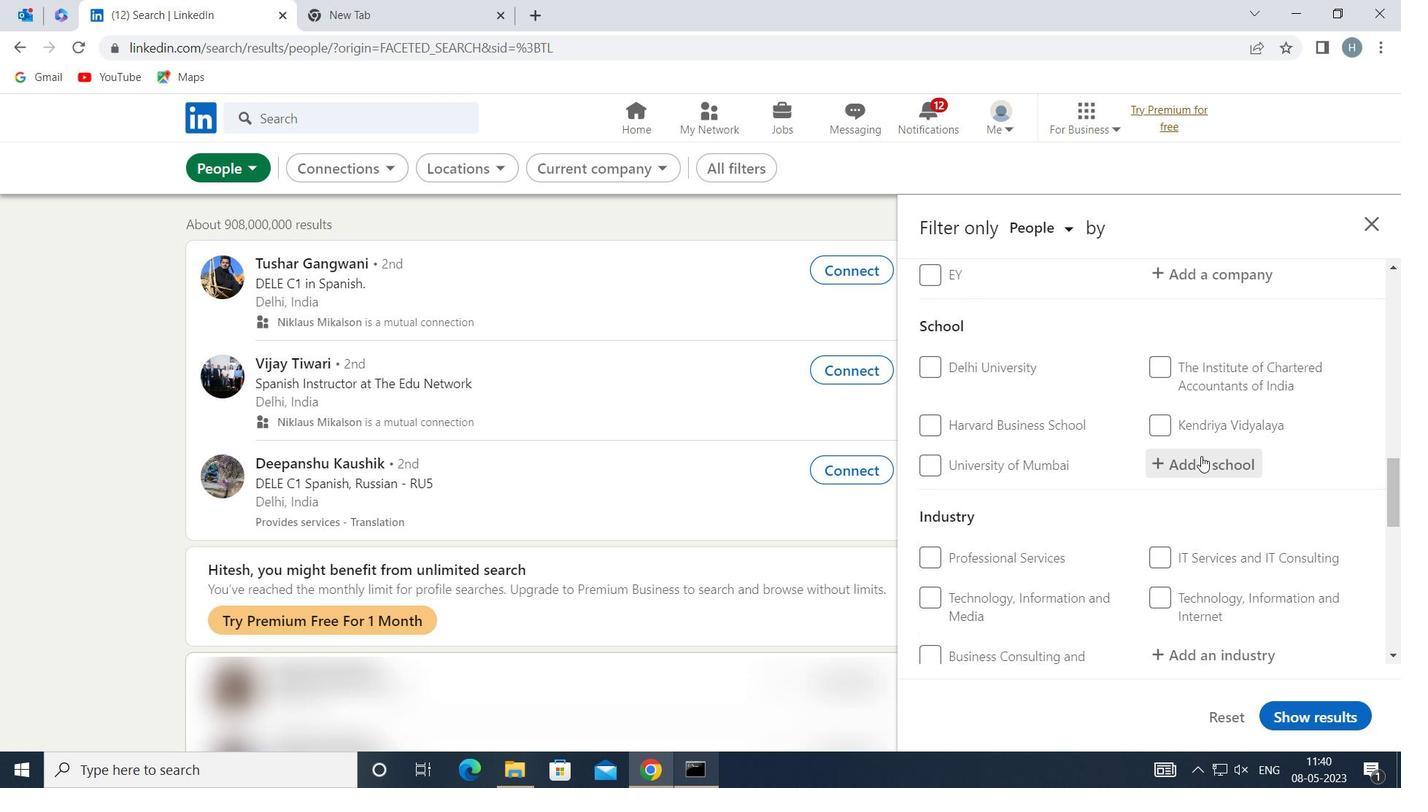 
Action: Key pressed <Key.shift>S<Key.backspace>FACULTY<Key.space>OF<Key.space><Key.shift>MA
Screenshot: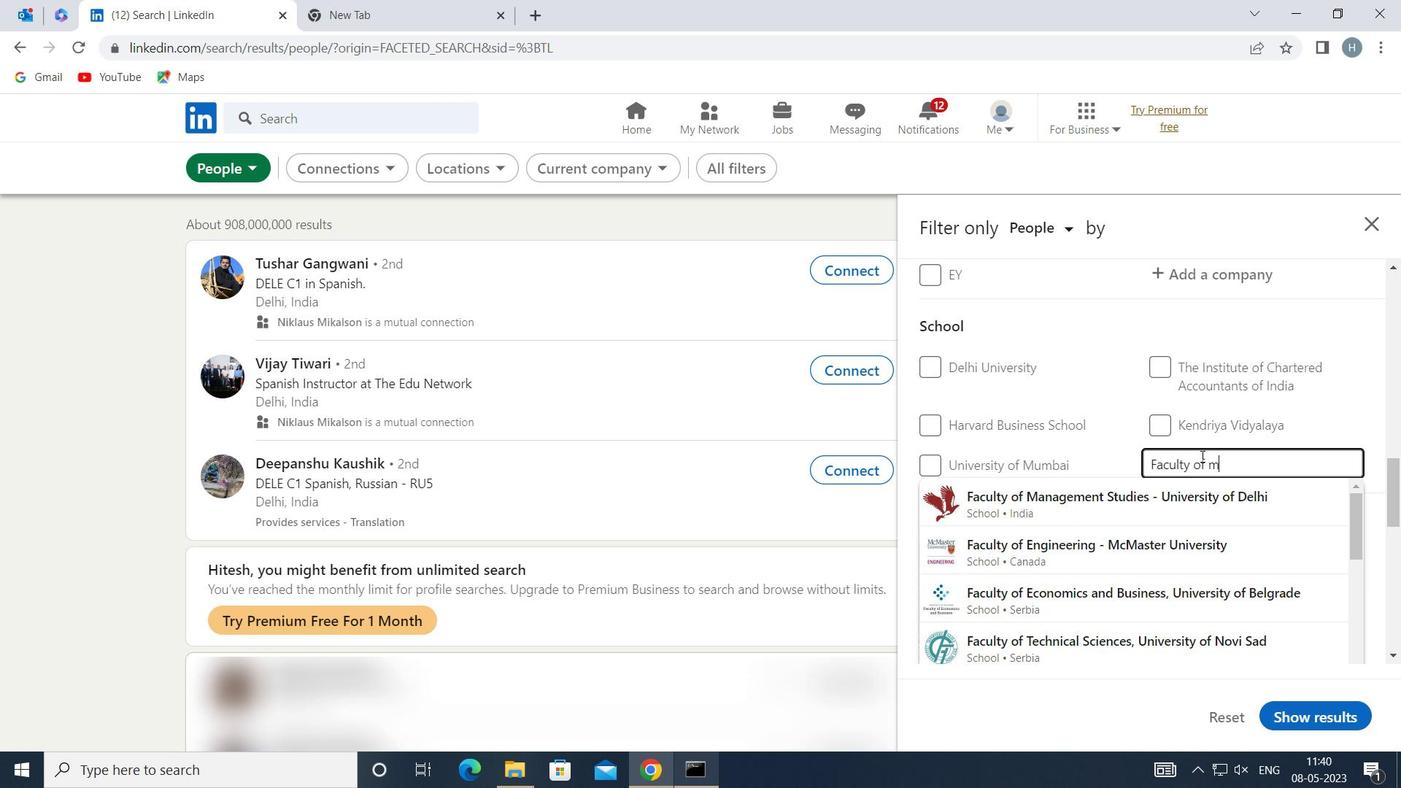 
Action: Mouse moved to (1212, 491)
Screenshot: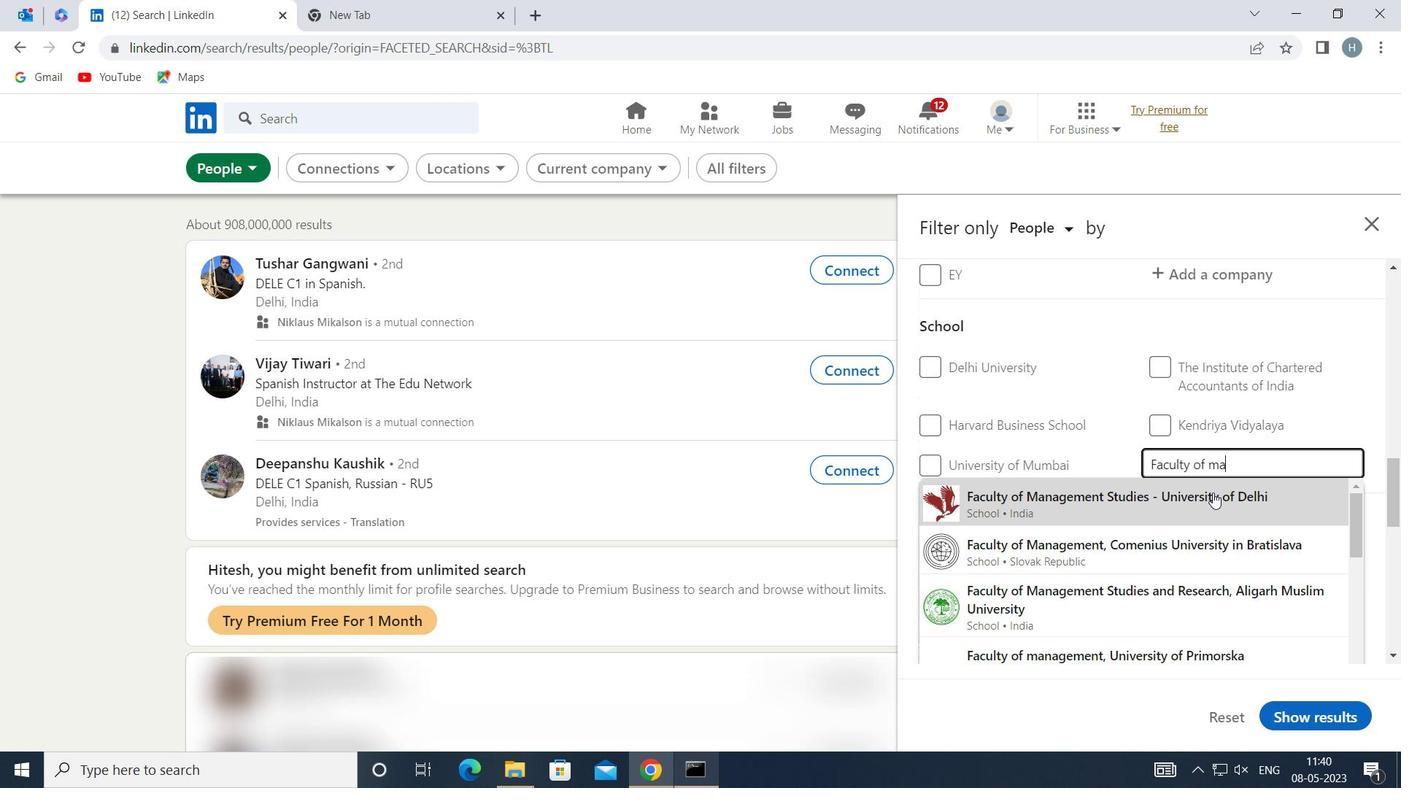 
Action: Mouse pressed left at (1212, 491)
Screenshot: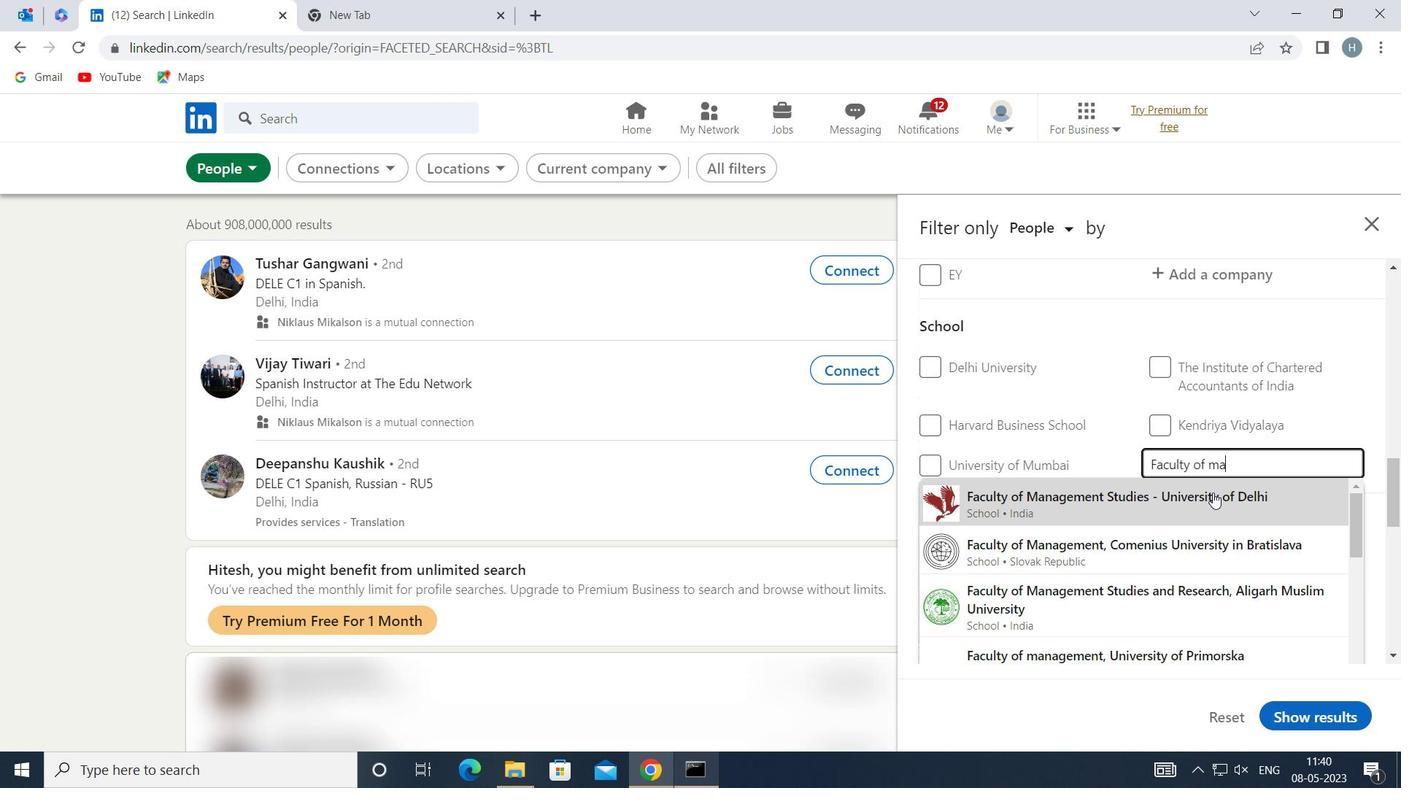 
Action: Mouse moved to (1087, 457)
Screenshot: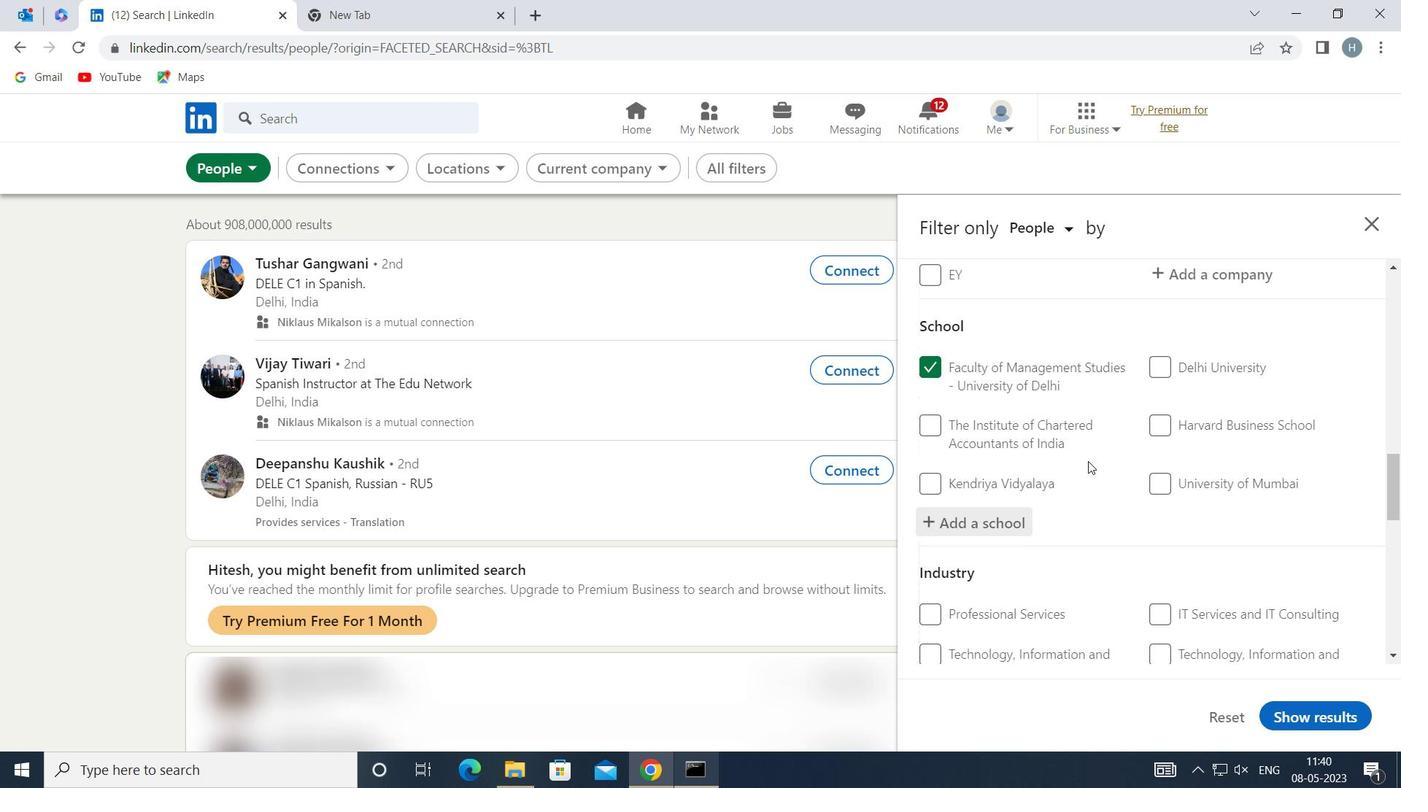 
Action: Mouse scrolled (1087, 456) with delta (0, 0)
Screenshot: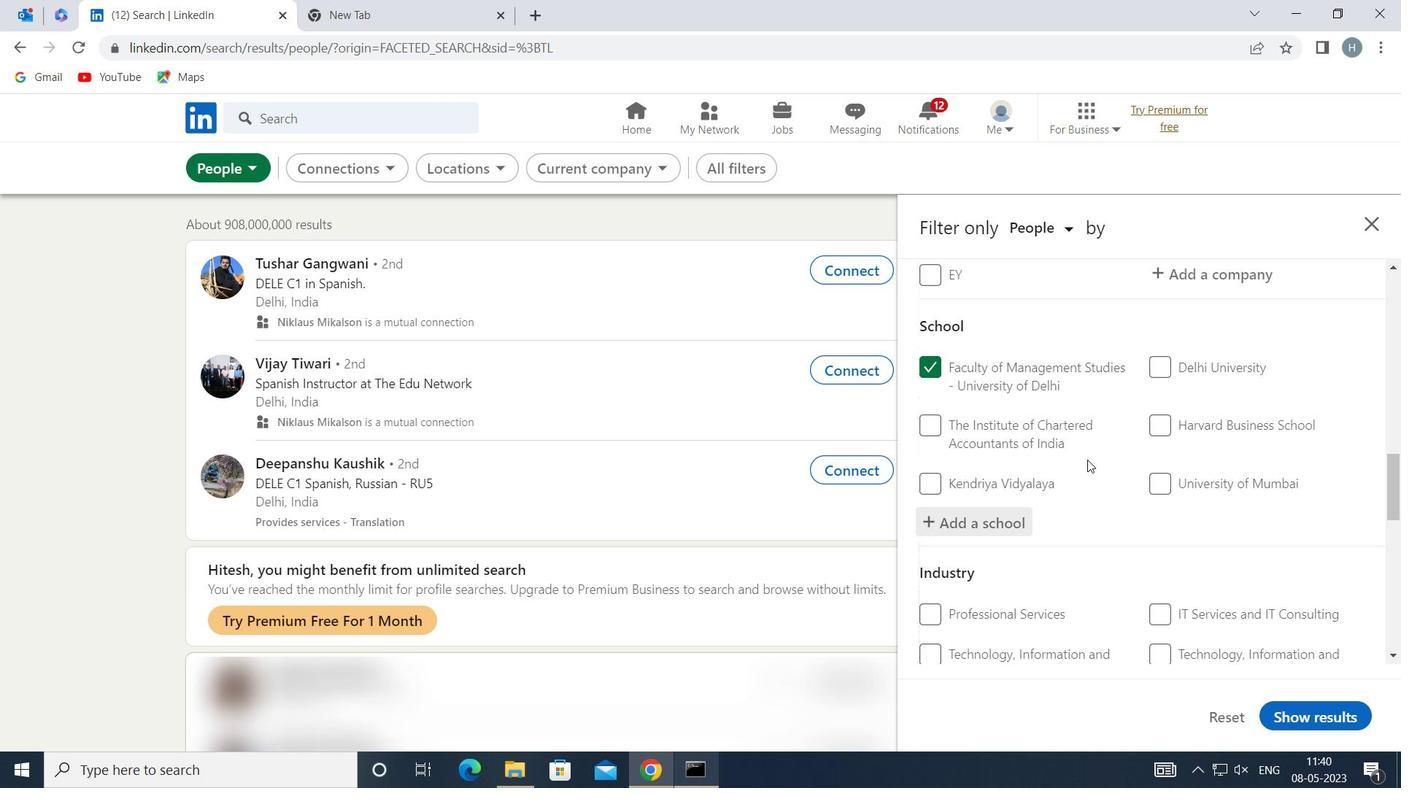 
Action: Mouse scrolled (1087, 456) with delta (0, 0)
Screenshot: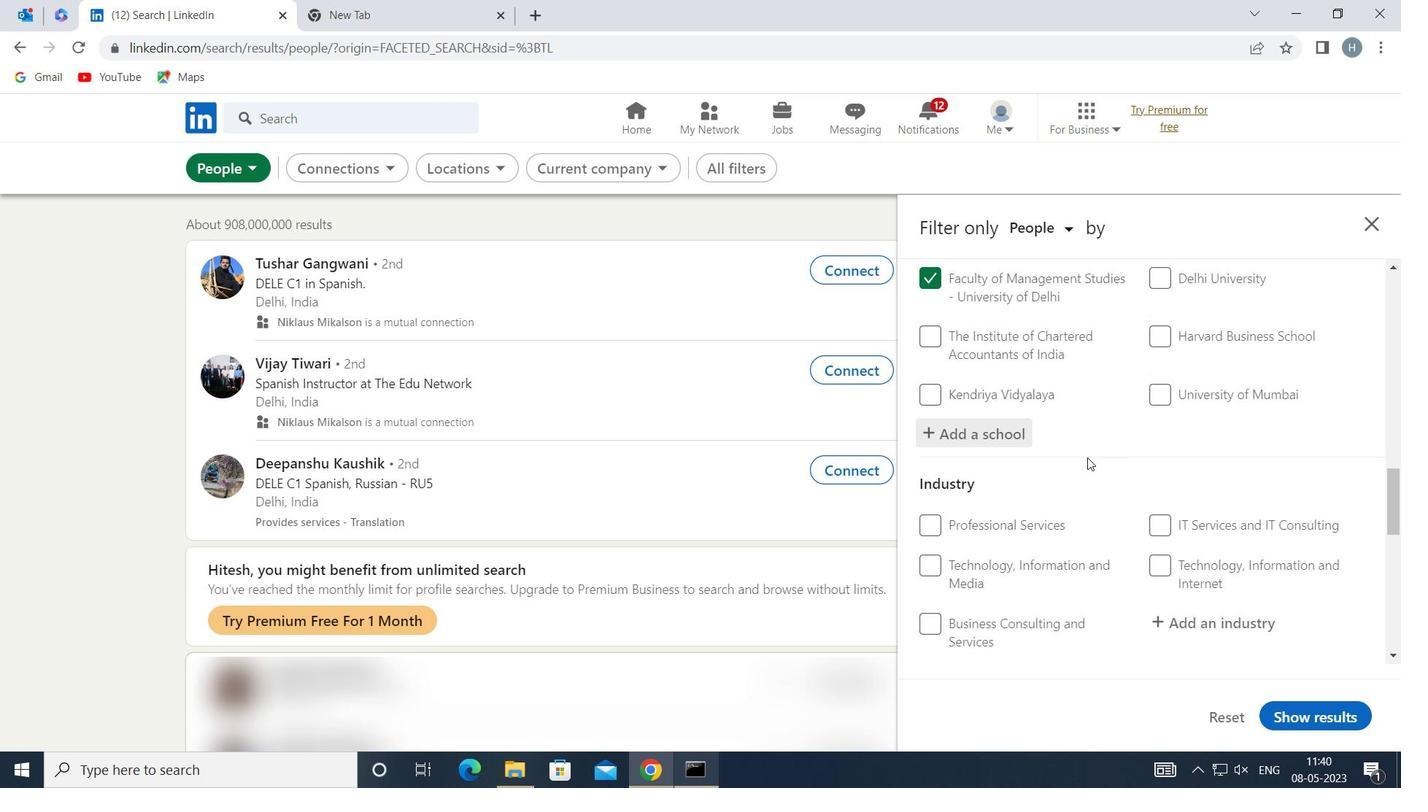 
Action: Mouse moved to (1215, 526)
Screenshot: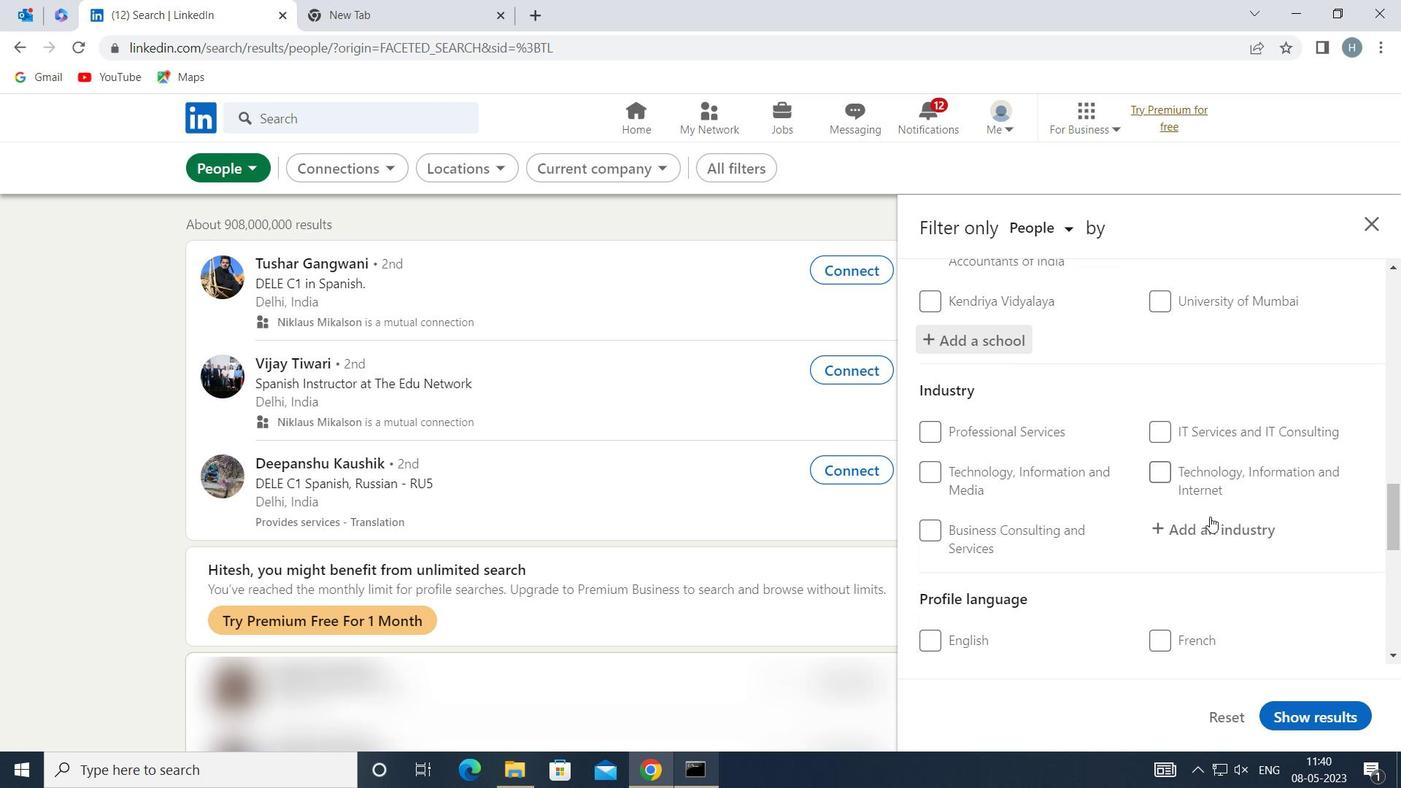 
Action: Mouse pressed left at (1215, 526)
Screenshot: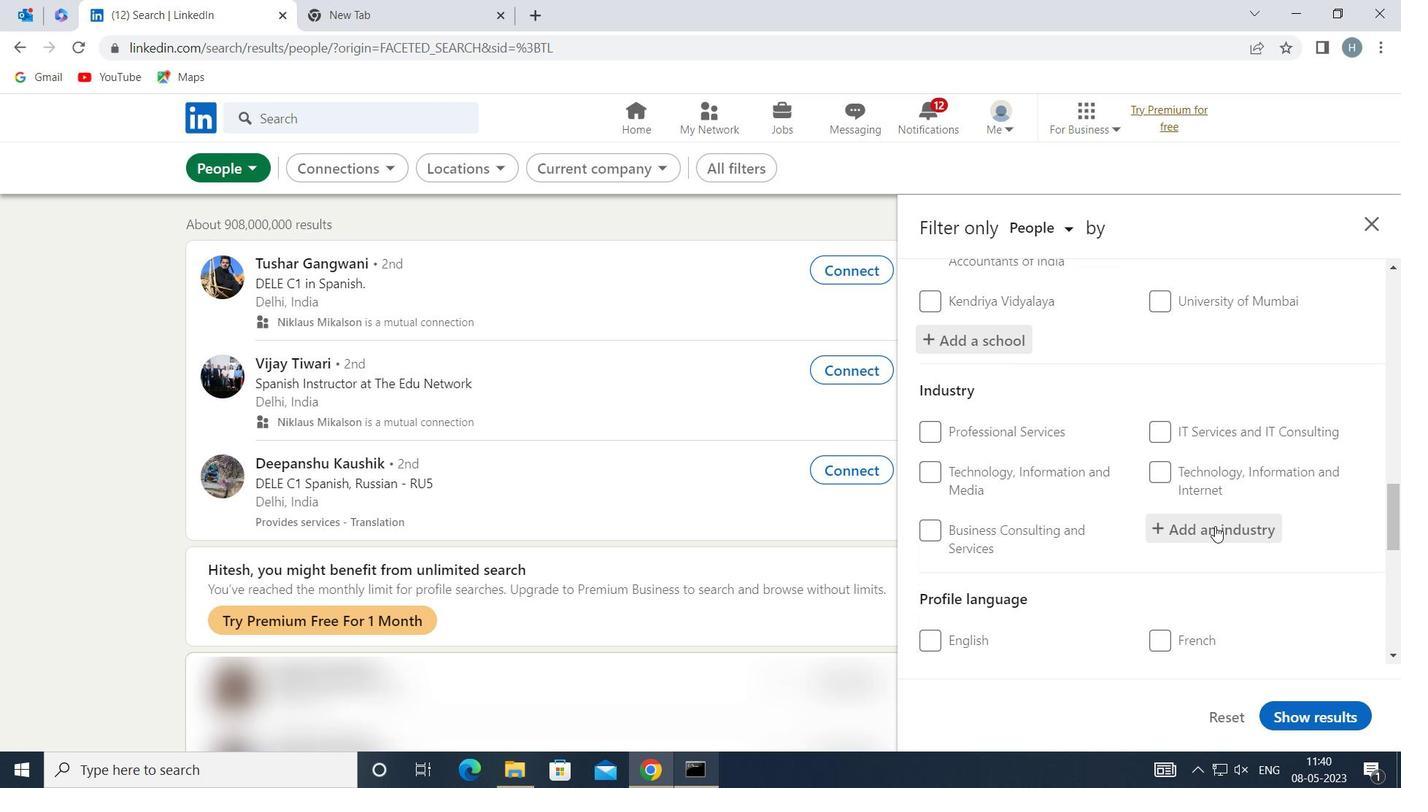 
Action: Key pressed <Key.shift>CHIROP
Screenshot: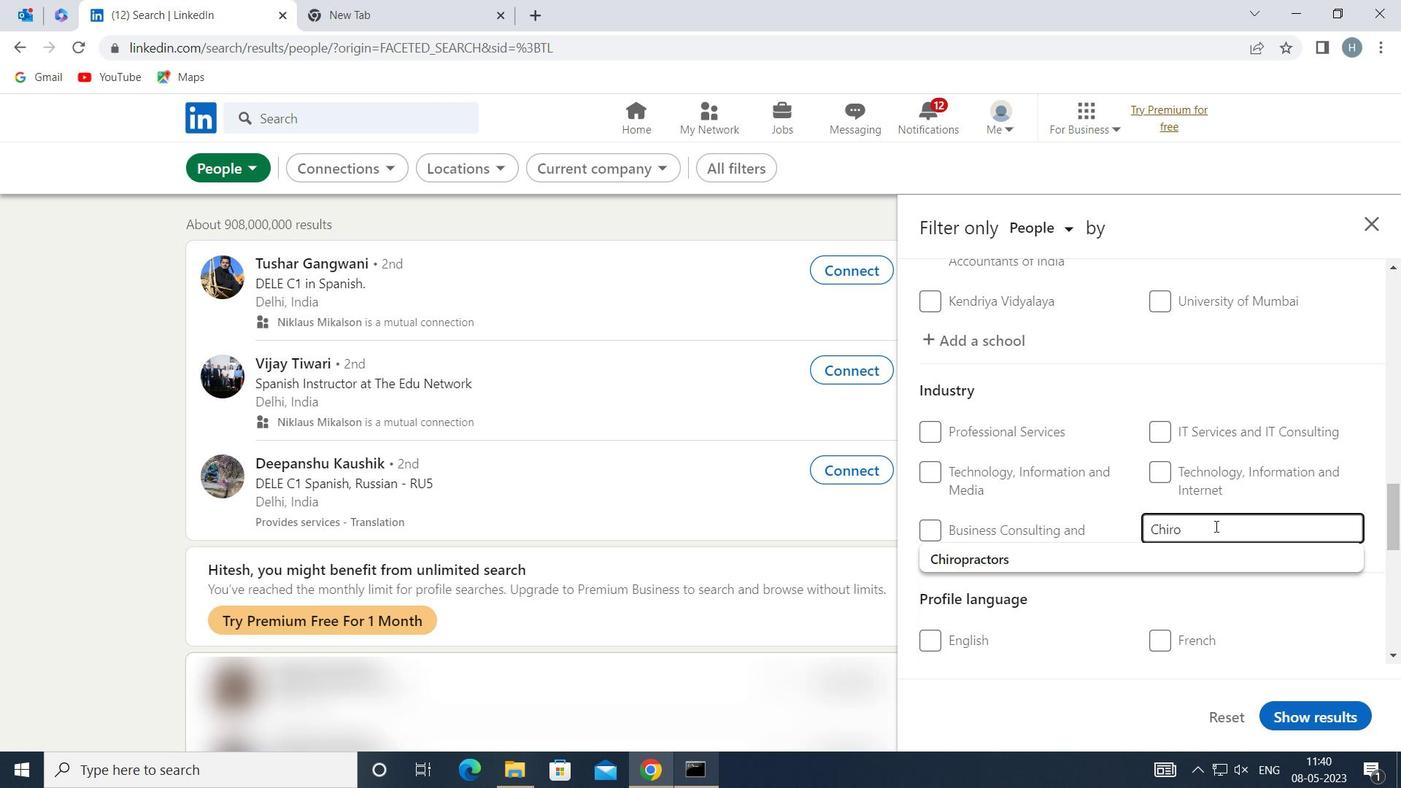 
Action: Mouse moved to (1155, 555)
Screenshot: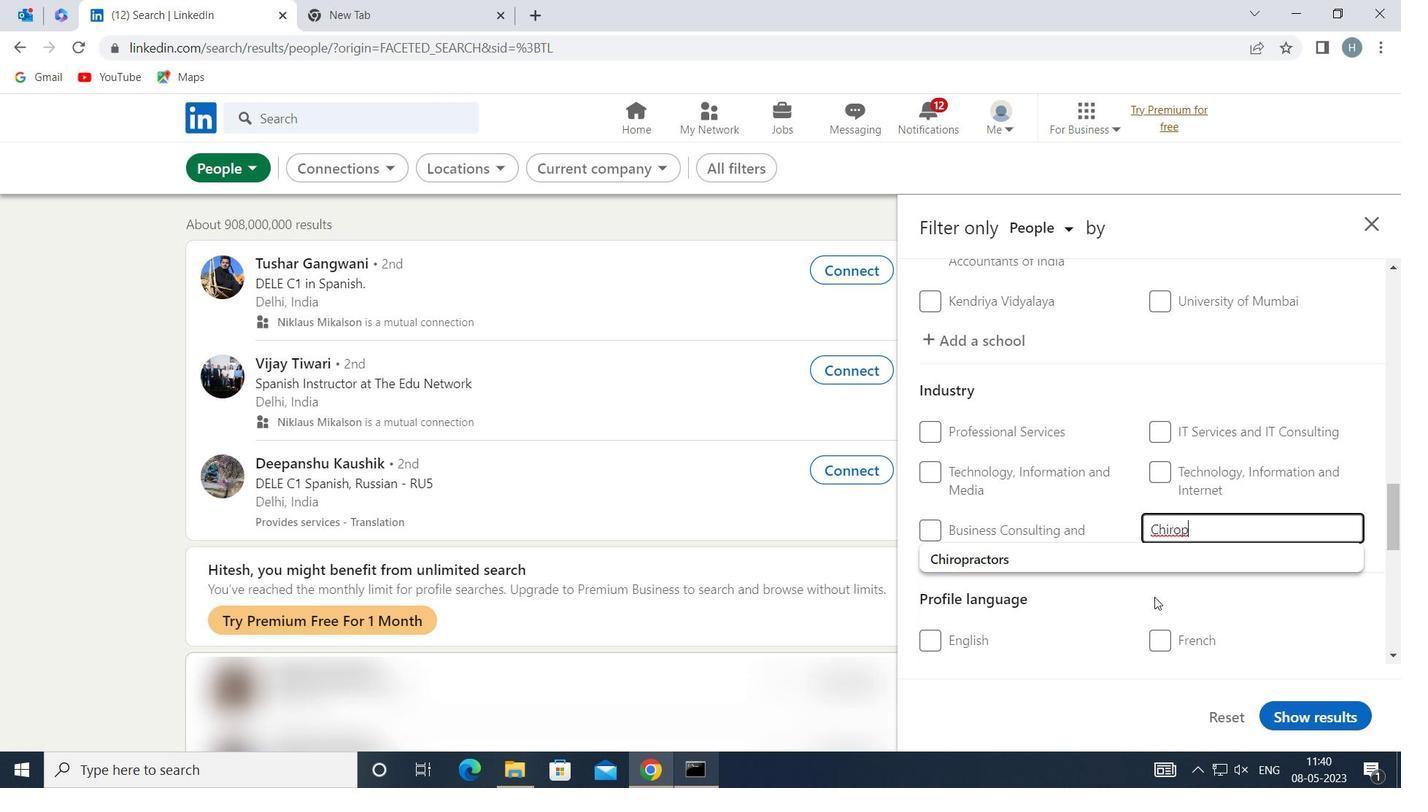 
Action: Mouse pressed left at (1155, 555)
Screenshot: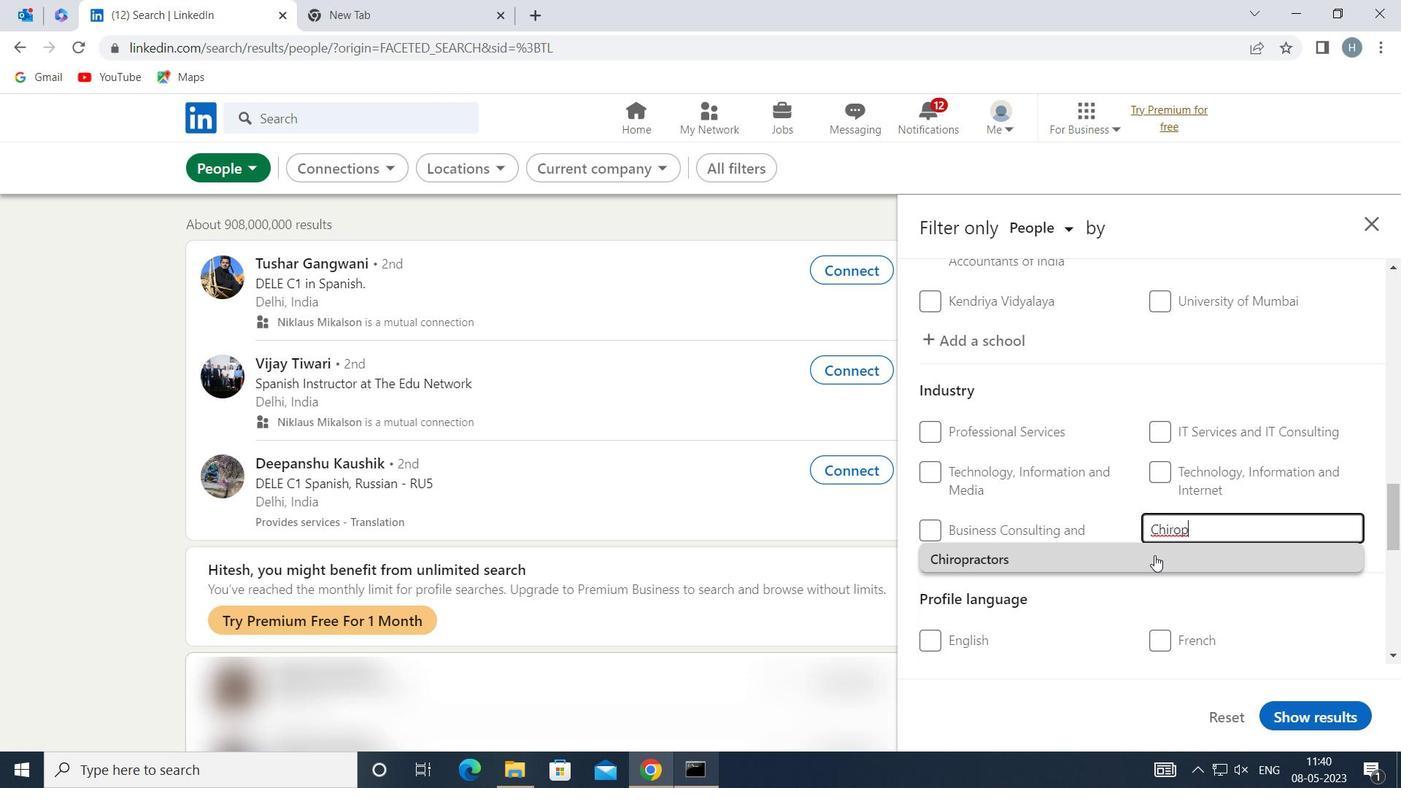 
Action: Mouse moved to (1101, 557)
Screenshot: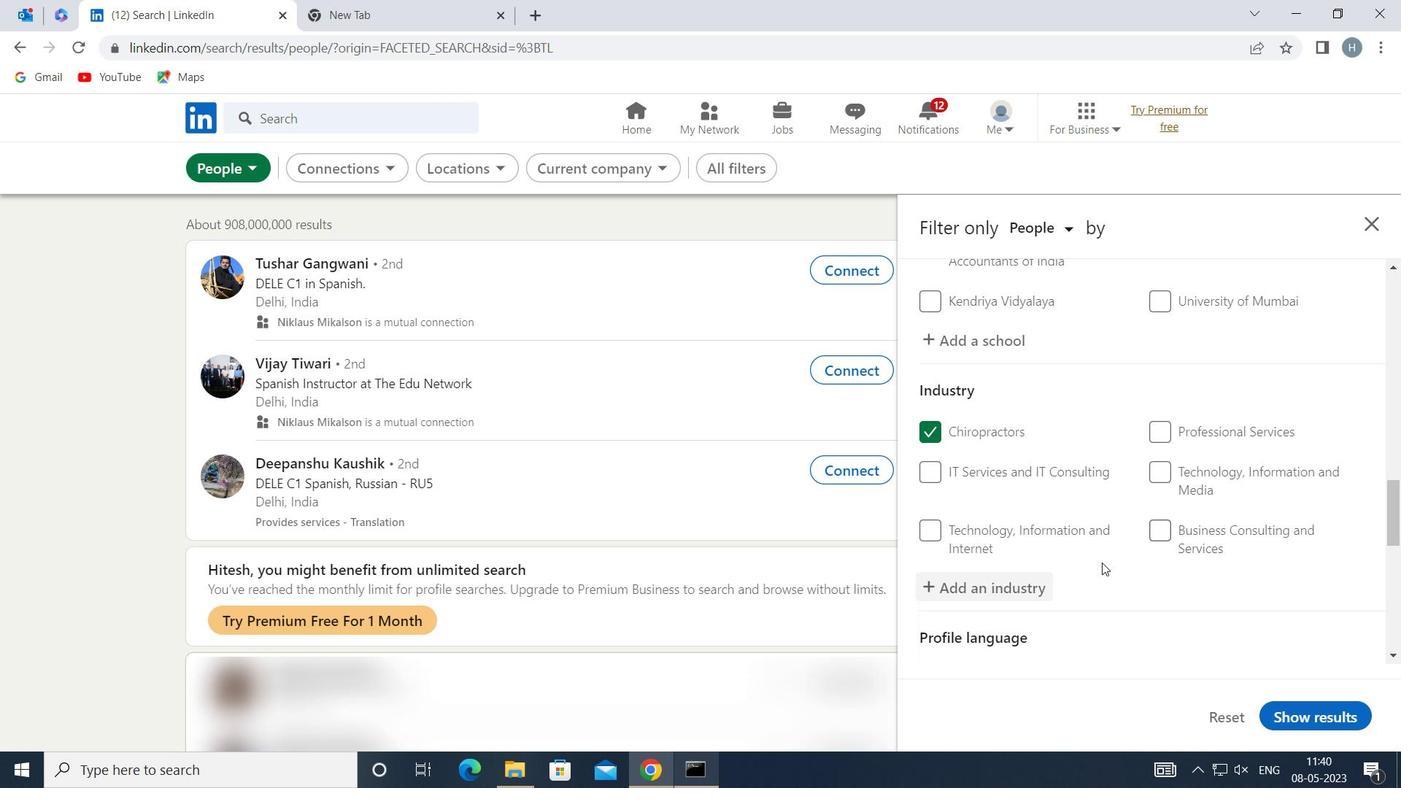 
Action: Mouse scrolled (1101, 556) with delta (0, 0)
Screenshot: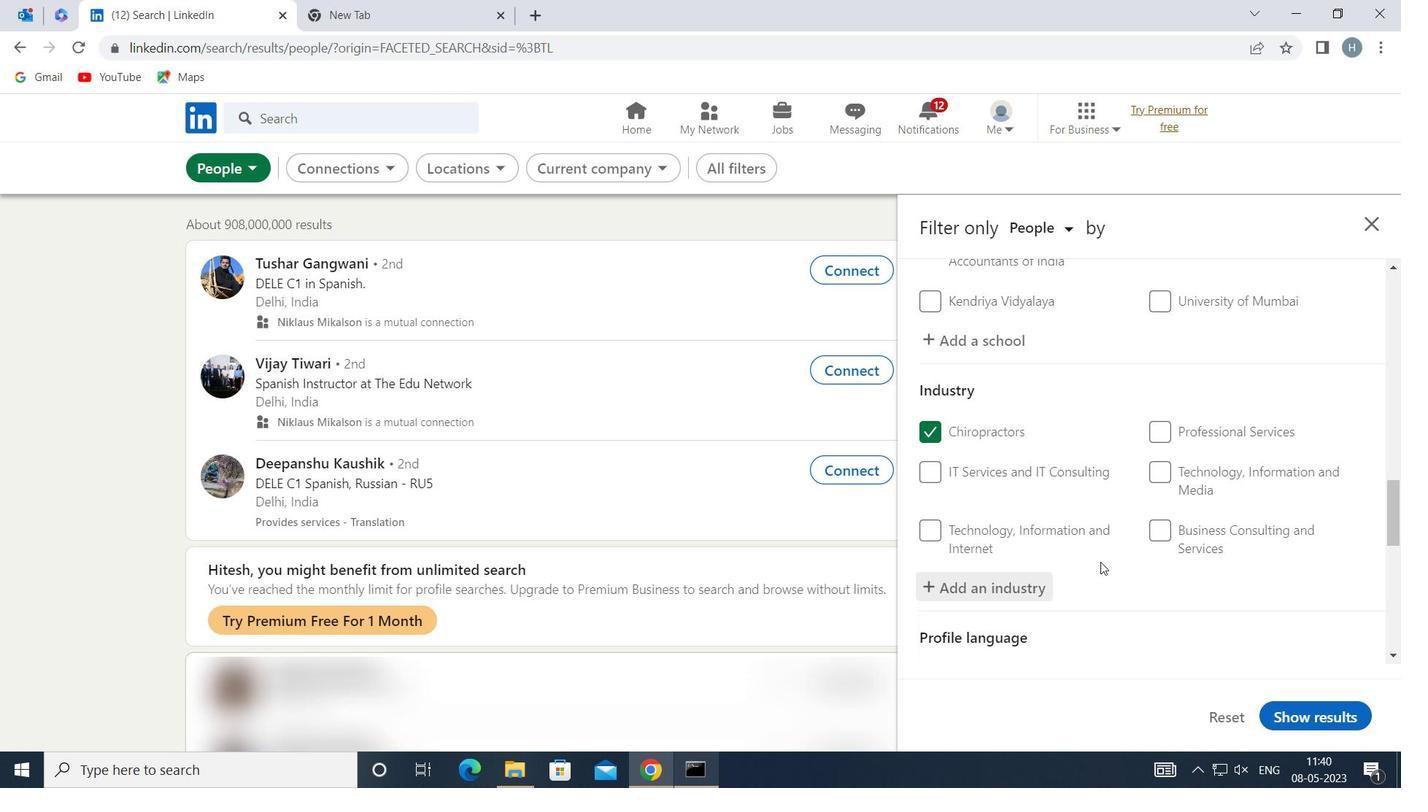 
Action: Mouse scrolled (1101, 556) with delta (0, 0)
Screenshot: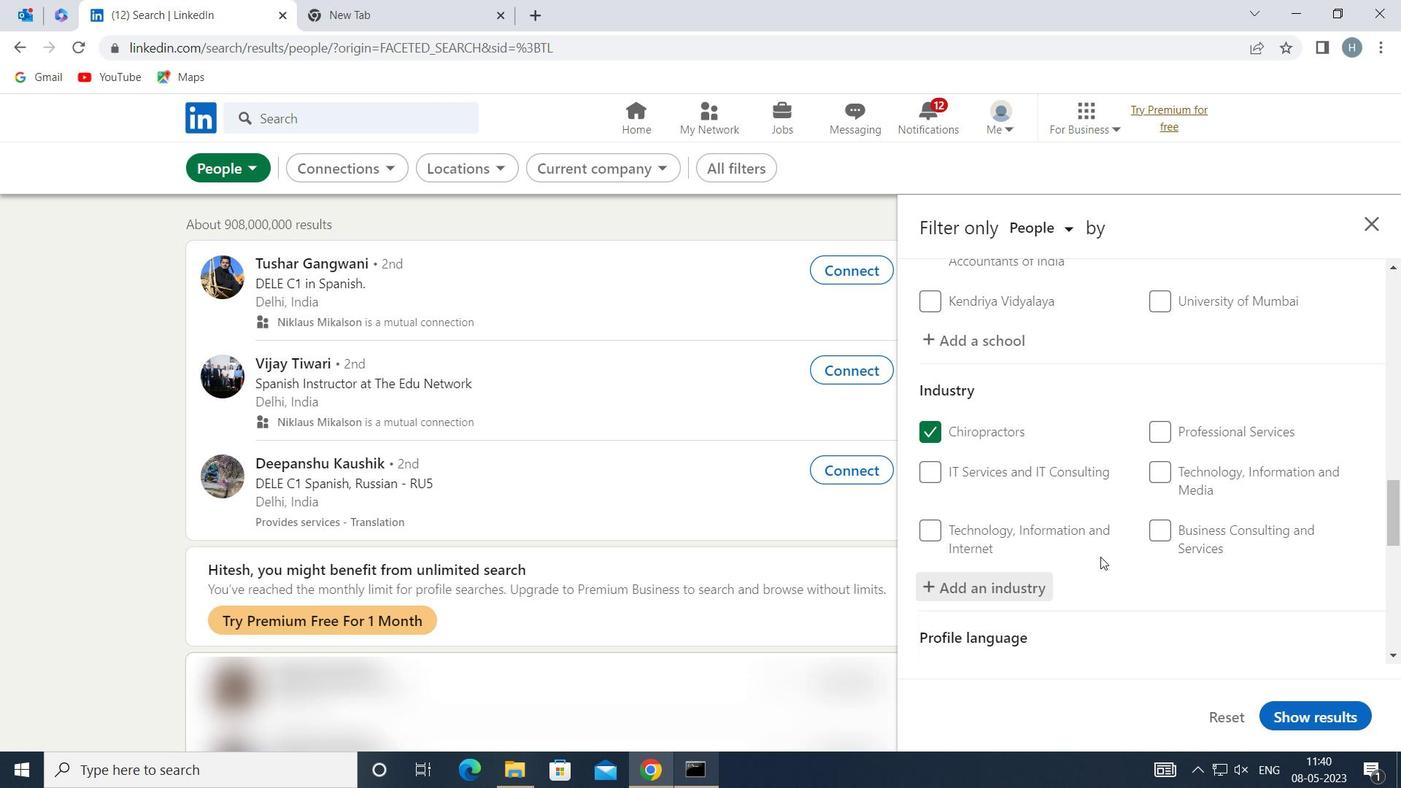 
Action: Mouse moved to (1121, 540)
Screenshot: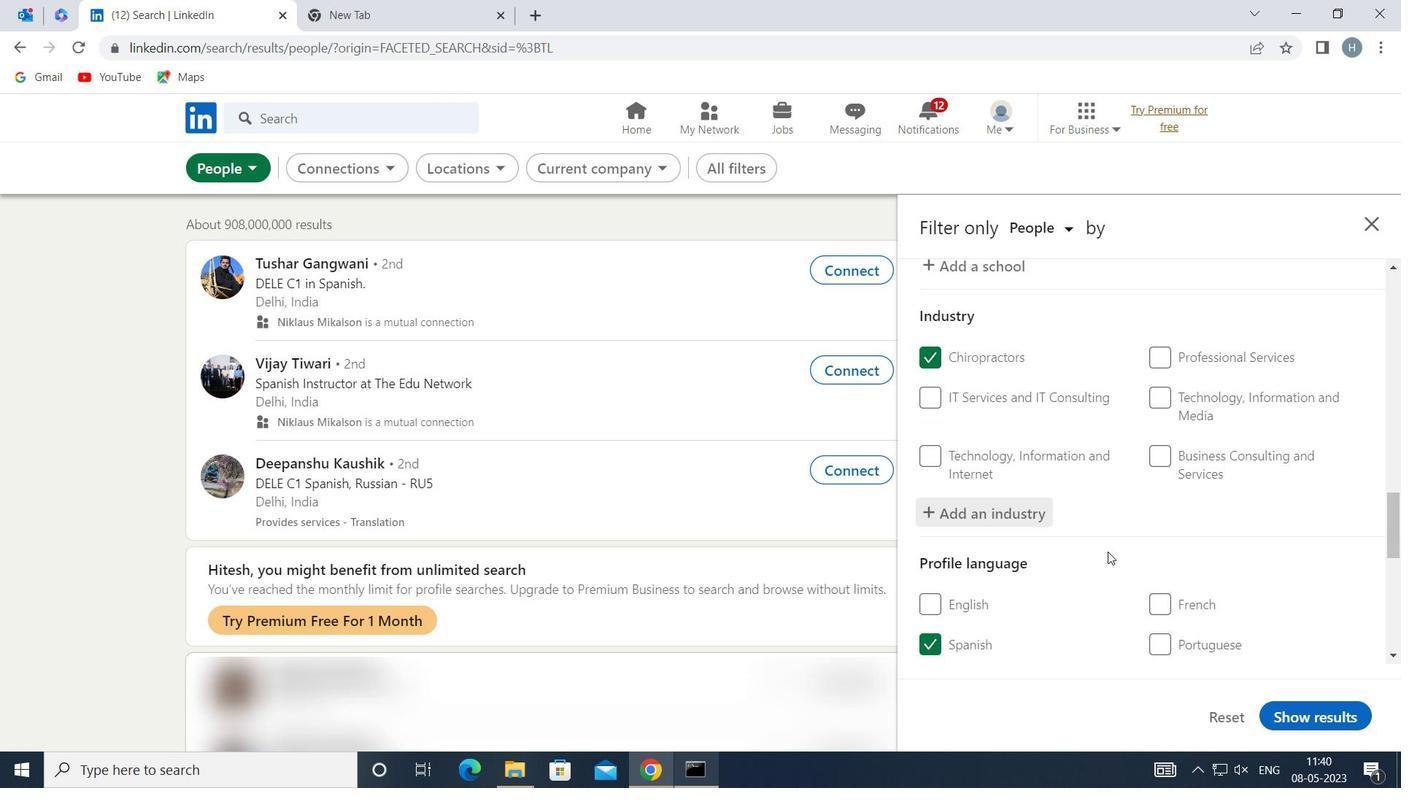 
Action: Mouse scrolled (1121, 540) with delta (0, 0)
Screenshot: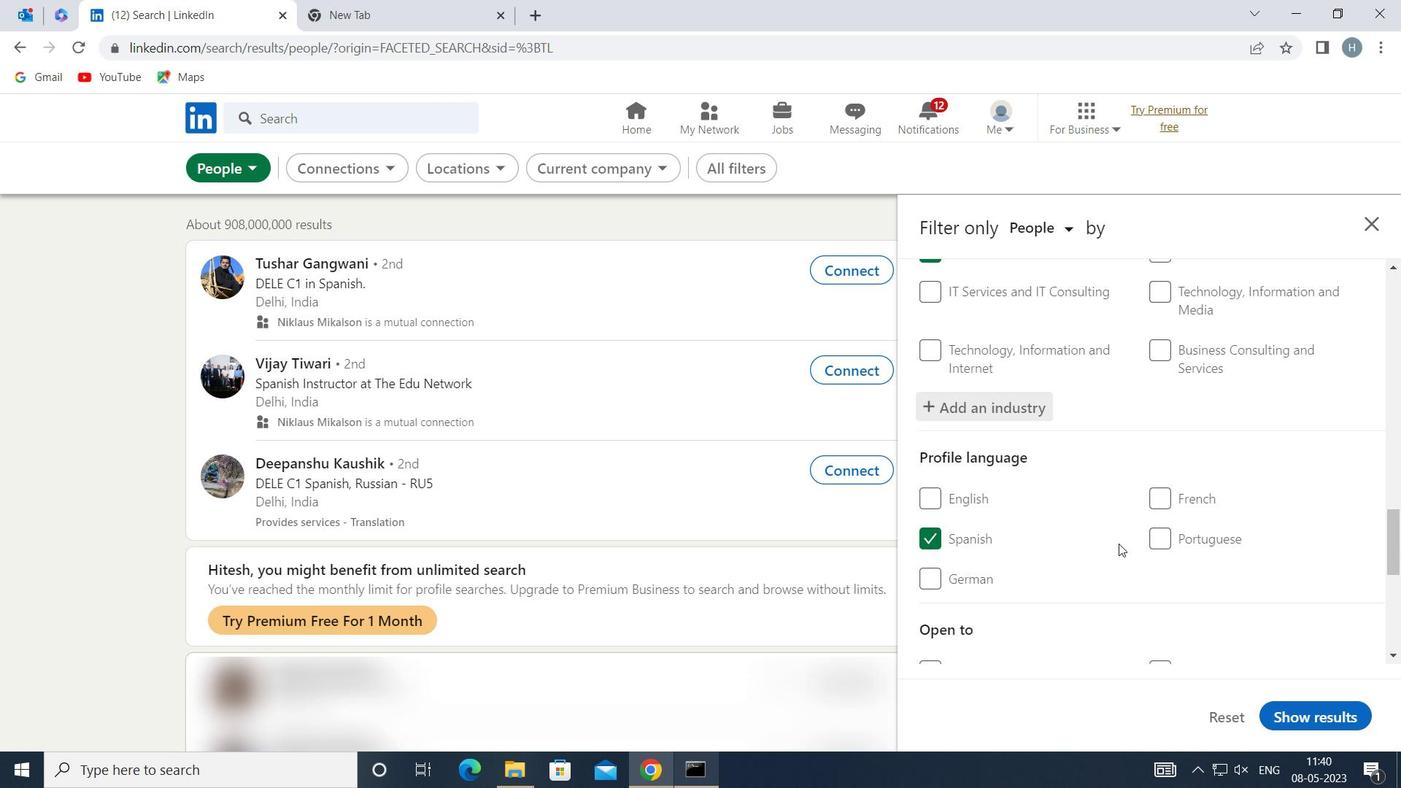 
Action: Mouse scrolled (1121, 540) with delta (0, 0)
Screenshot: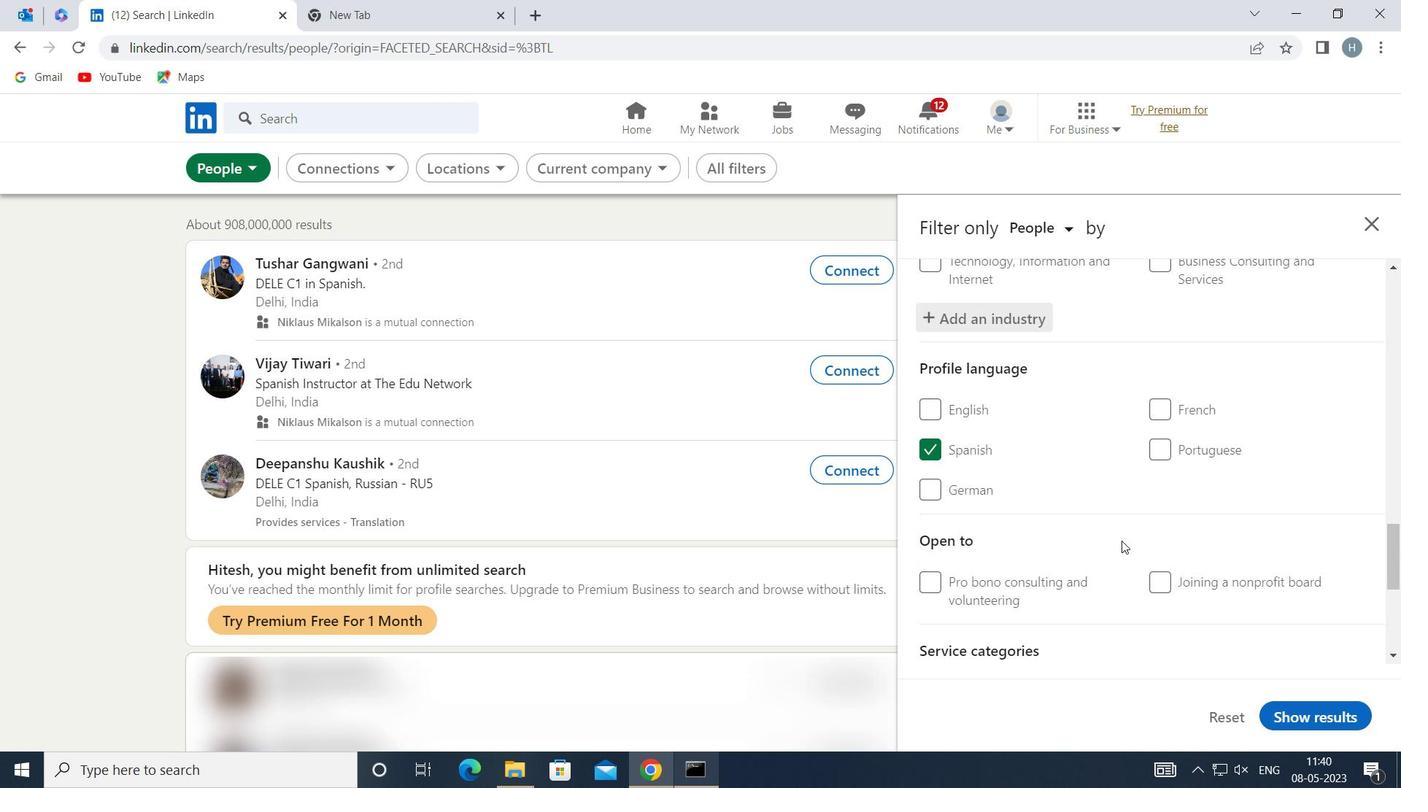
Action: Mouse scrolled (1121, 540) with delta (0, 0)
Screenshot: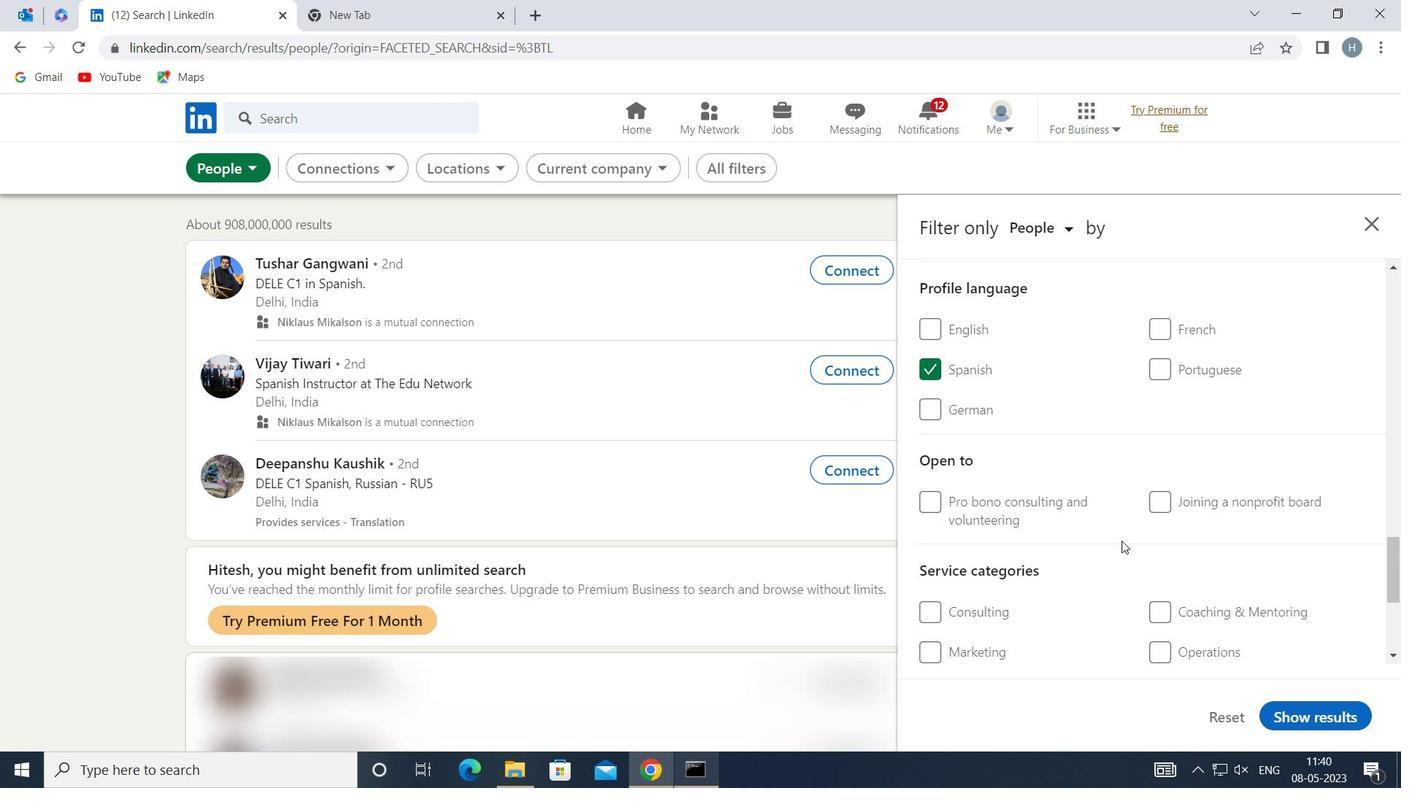 
Action: Mouse scrolled (1121, 540) with delta (0, 0)
Screenshot: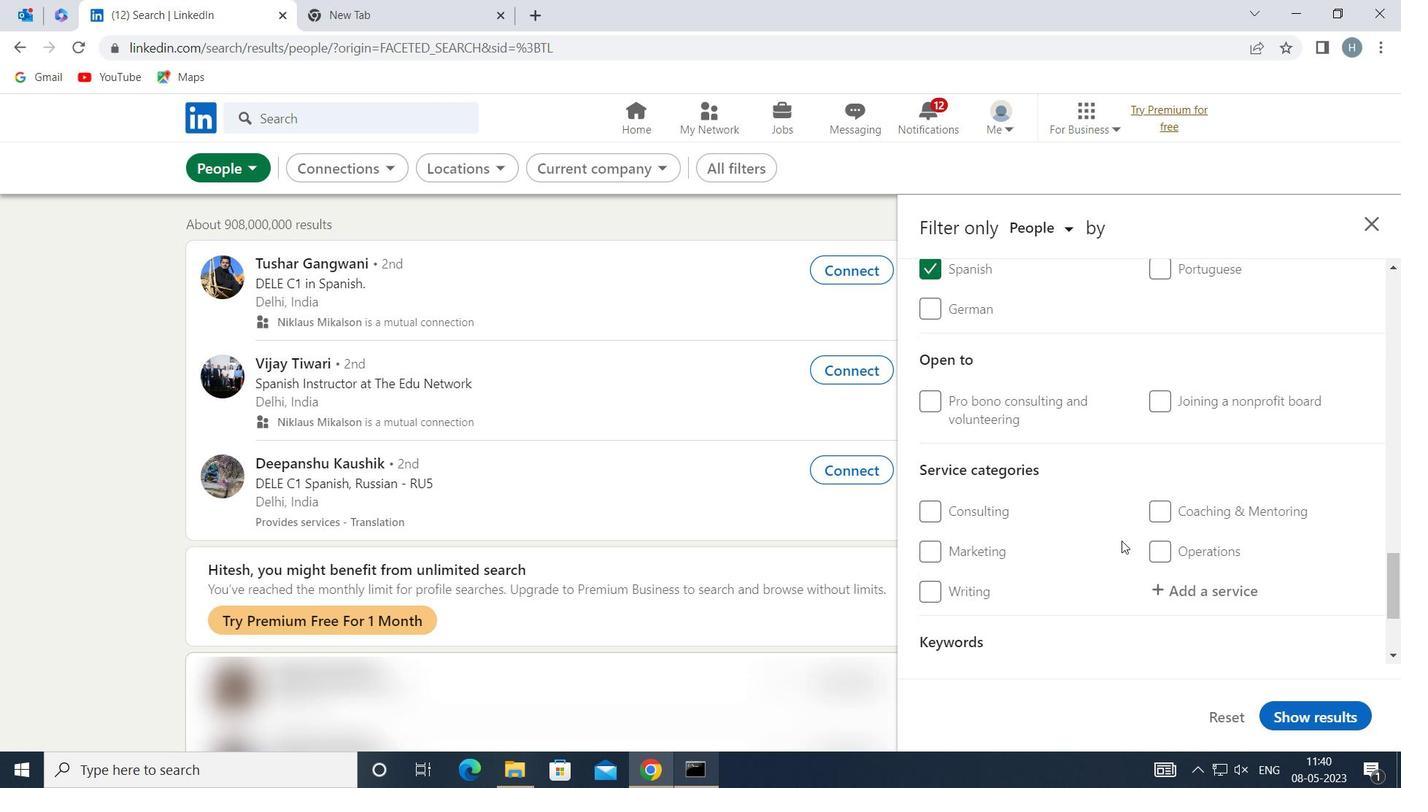 
Action: Mouse moved to (1224, 486)
Screenshot: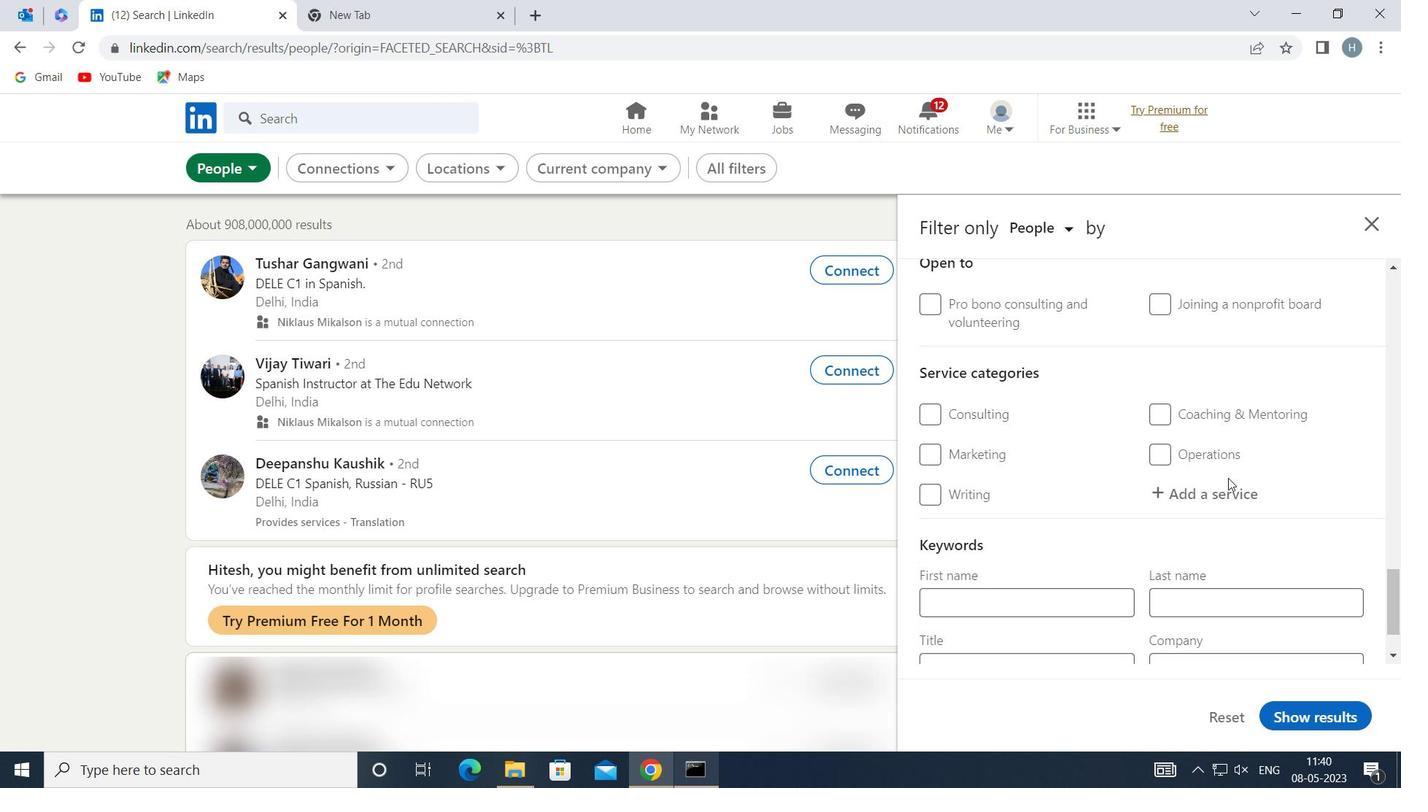 
Action: Mouse pressed left at (1224, 486)
Screenshot: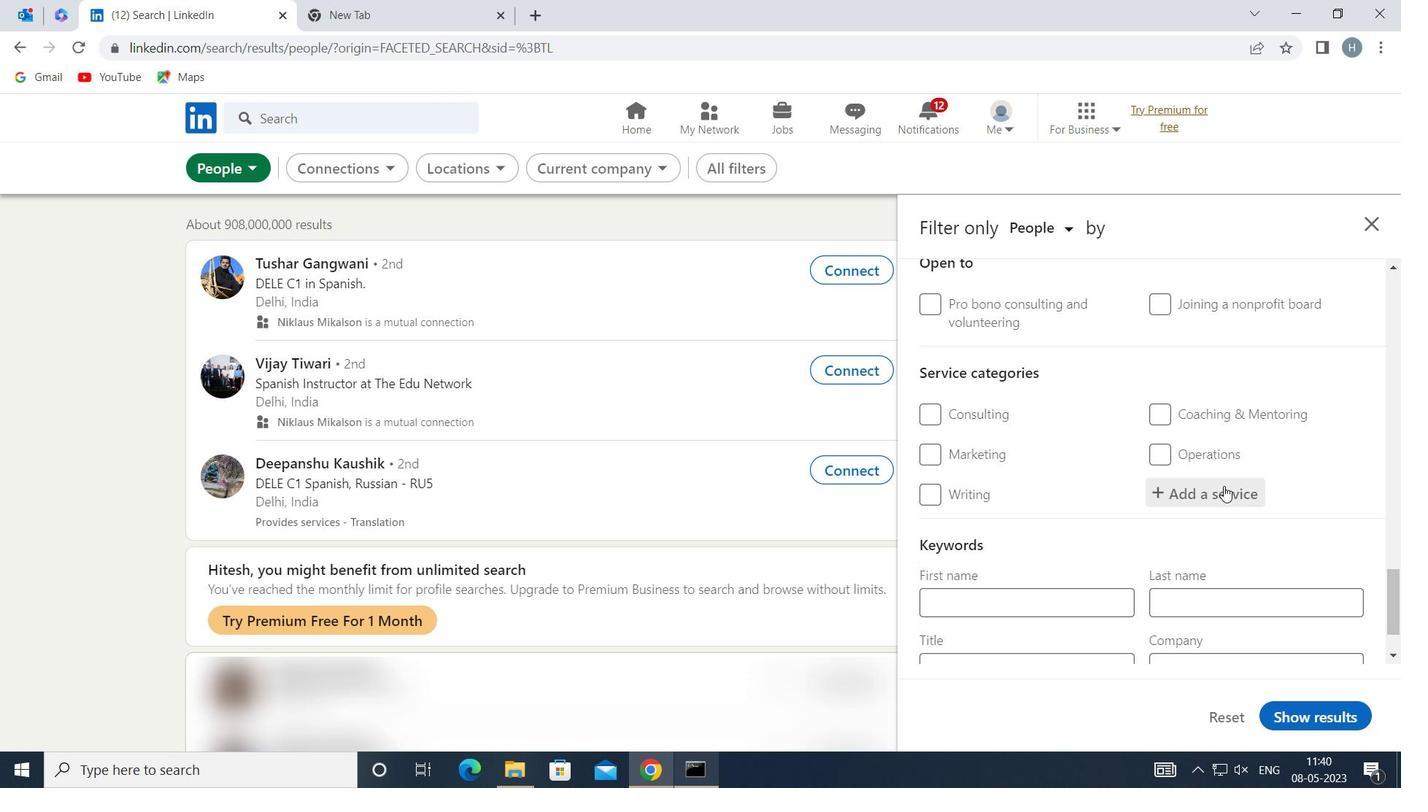 
Action: Key pressed <Key.shift><Key.shift><Key.shift><Key.shift><Key.shift><Key.shift><Key.shift><Key.shift><Key.shift>FILING
Screenshot: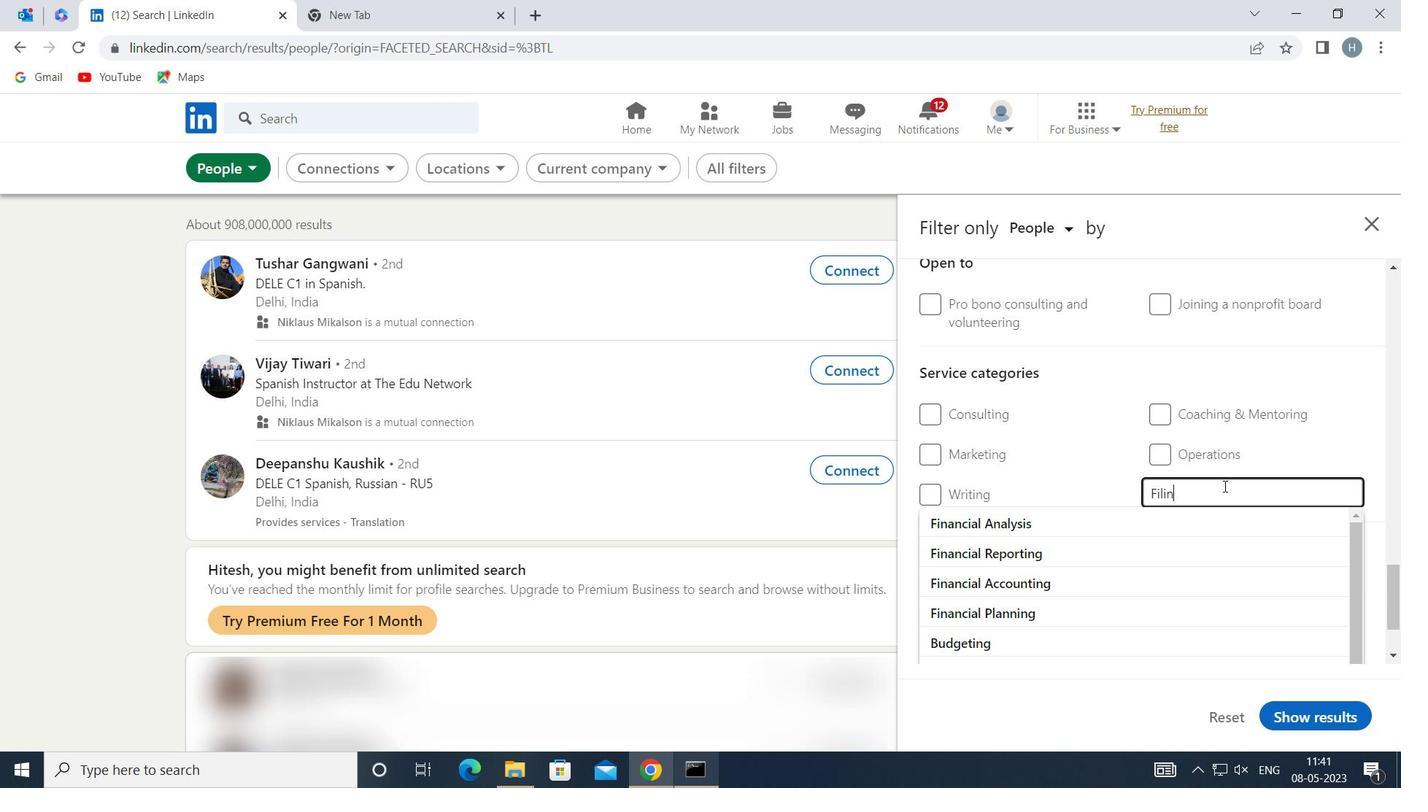 
Action: Mouse moved to (1080, 524)
Screenshot: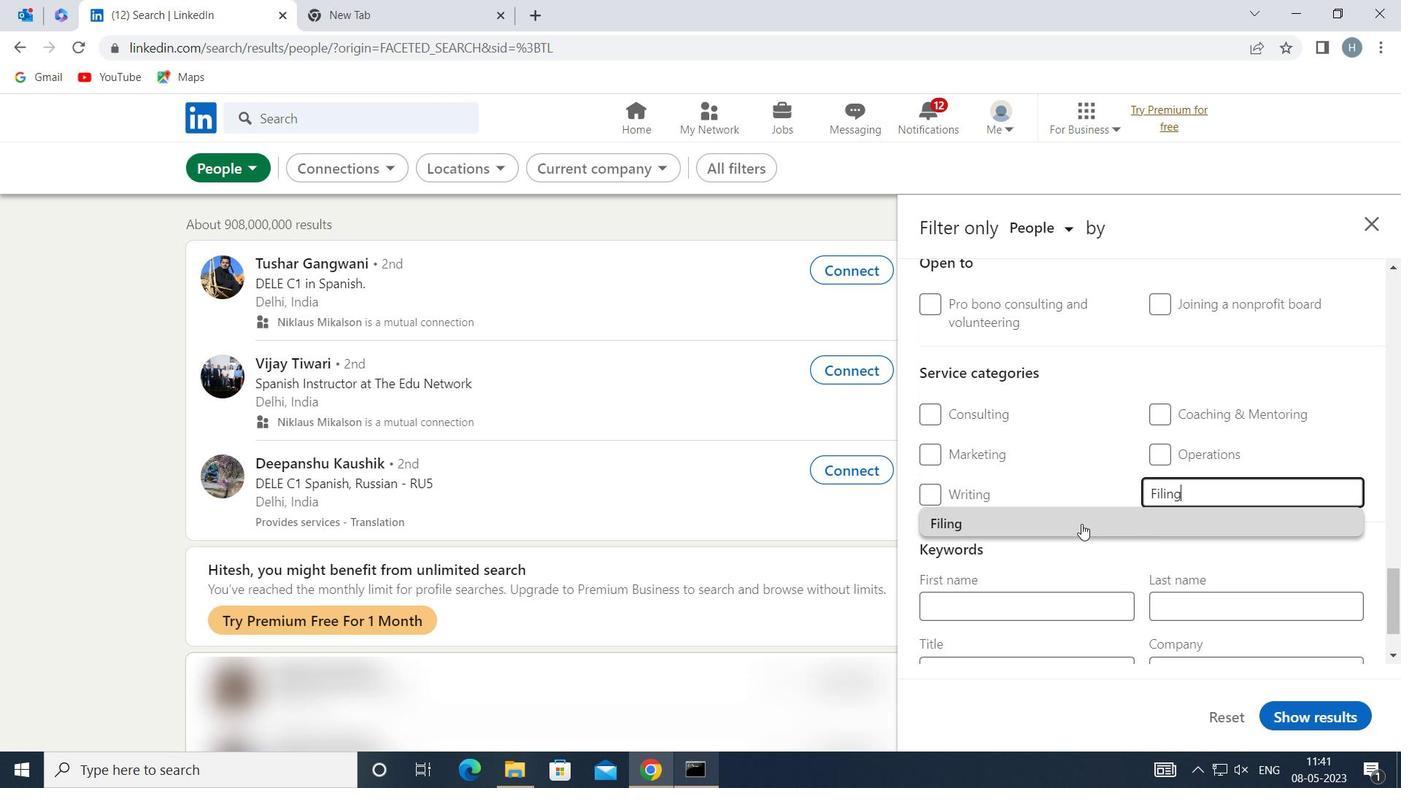
Action: Mouse pressed left at (1080, 524)
Screenshot: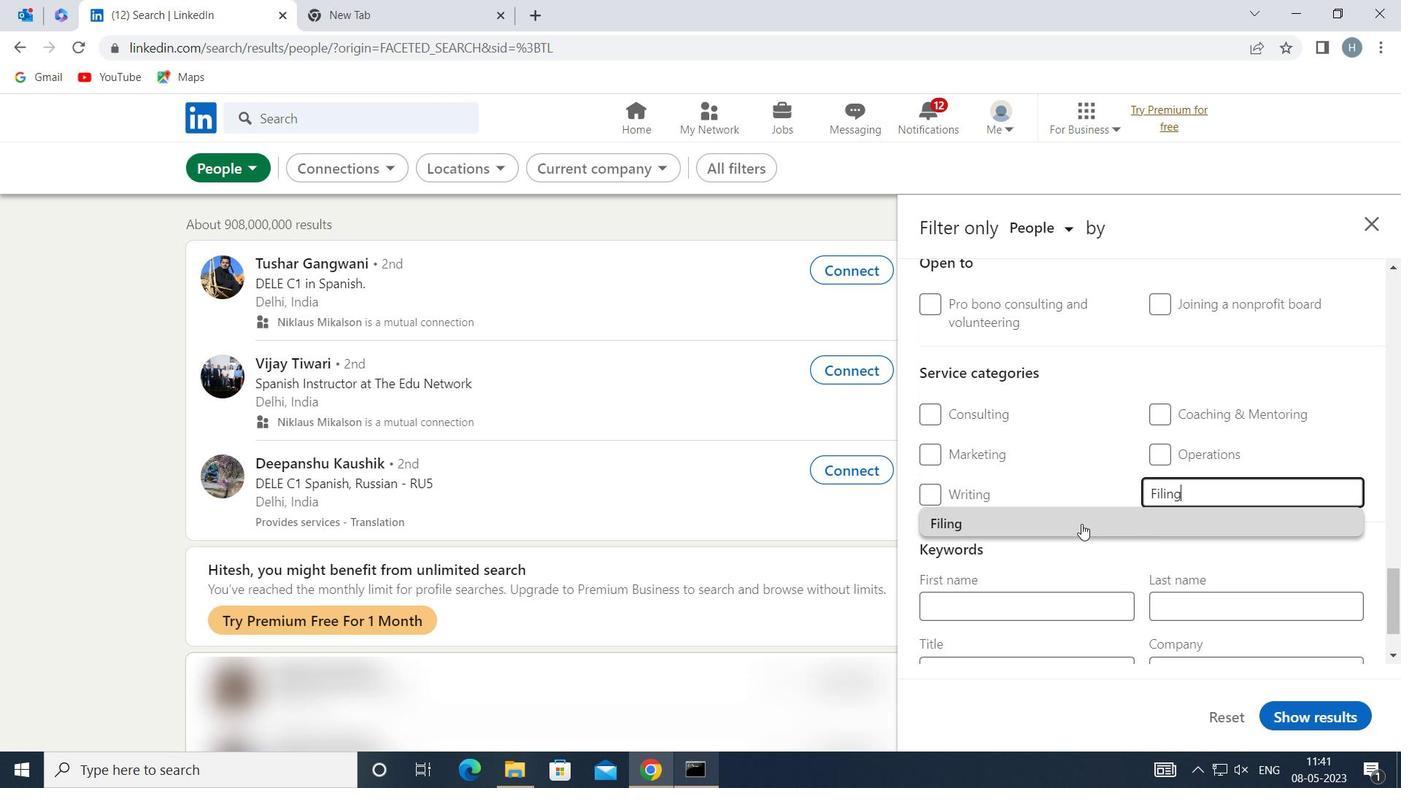 
Action: Mouse moved to (1082, 522)
Screenshot: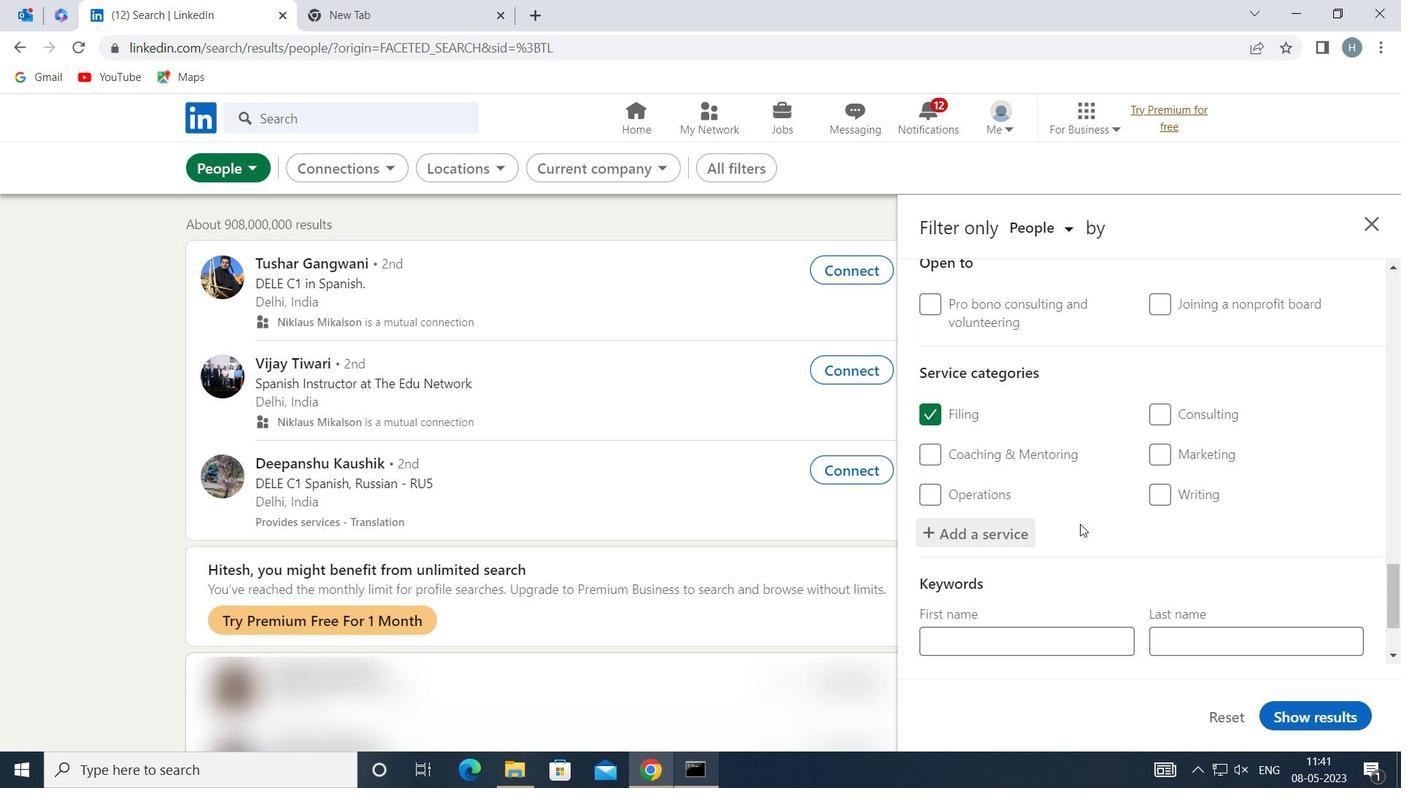 
Action: Mouse scrolled (1082, 521) with delta (0, 0)
Screenshot: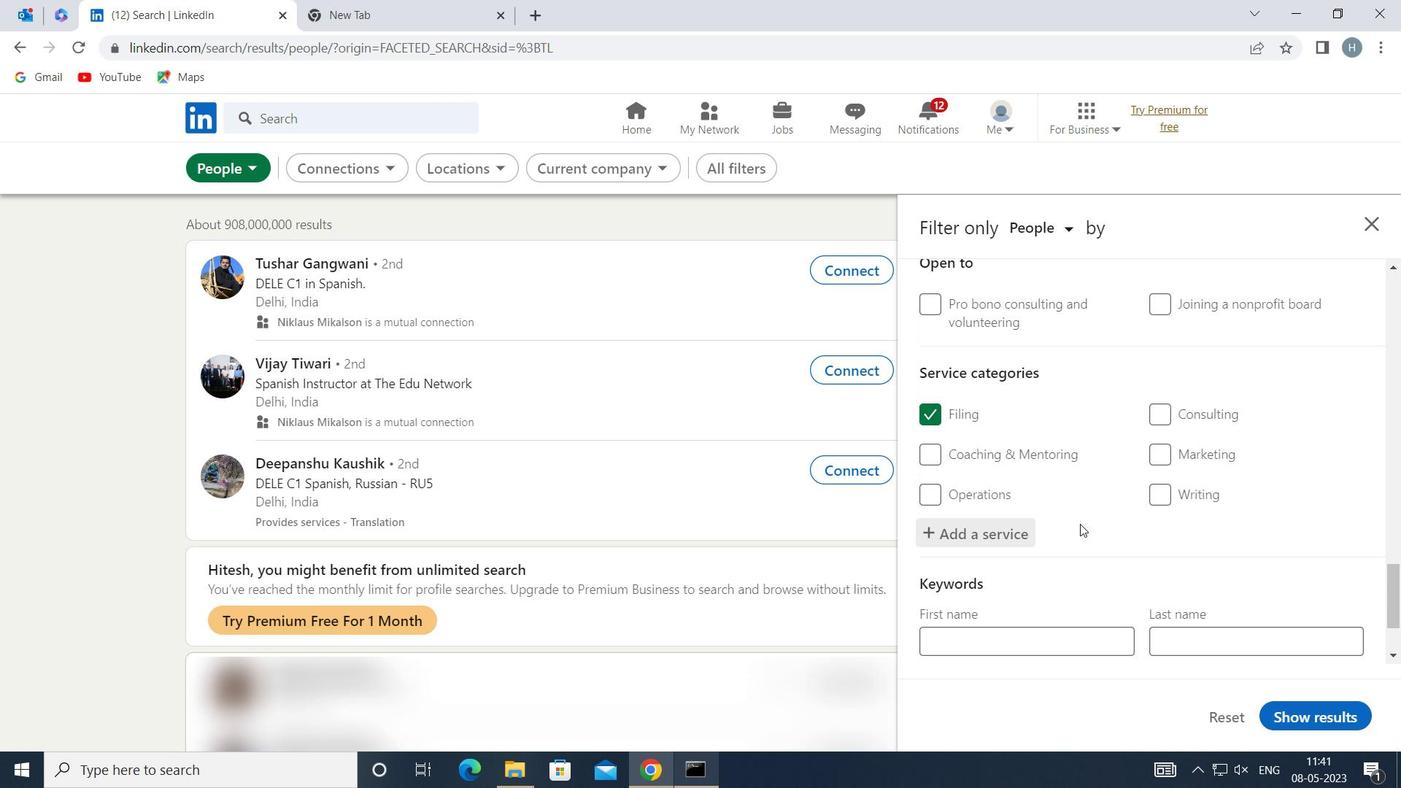 
Action: Mouse scrolled (1082, 521) with delta (0, 0)
Screenshot: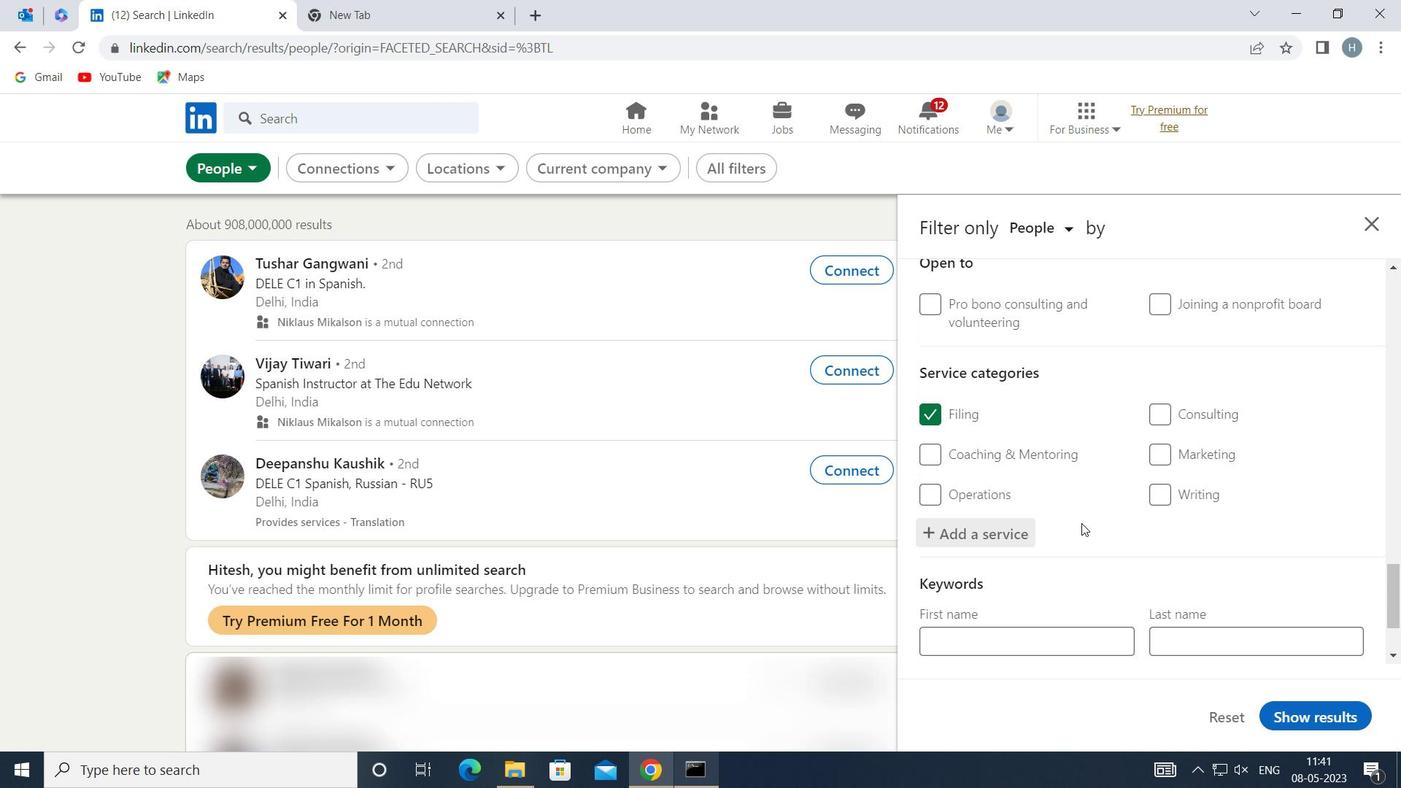 
Action: Mouse scrolled (1082, 521) with delta (0, 0)
Screenshot: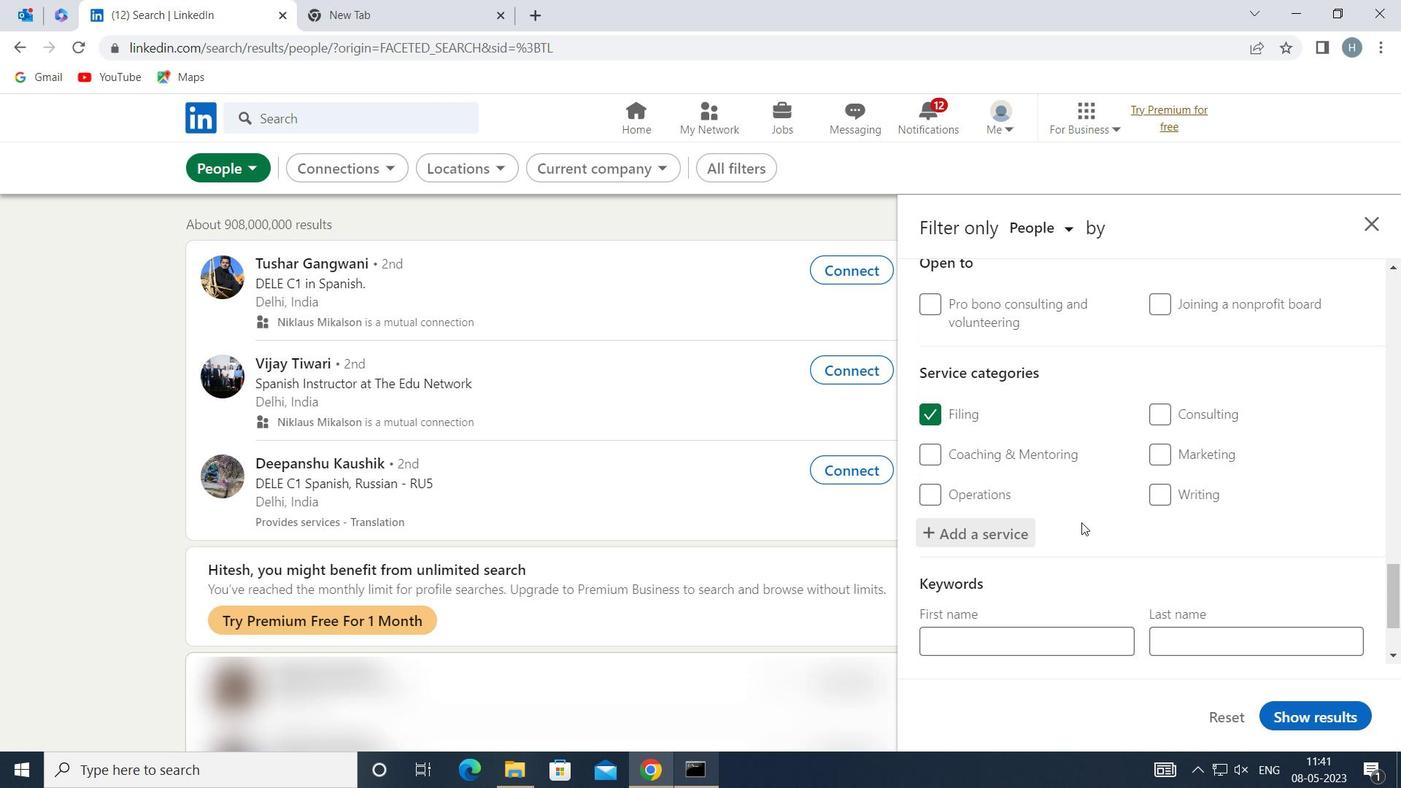 
Action: Mouse moved to (1088, 583)
Screenshot: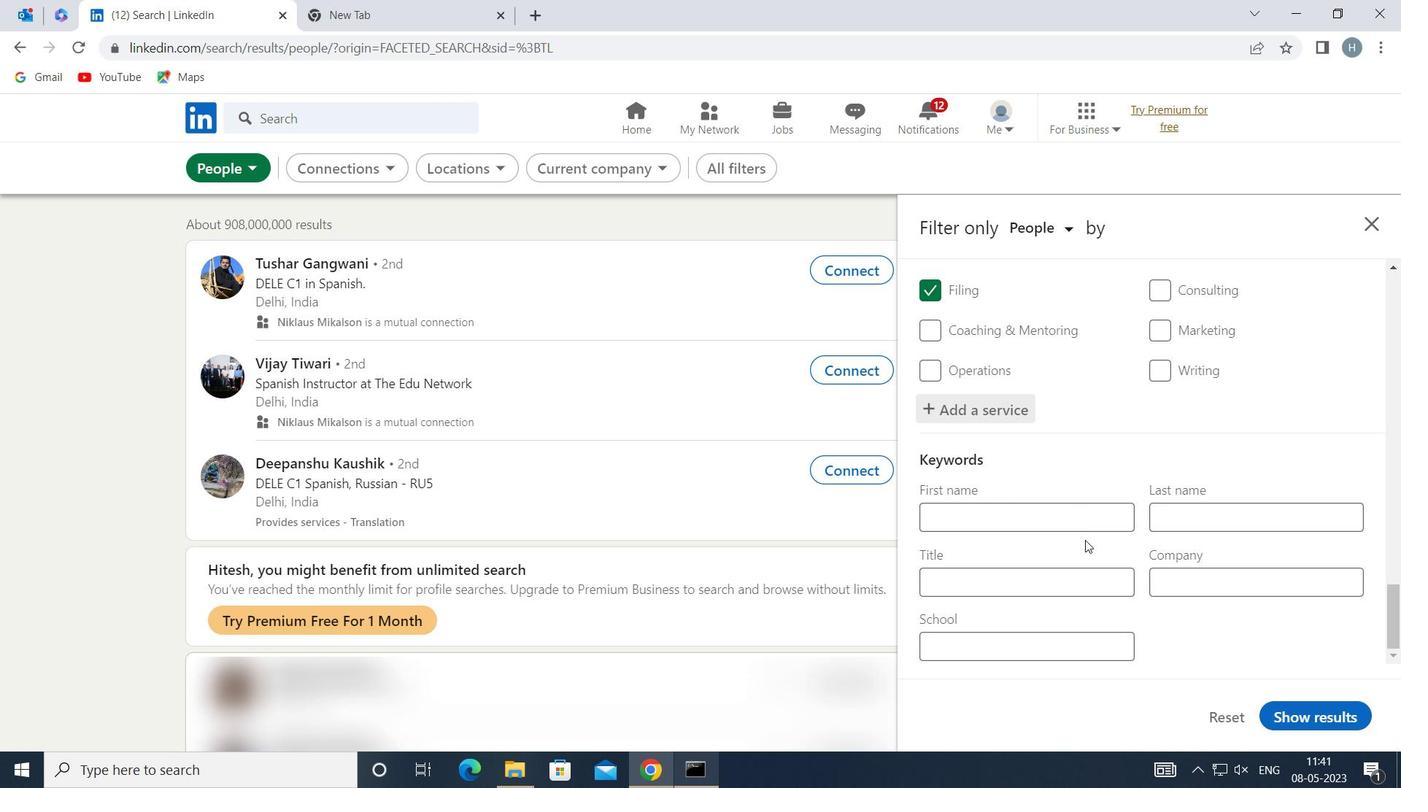 
Action: Mouse pressed left at (1088, 583)
Screenshot: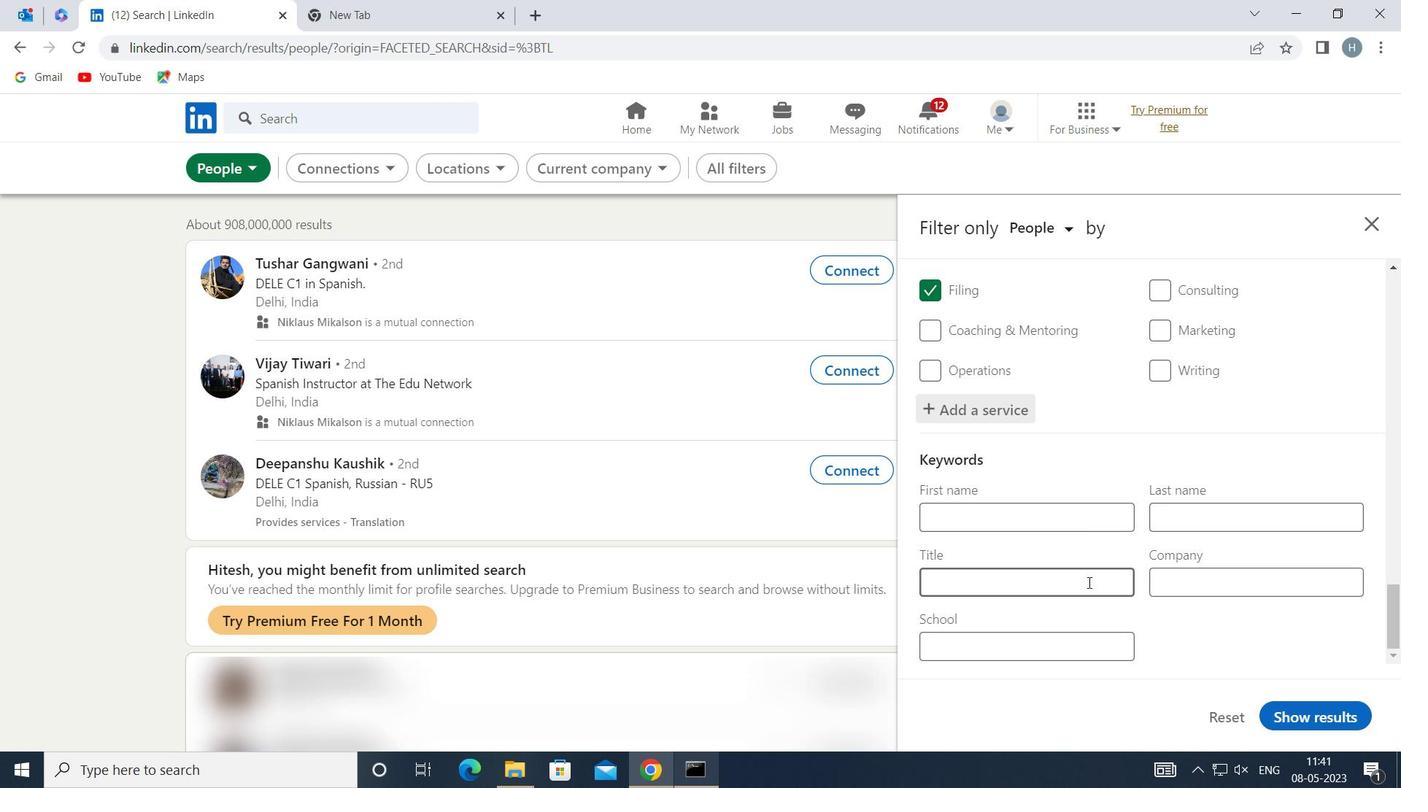 
Action: Key pressed <Key.shift>MARKETING<Key.space><Key.shift>STAFF
Screenshot: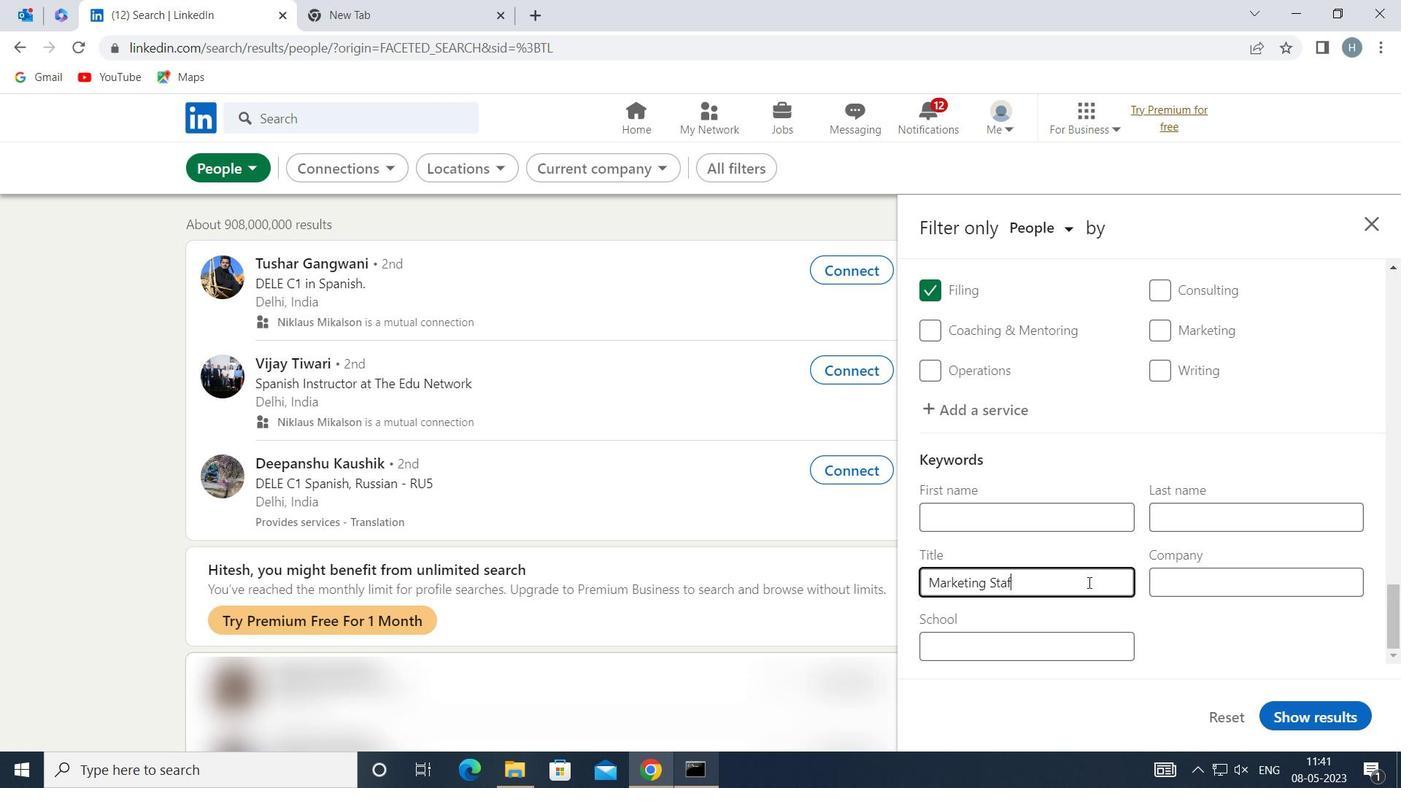 
Action: Mouse moved to (1308, 710)
Screenshot: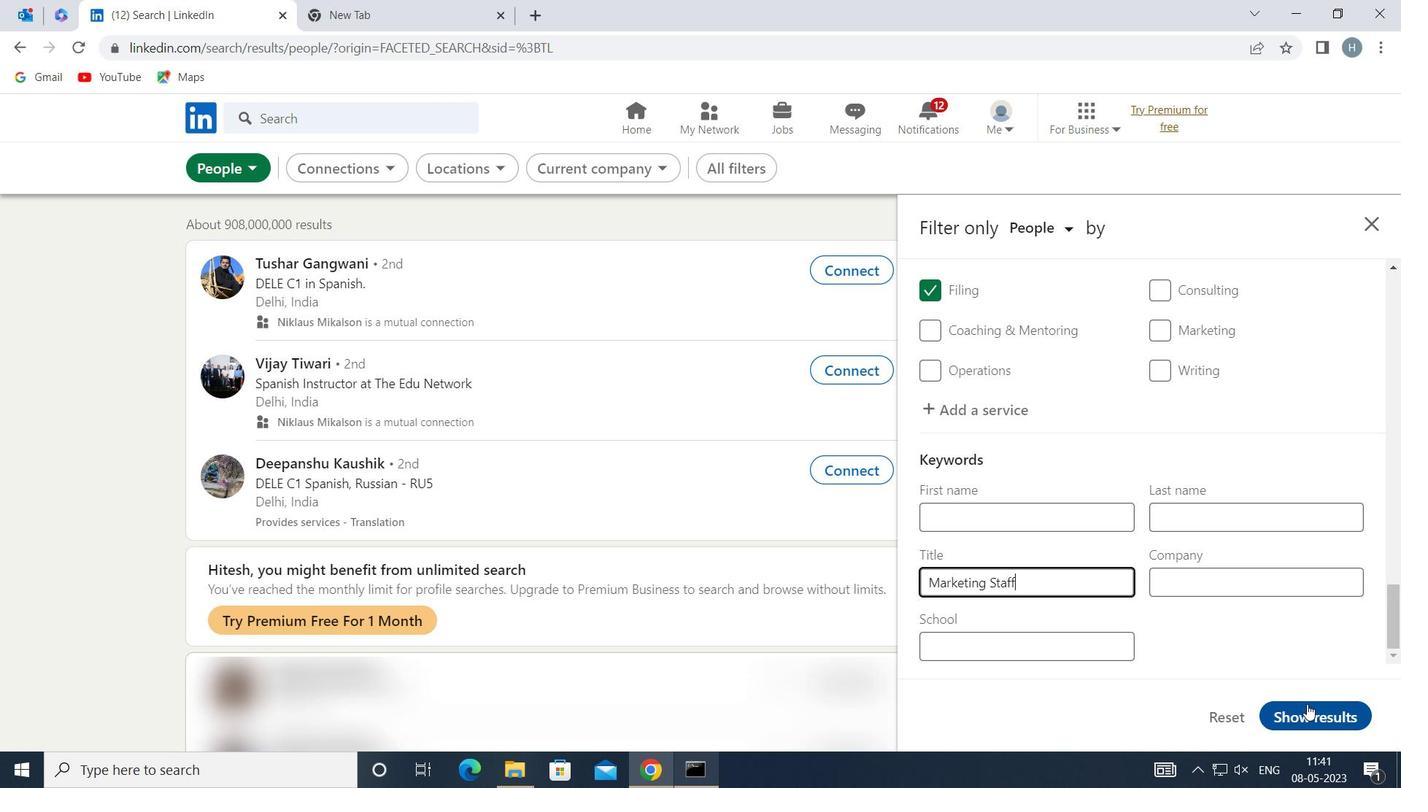 
Action: Mouse pressed left at (1308, 710)
Screenshot: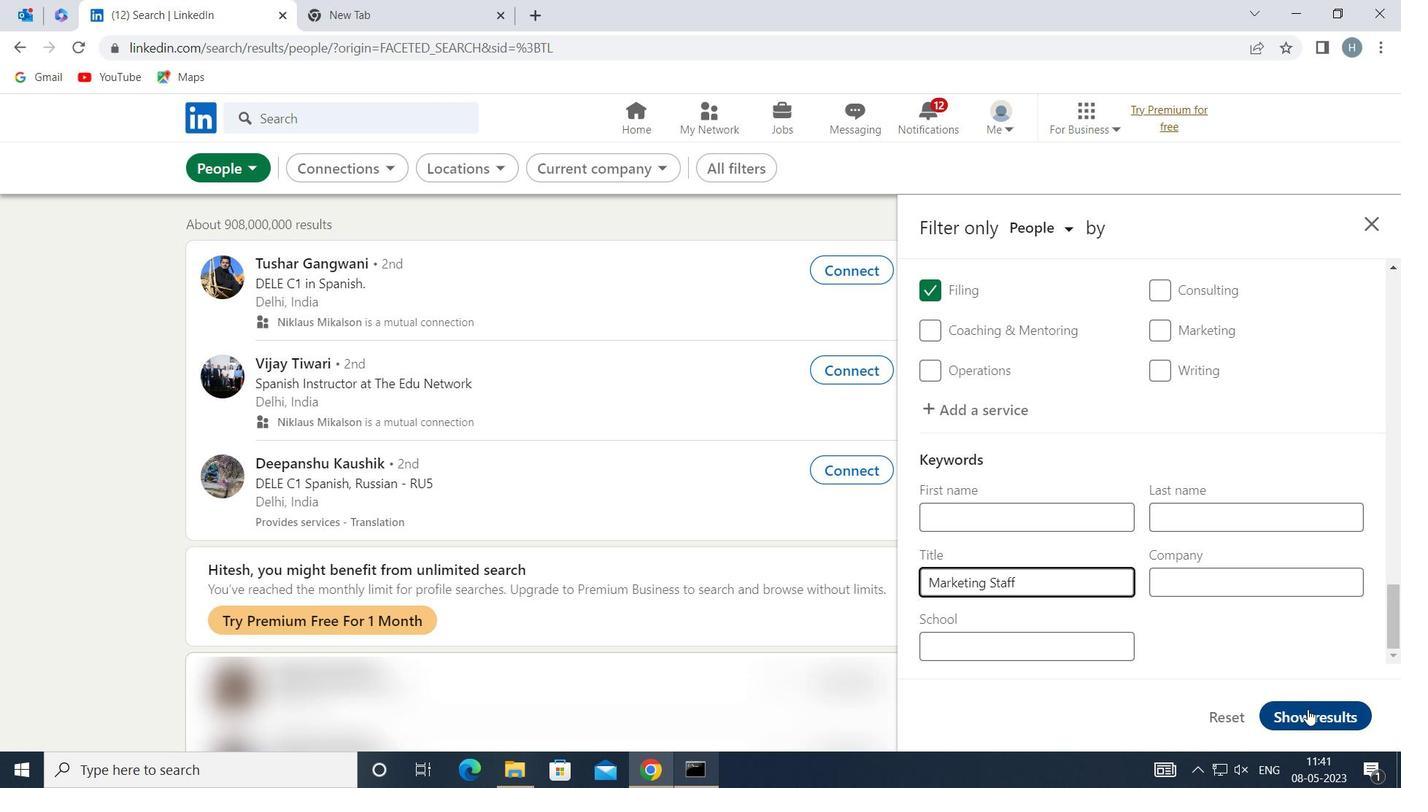 
Action: Mouse moved to (1213, 635)
Screenshot: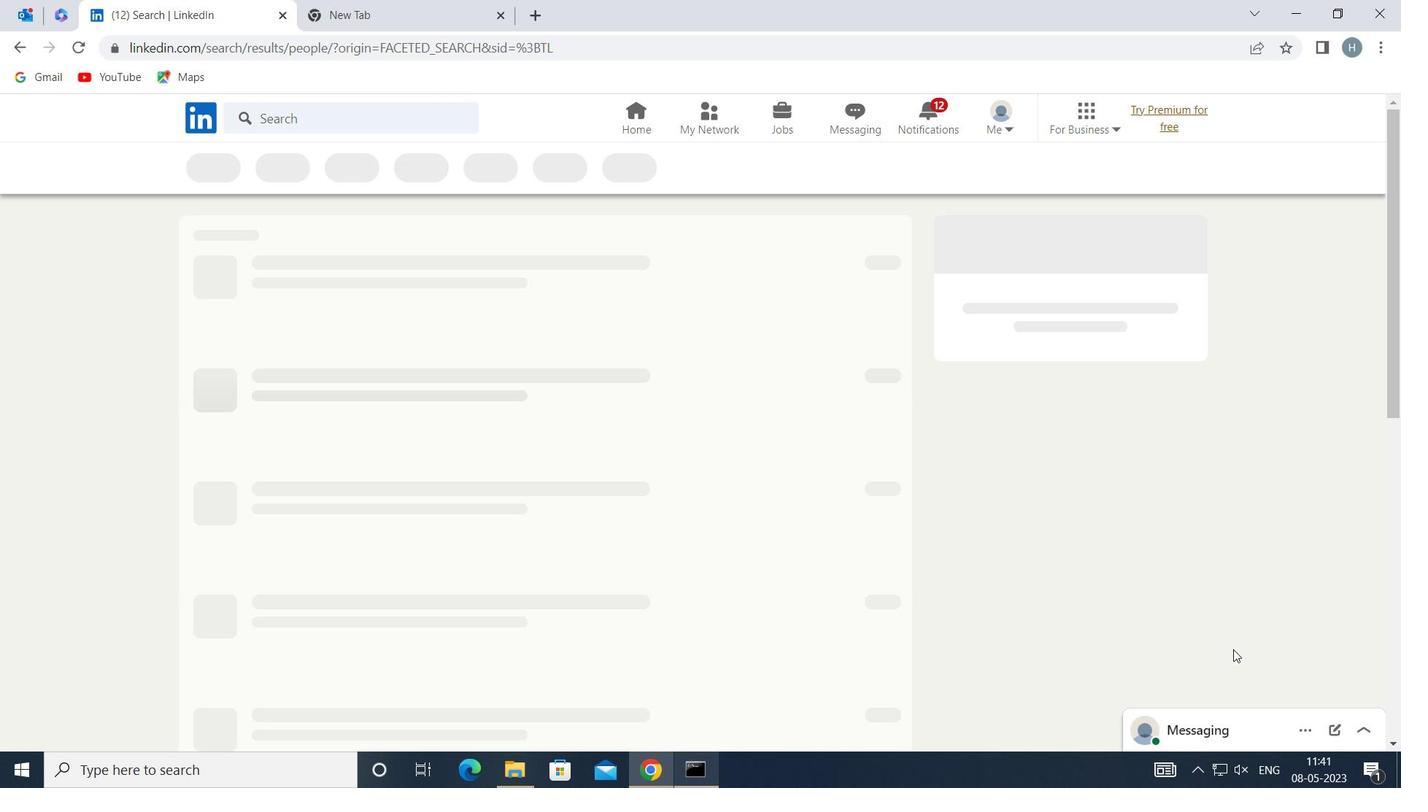 
